 Task: Send an email with the signature Gavin Kelly with the subject Thank you for a meeting and the message I would like to request a meeting to discuss the progress of the project. from softage.5@softage.net to softage.1@softage.net and move the email from Sent Items to the folder Beauty
Action: Mouse moved to (442, 34)
Screenshot: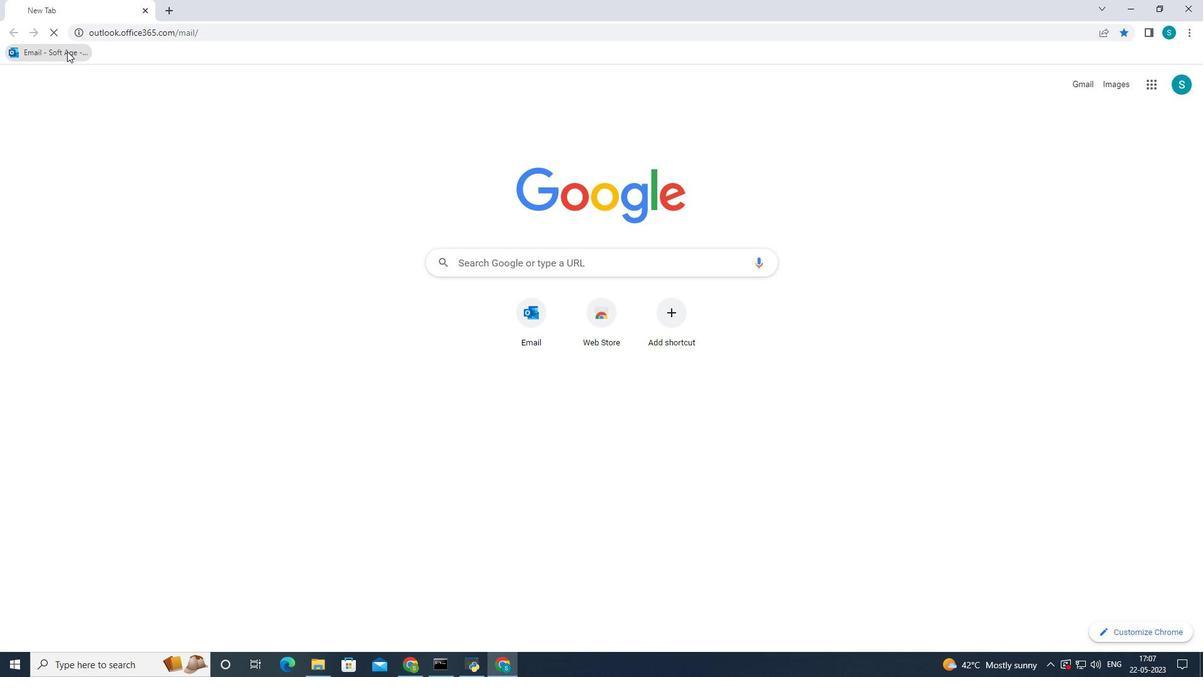 
Action: Key pressed outlook<Key.enter>
Screenshot: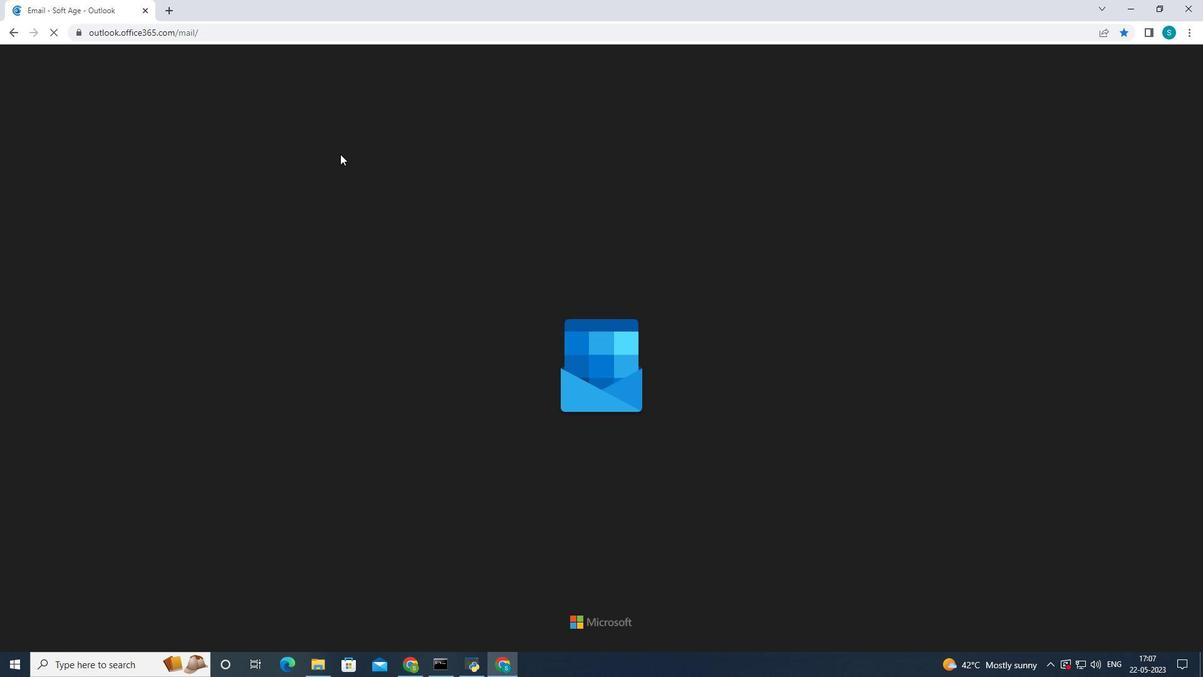 
Action: Mouse moved to (110, 115)
Screenshot: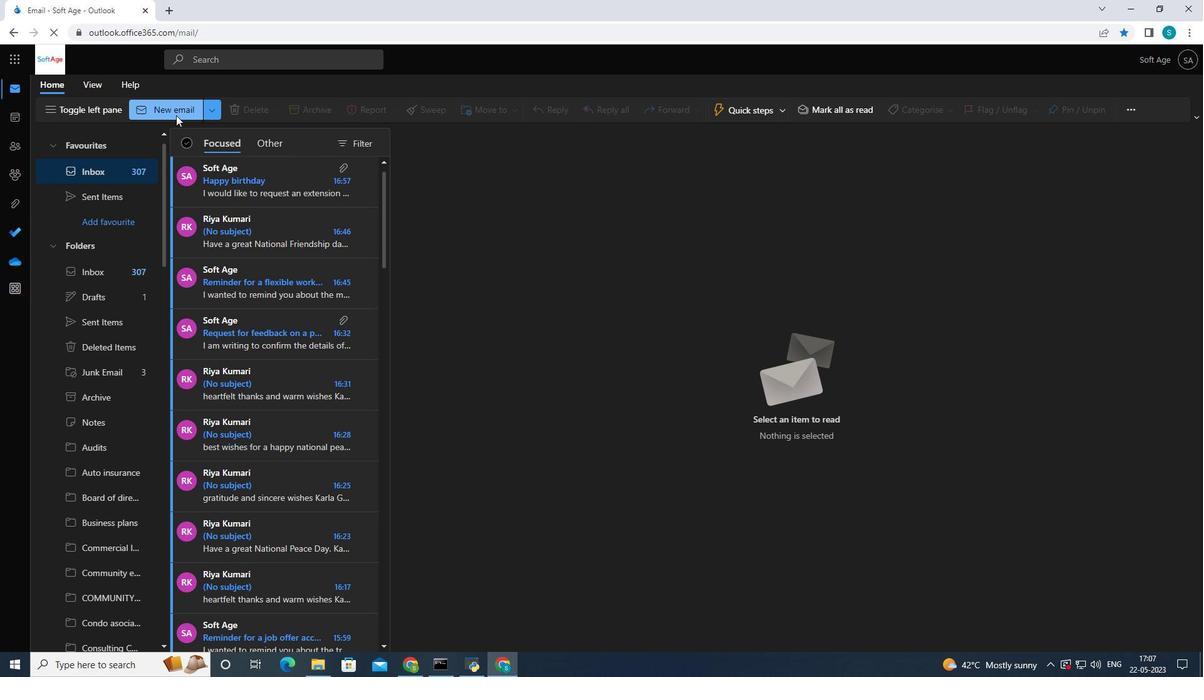 
Action: Mouse pressed left at (110, 115)
Screenshot: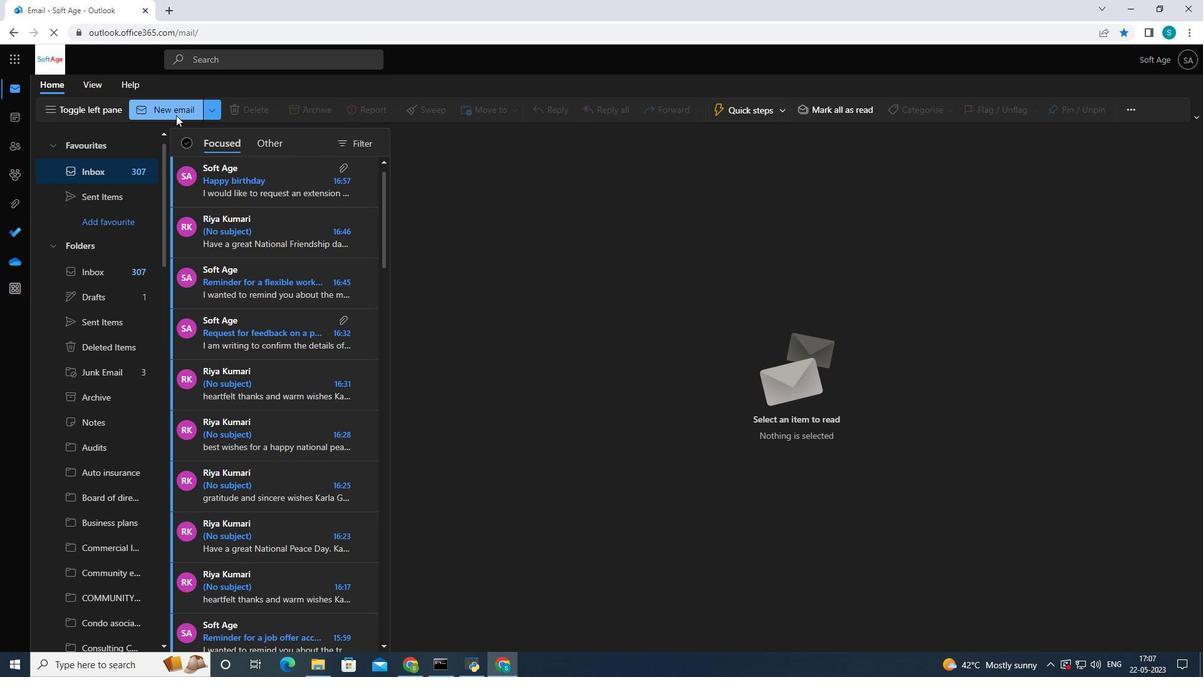 
Action: Mouse pressed left at (110, 115)
Screenshot: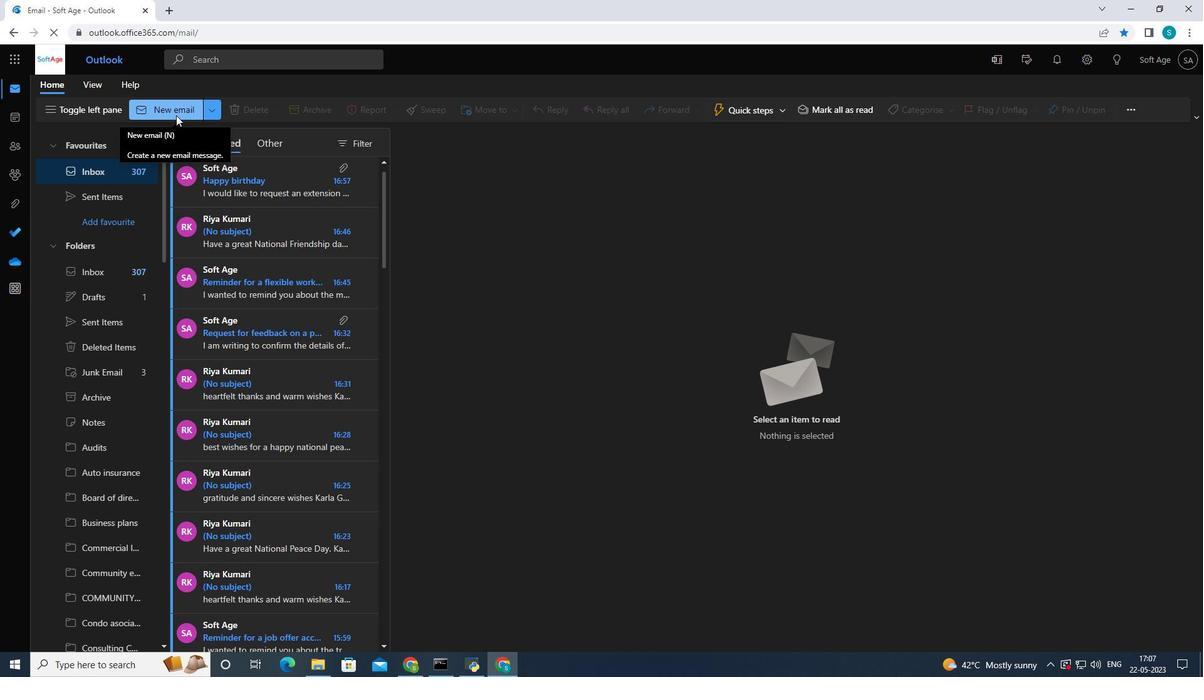 
Action: Mouse moved to (826, 114)
Screenshot: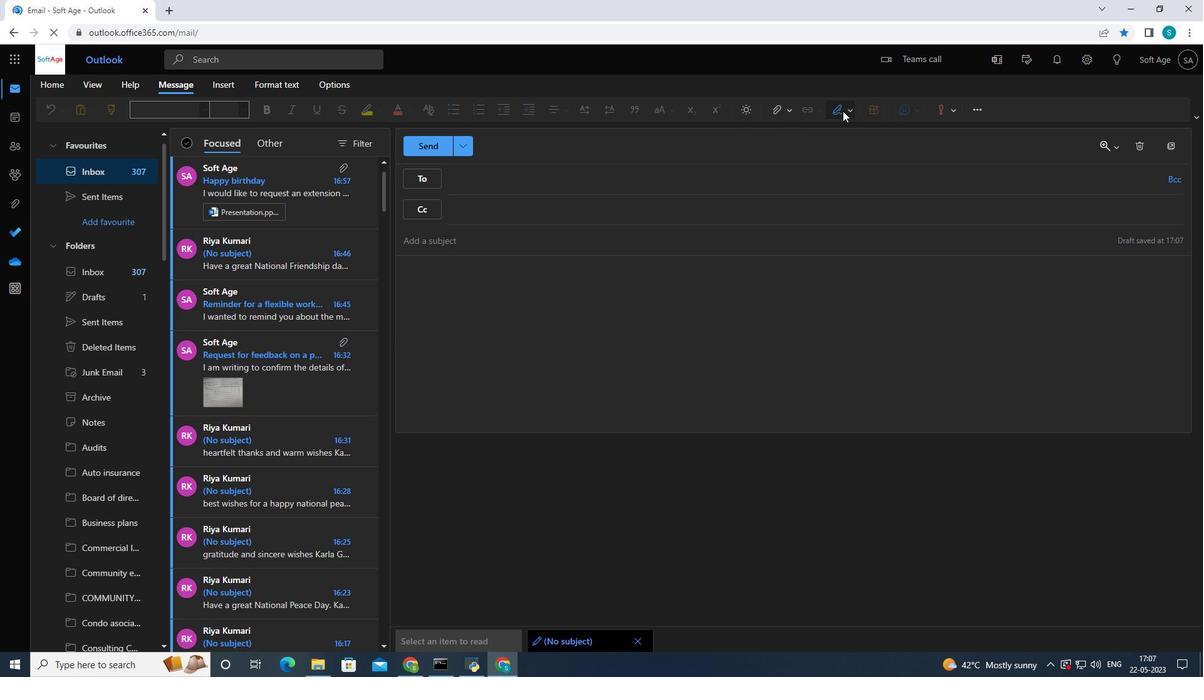 
Action: Mouse pressed left at (826, 114)
Screenshot: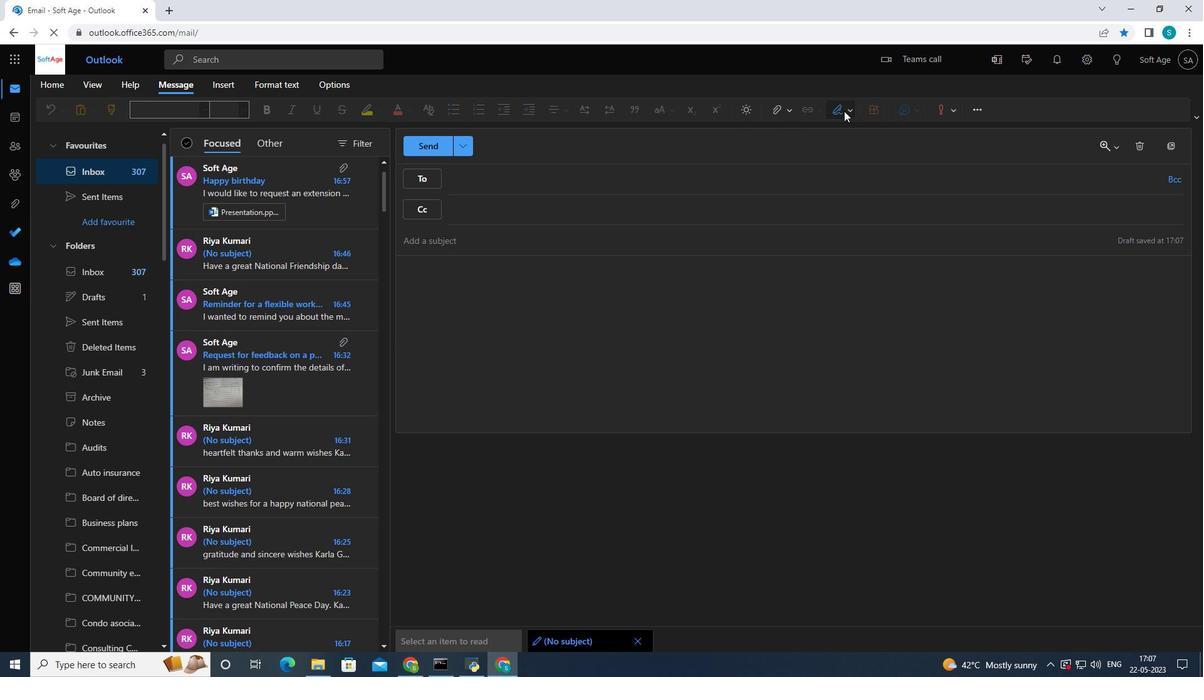 
Action: Mouse moved to (791, 166)
Screenshot: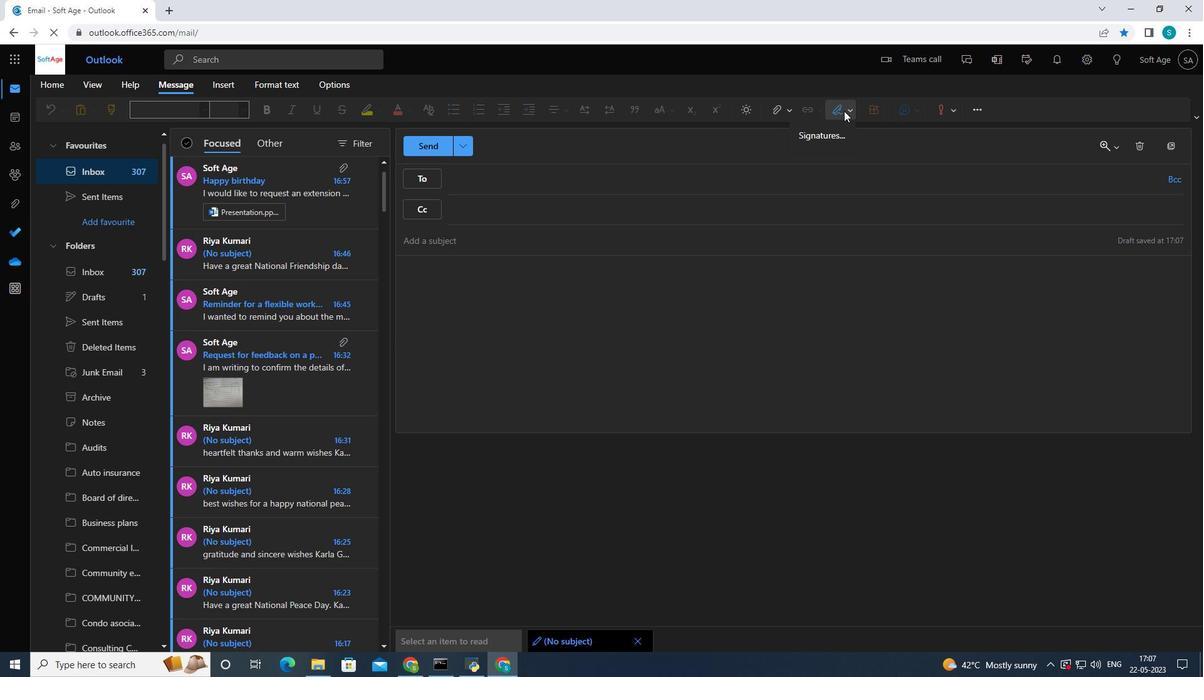 
Action: Mouse pressed left at (791, 166)
Screenshot: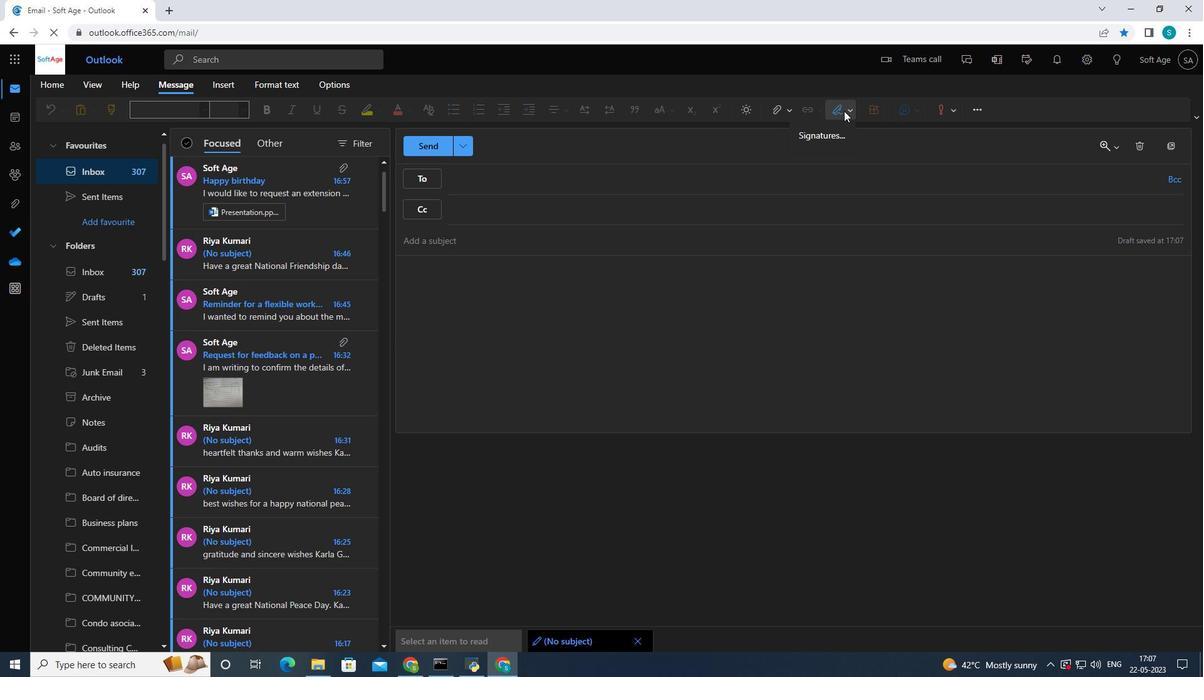 
Action: Mouse moved to (792, 211)
Screenshot: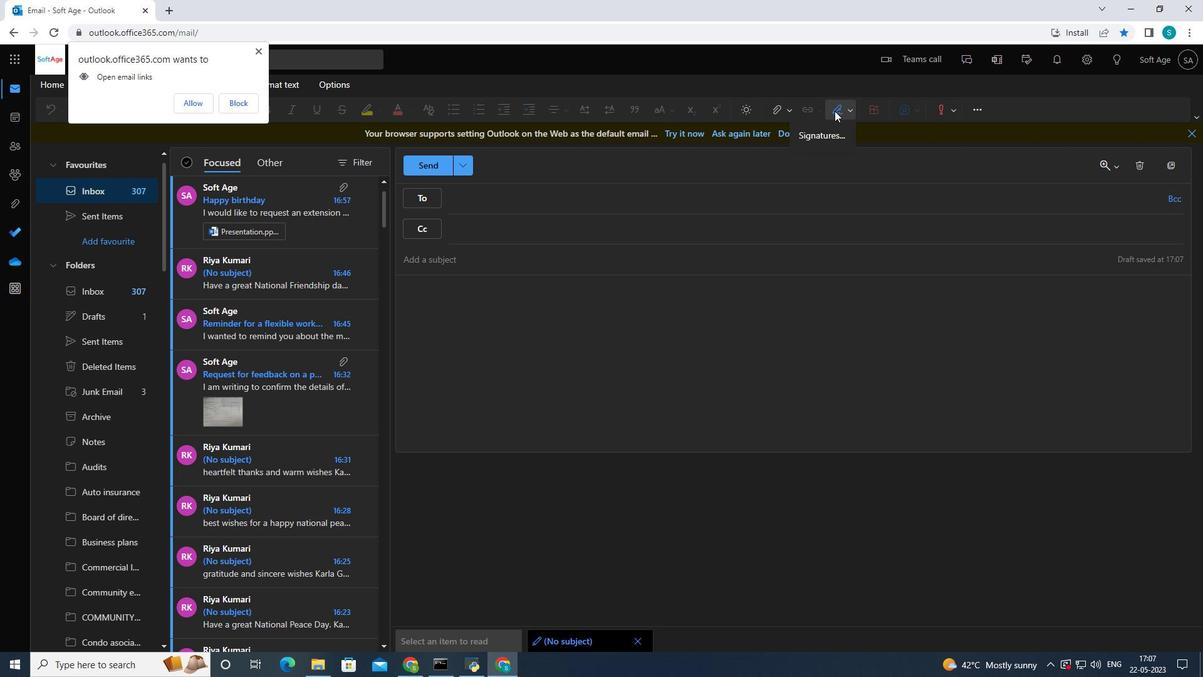 
Action: Mouse pressed left at (792, 211)
Screenshot: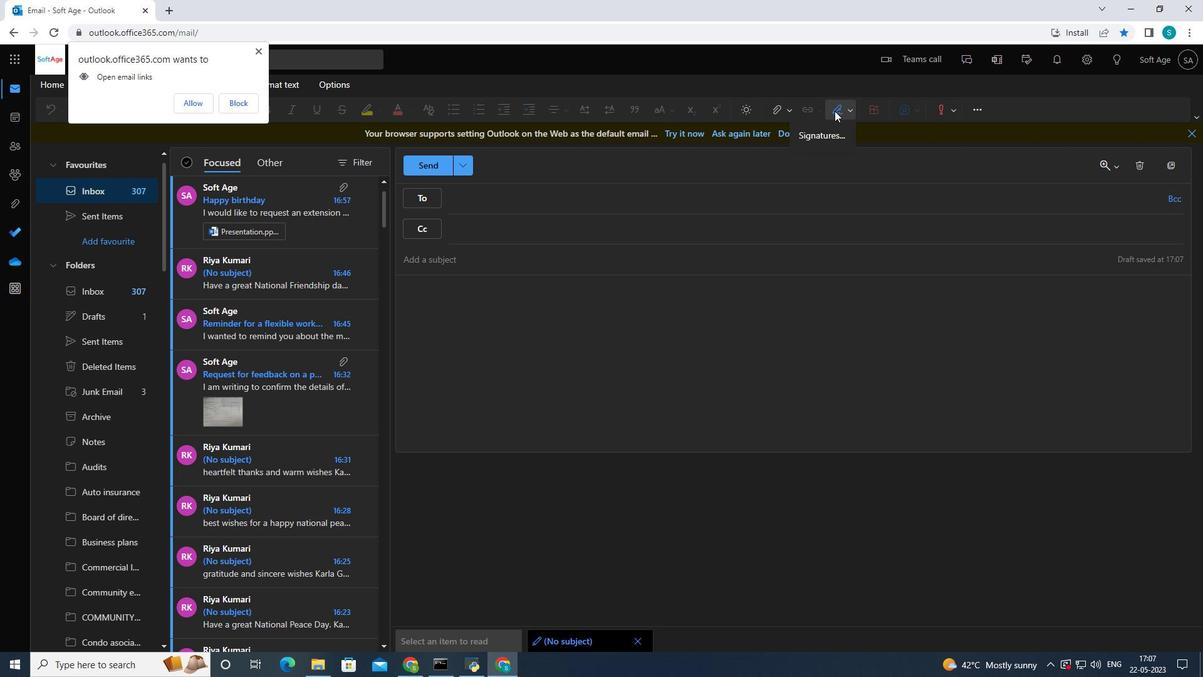 
Action: Mouse moved to (750, 209)
Screenshot: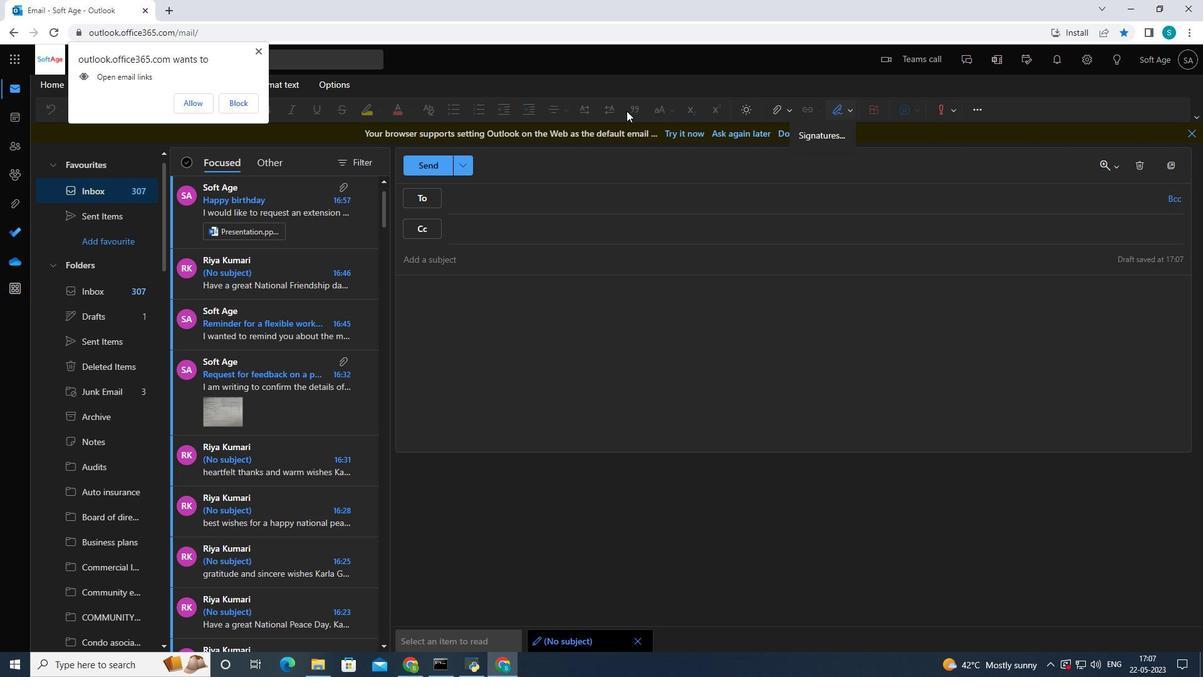 
Action: Mouse pressed left at (750, 209)
Screenshot: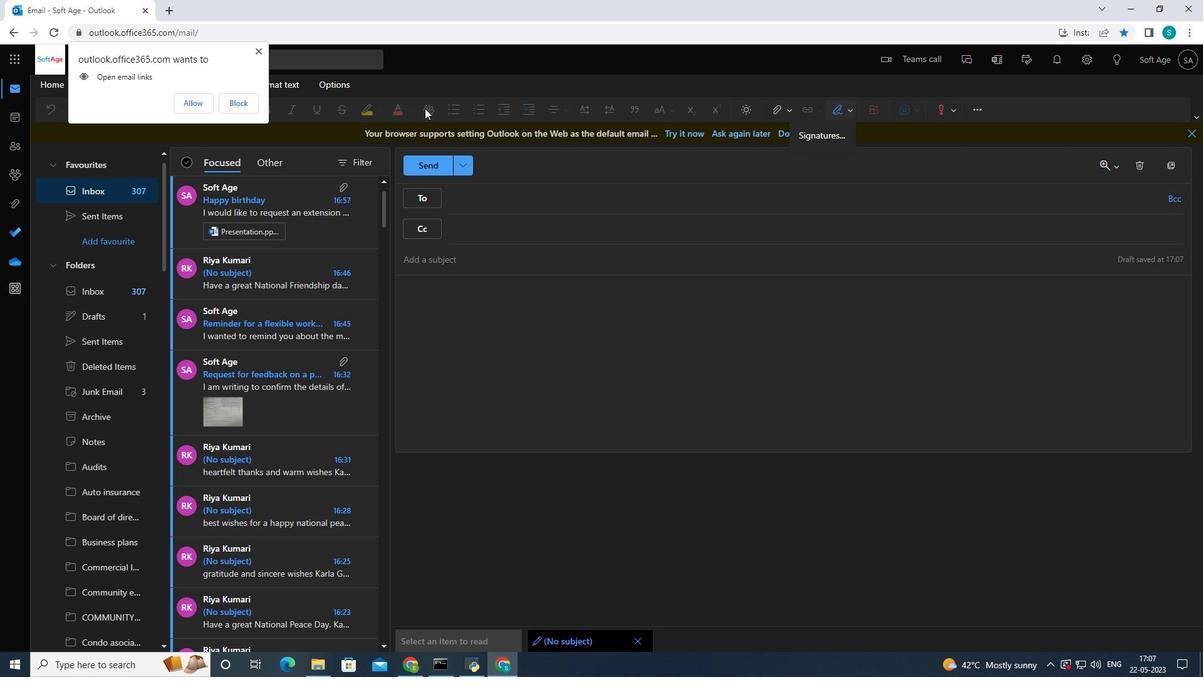 
Action: Mouse moved to (750, 209)
Screenshot: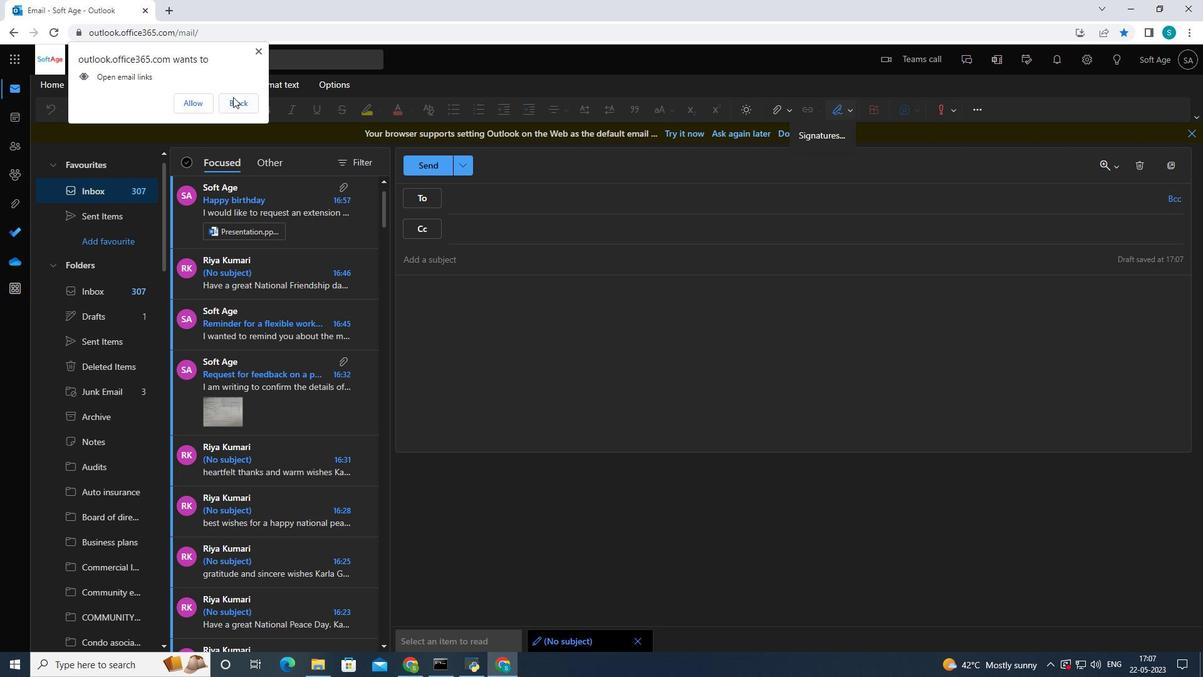 
Action: Key pressed <Key.backspace><Key.backspace><Key.backspace><Key.backspace><Key.backspace><Key.backspace><Key.backspace><Key.backspace><Key.backspace><Key.backspace><Key.backspace><Key.backspace><Key.backspace><Key.backspace><Key.backspace><Key.shift><Key.shift><Key.shift><Key.shift><Key.shift><Key.shift><Key.shift><Key.shift><Key.shift><Key.shift><Key.shift><Key.shift><Key.shift><Key.shift><Key.shift>Gavin<Key.space><Key.shift>Kelly<Key.space>
Screenshot: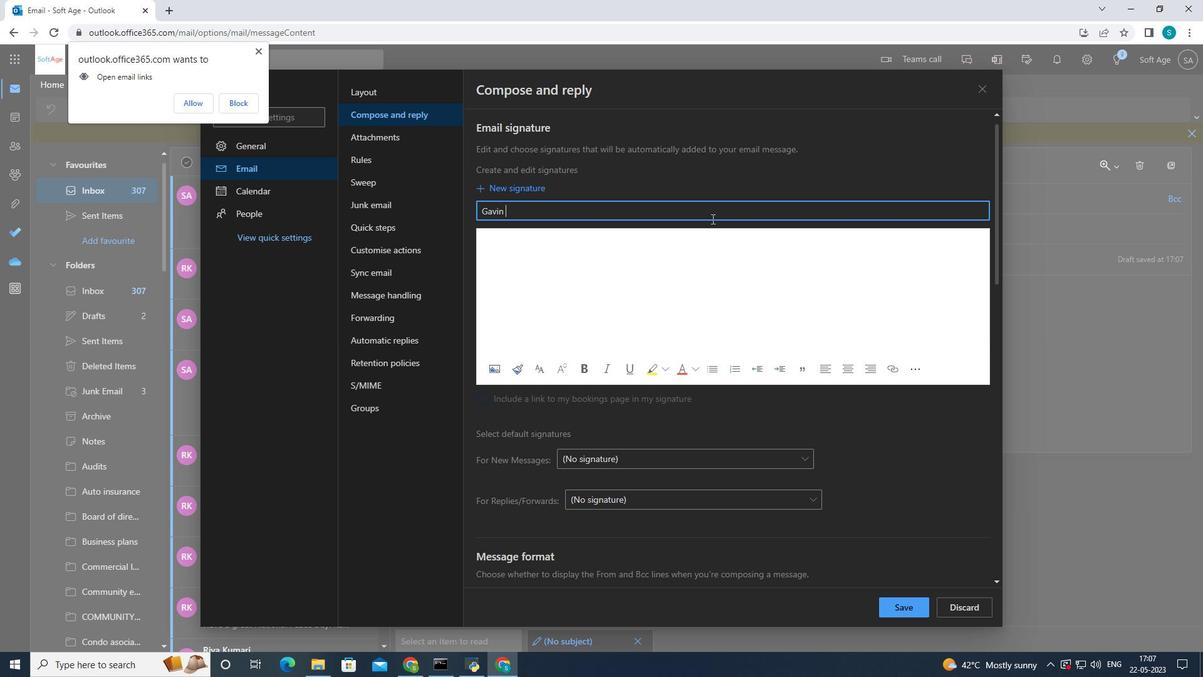 
Action: Mouse moved to (571, 243)
Screenshot: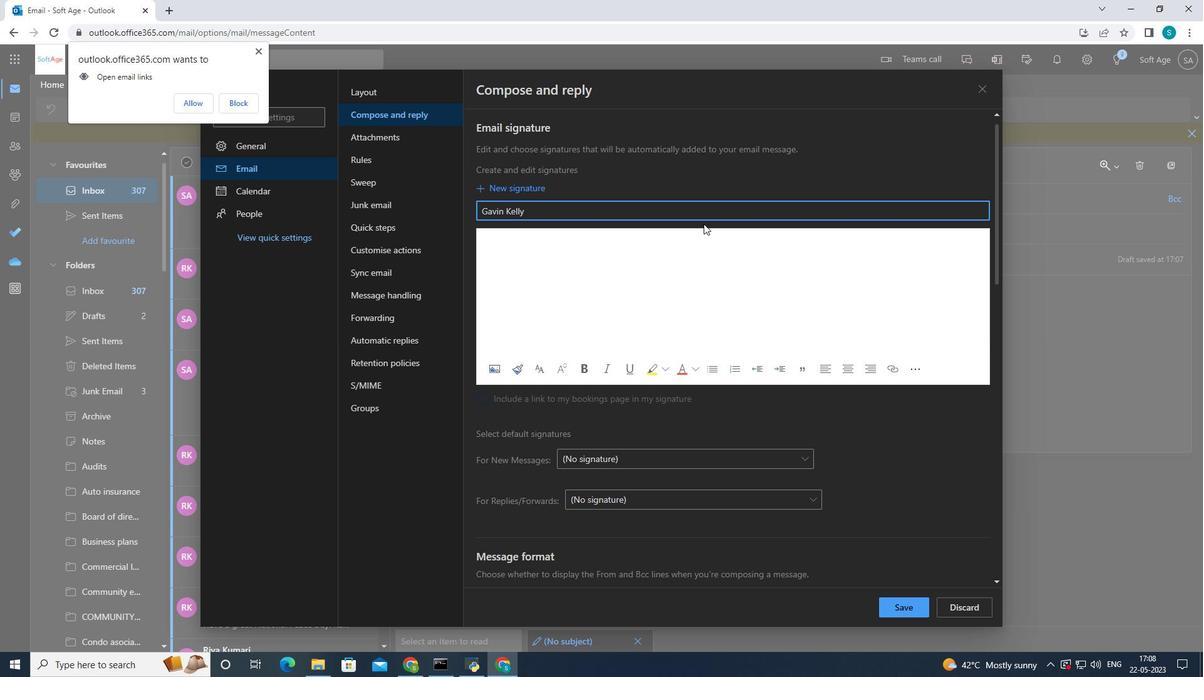 
Action: Mouse pressed left at (571, 243)
Screenshot: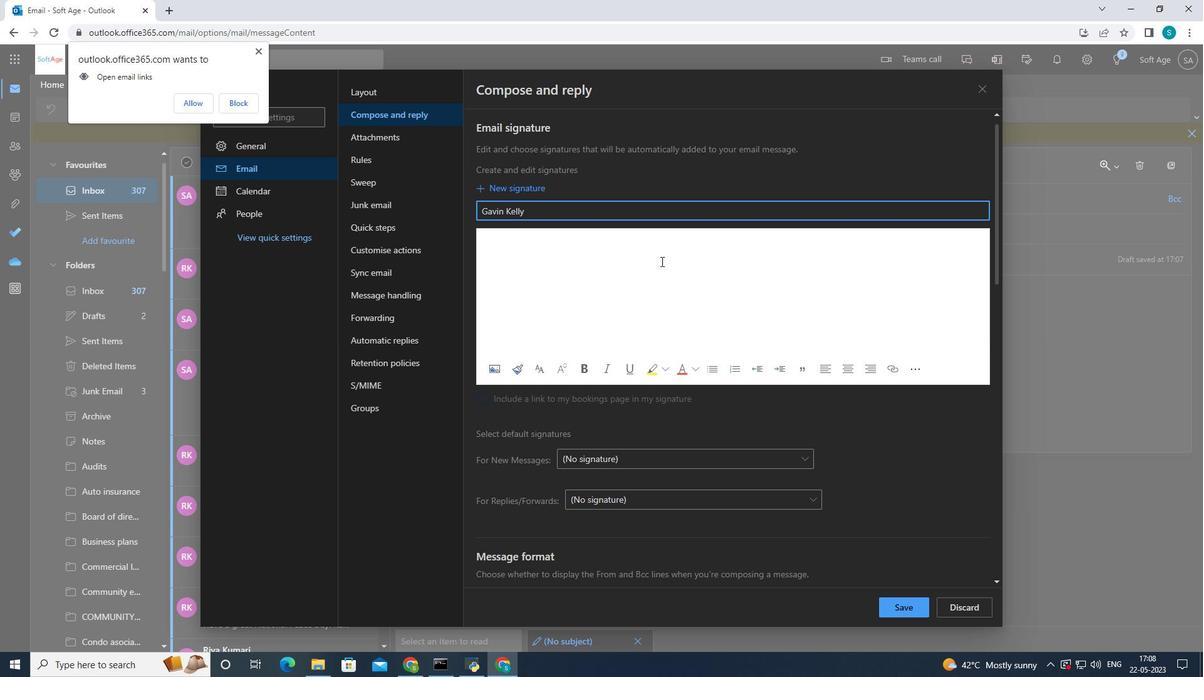 
Action: Mouse moved to (577, 238)
Screenshot: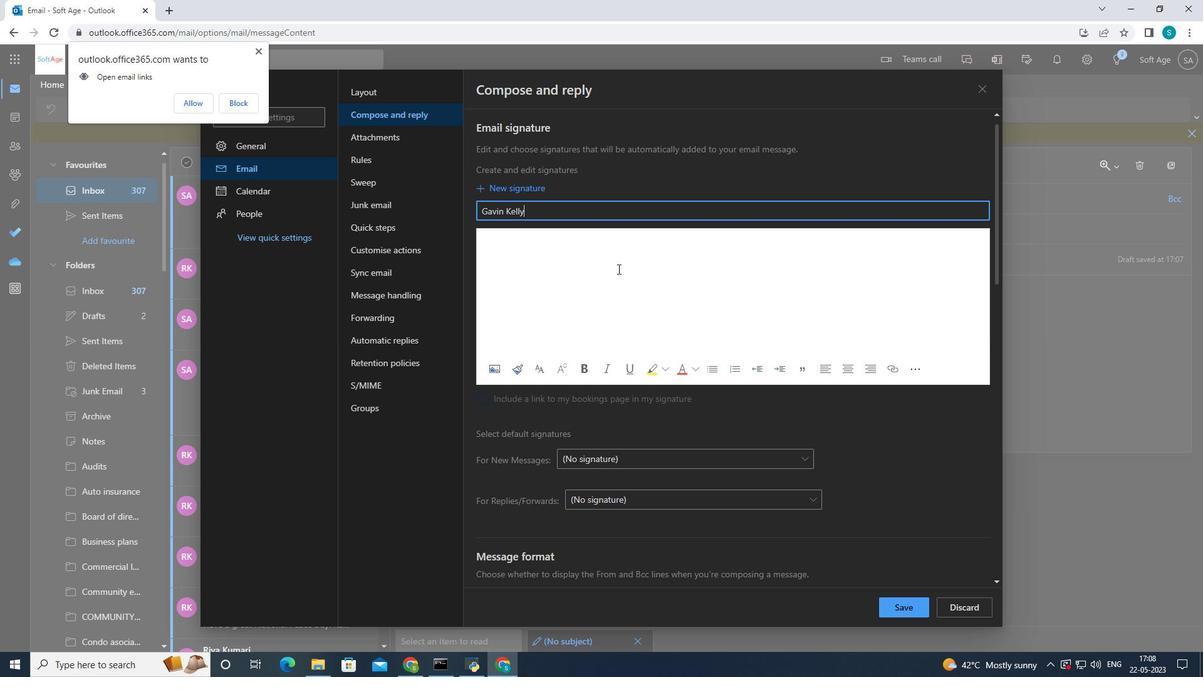 
Action: Key pressed <Key.backspace><Key.backspace><Key.backspace><Key.backspace><Key.backspace><Key.backspace><Key.backspace><Key.backspace><Key.backspace><Key.backspace><Key.backspace><Key.backspace><Key.backspace><Key.backspace><Key.shift>g<Key.backspace><Key.shift>Gavin<Key.space><Key.shift>Kelly
Screenshot: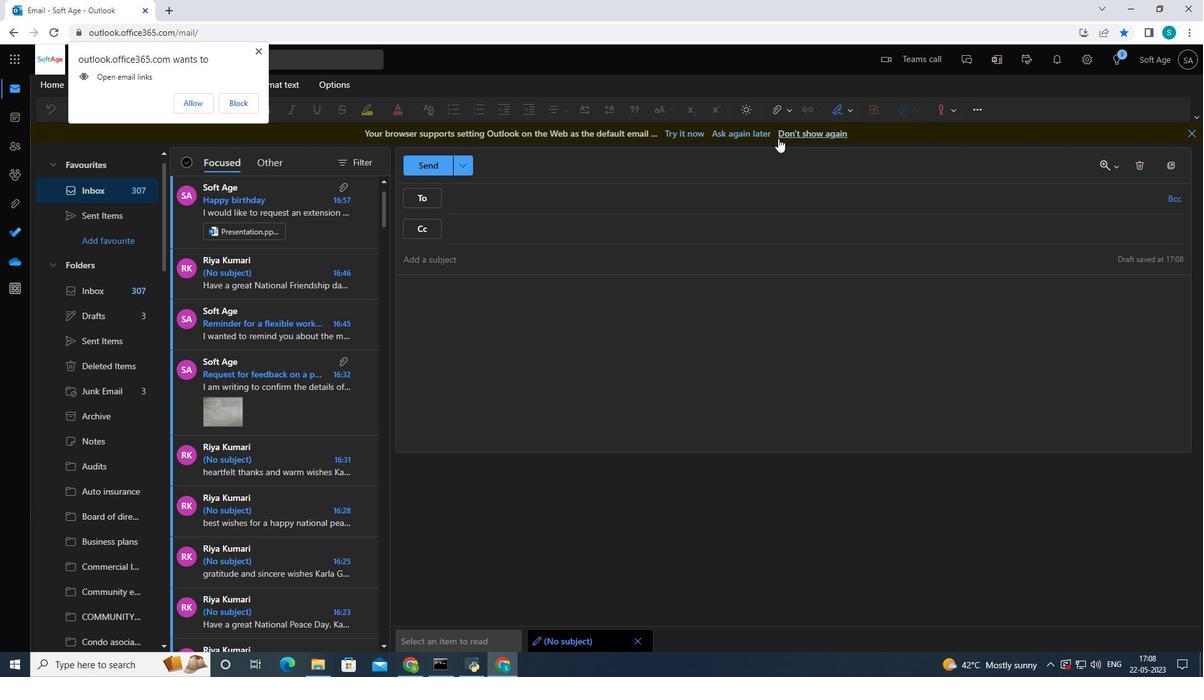 
Action: Mouse moved to (983, 90)
Screenshot: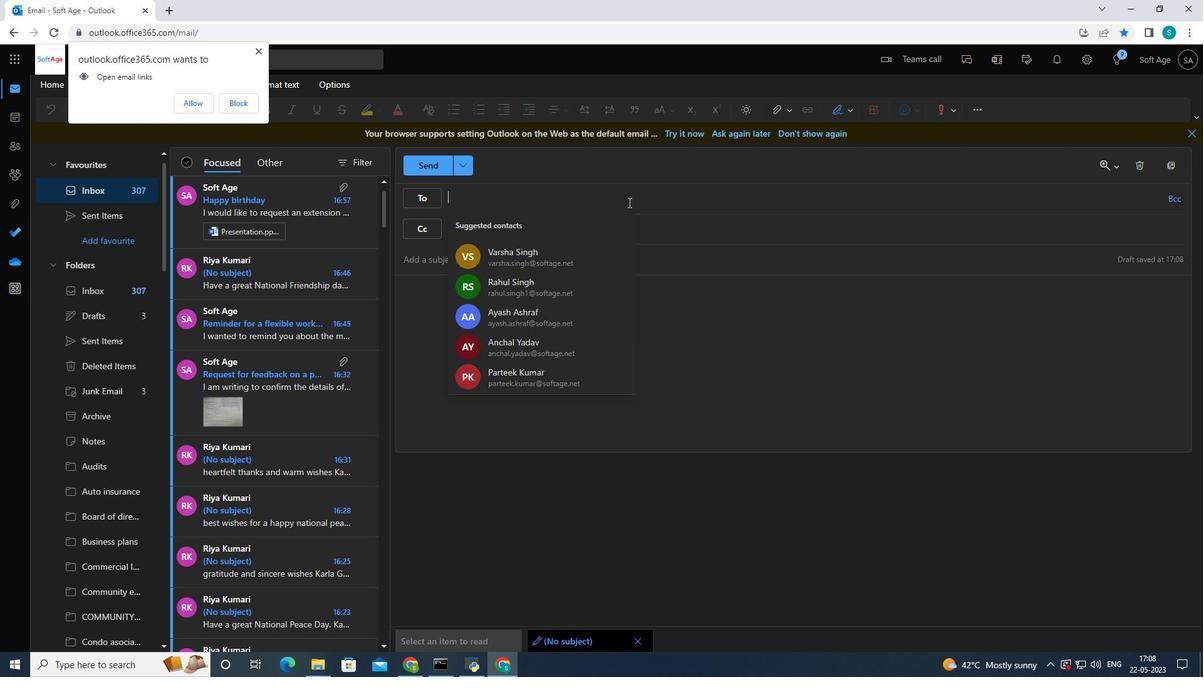 
Action: Mouse pressed left at (983, 90)
Screenshot: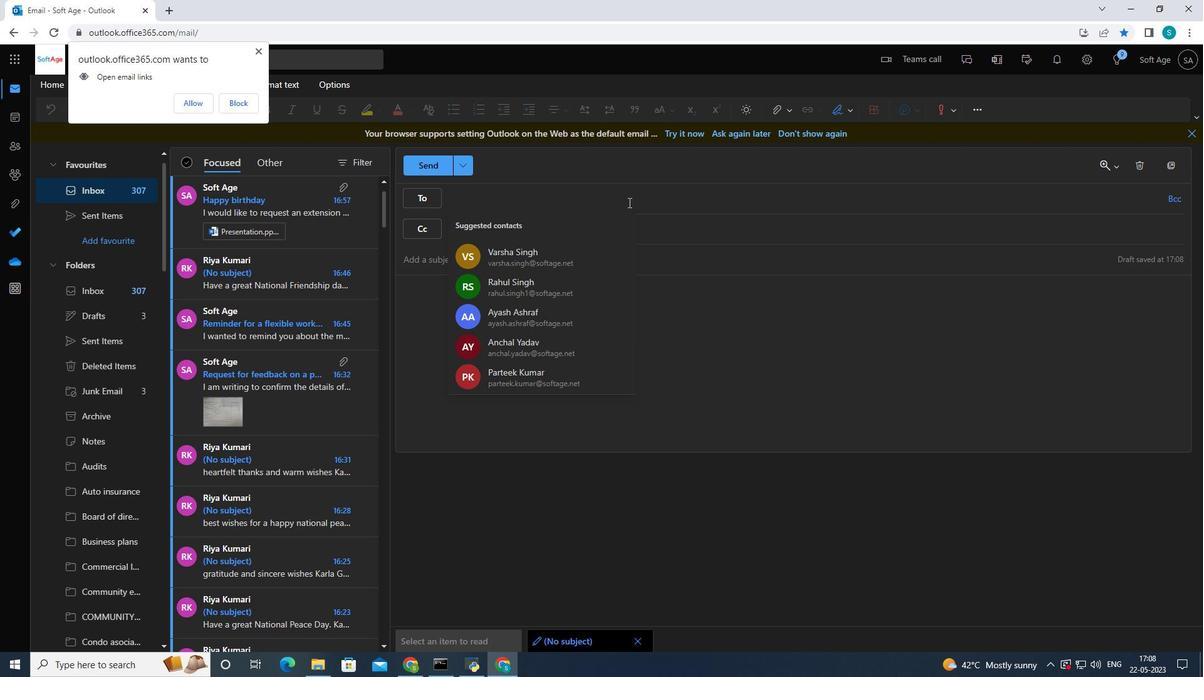 
Action: Mouse moved to (614, 404)
Screenshot: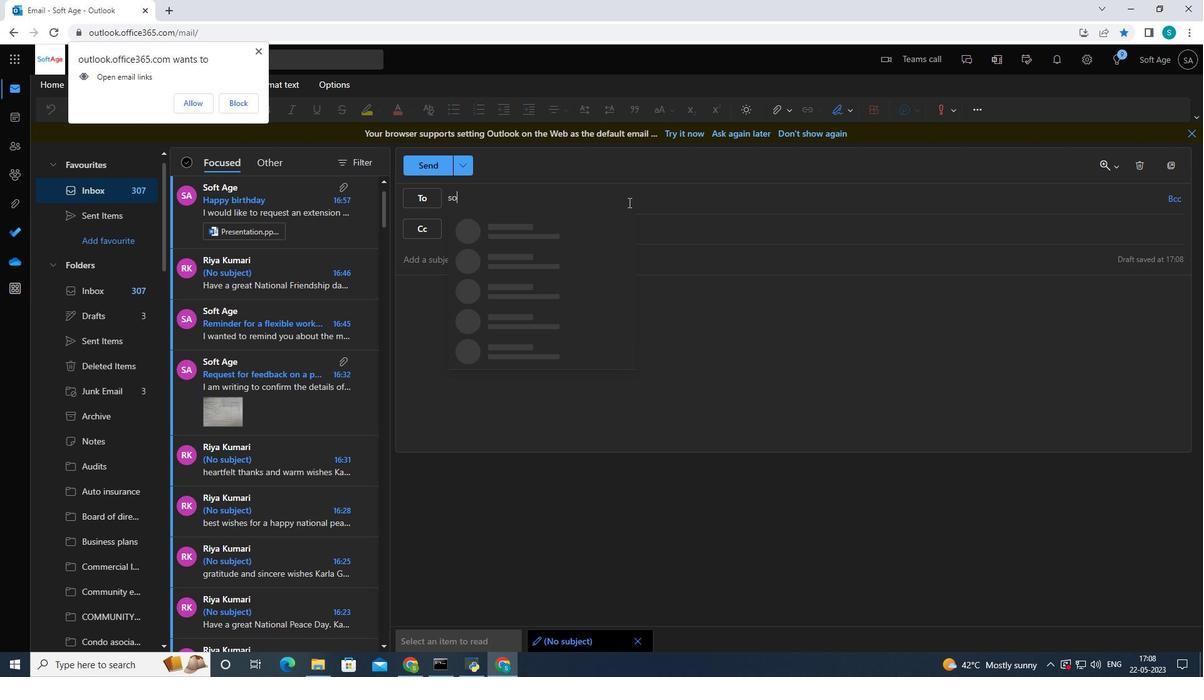 
Action: Mouse pressed left at (614, 404)
Screenshot: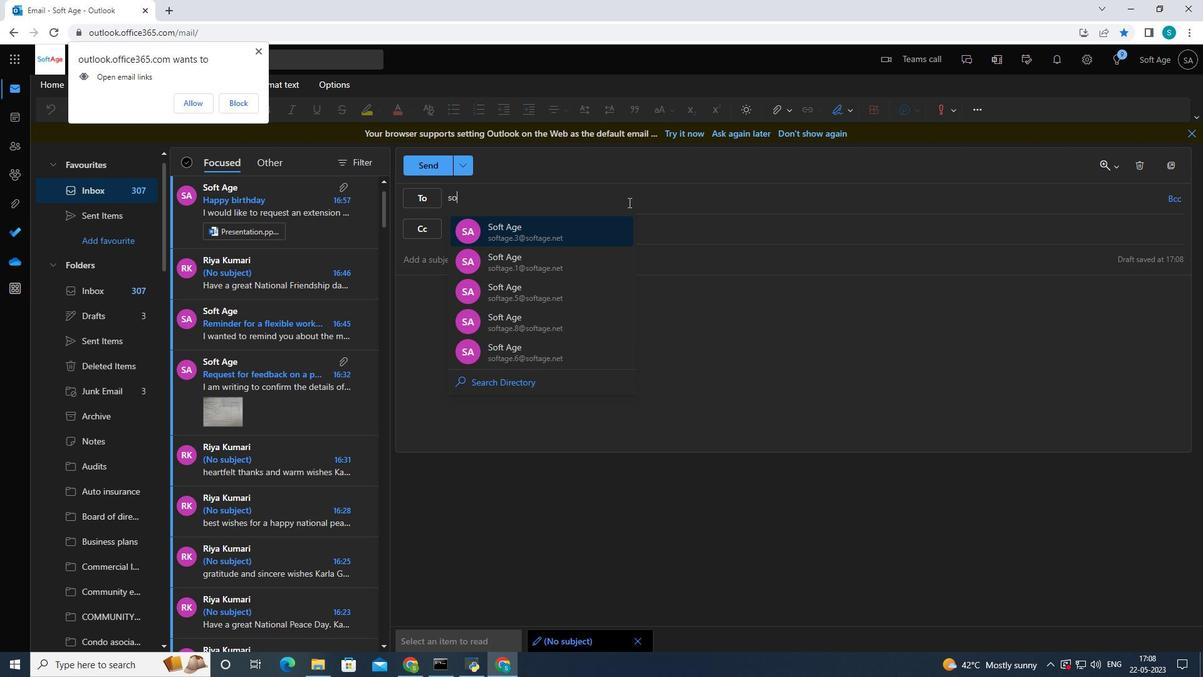 
Action: Mouse moved to (614, 399)
Screenshot: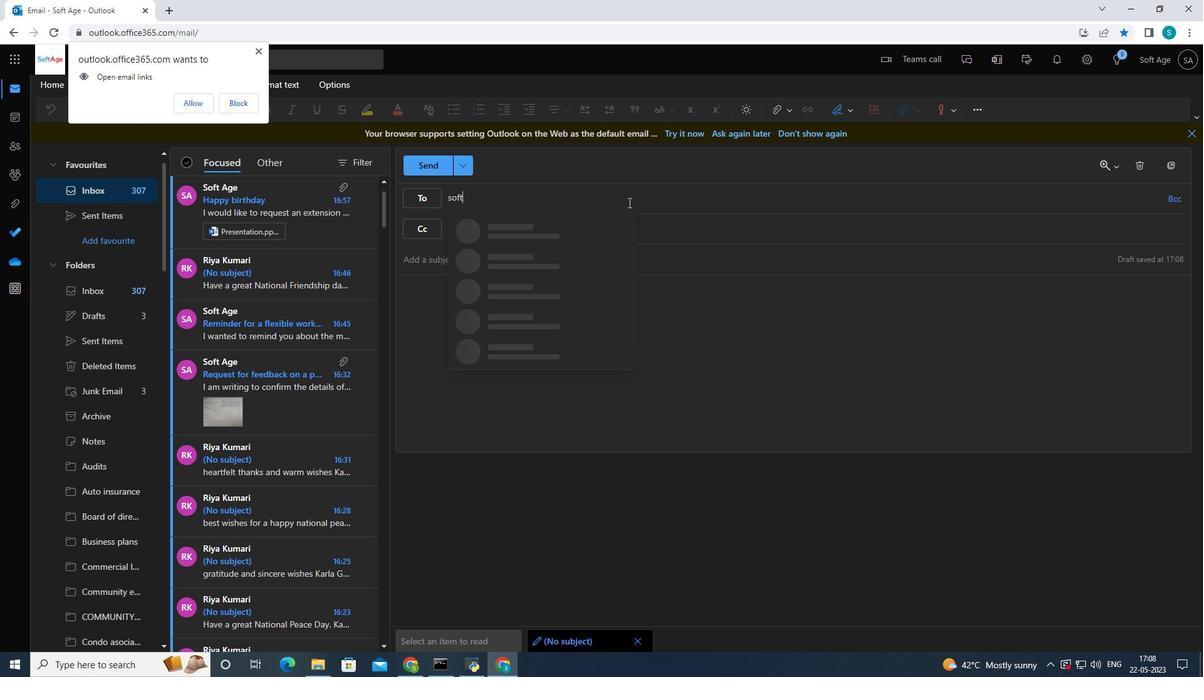 
Action: Mouse pressed left at (614, 399)
Screenshot: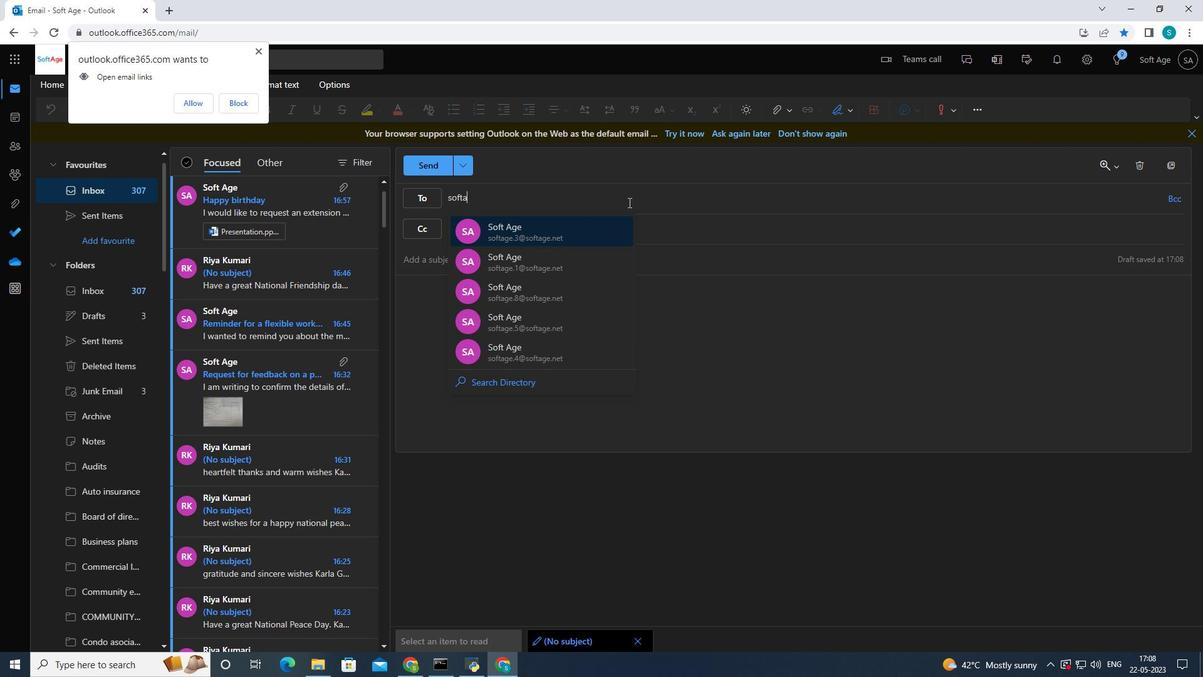 
Action: Mouse moved to (70, 55)
Screenshot: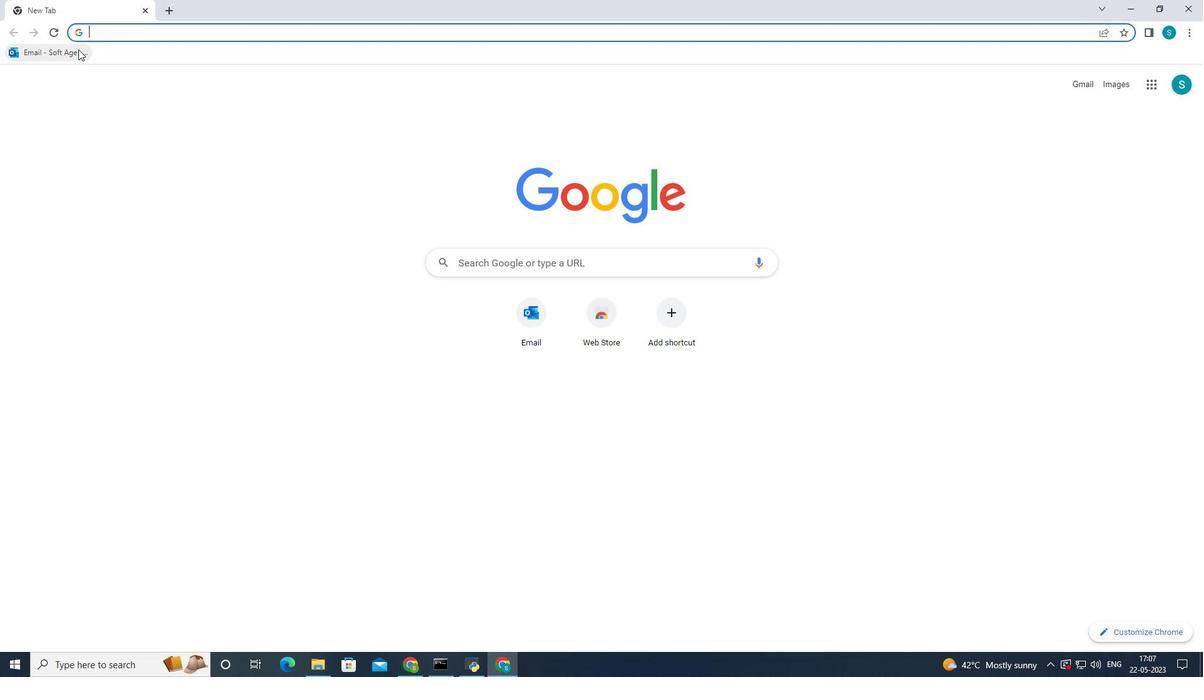 
Action: Mouse pressed left at (70, 55)
Screenshot: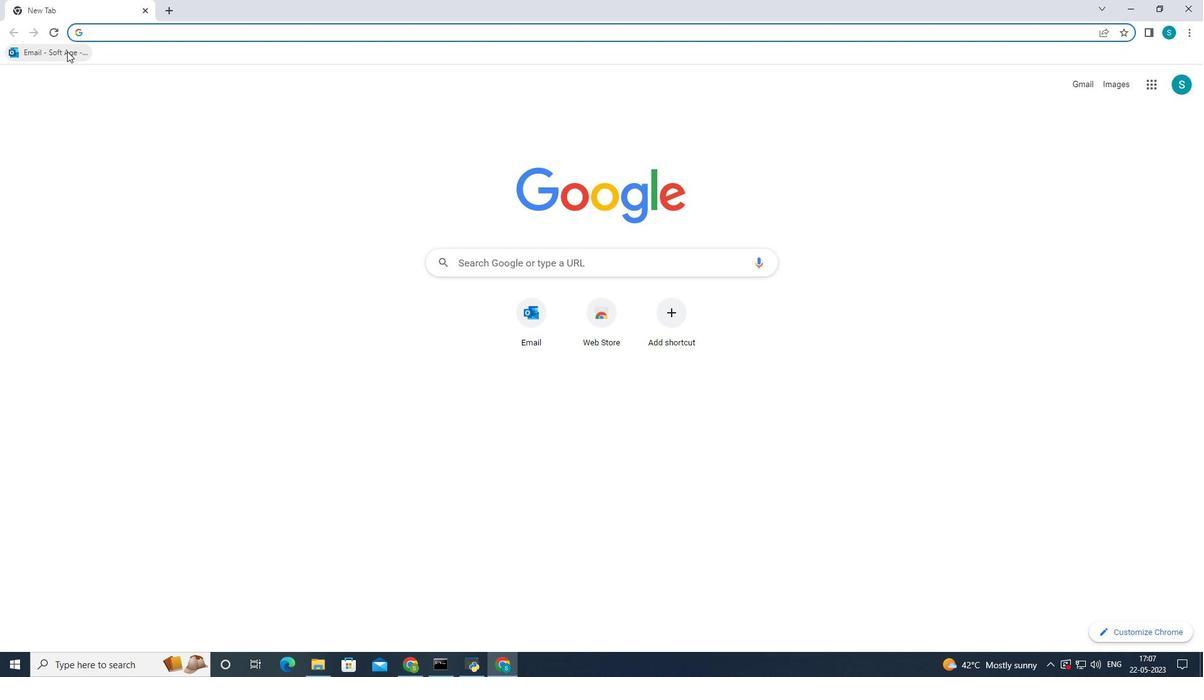 
Action: Mouse moved to (179, 119)
Screenshot: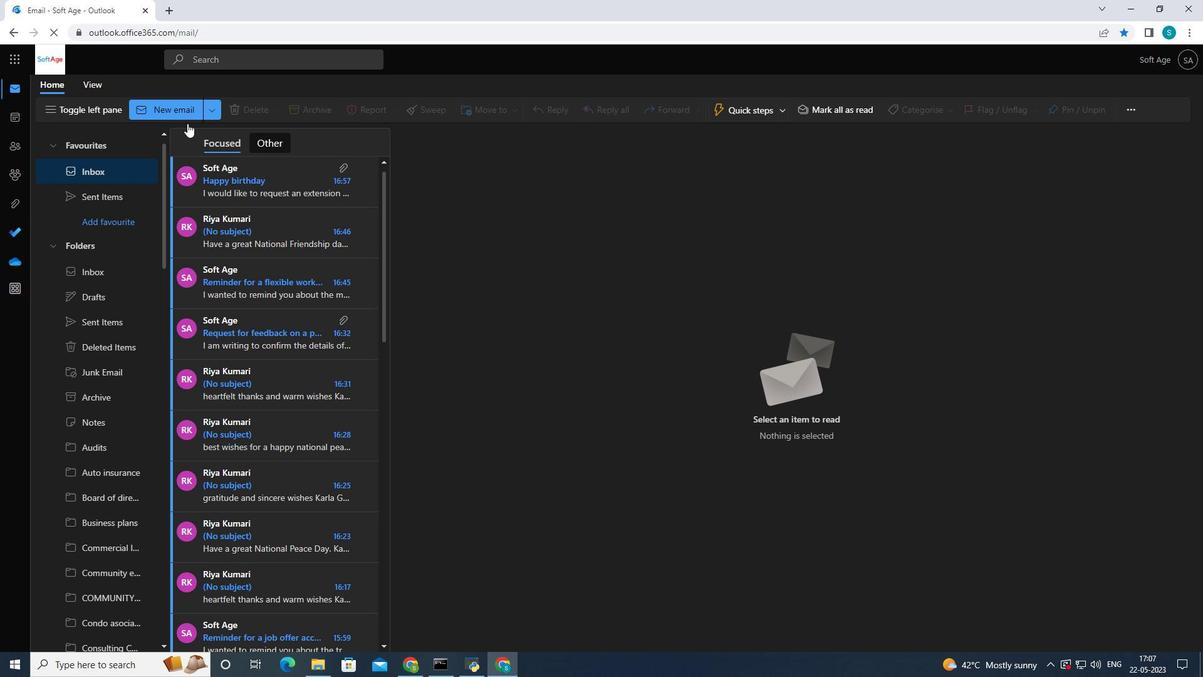 
Action: Mouse pressed left at (179, 119)
Screenshot: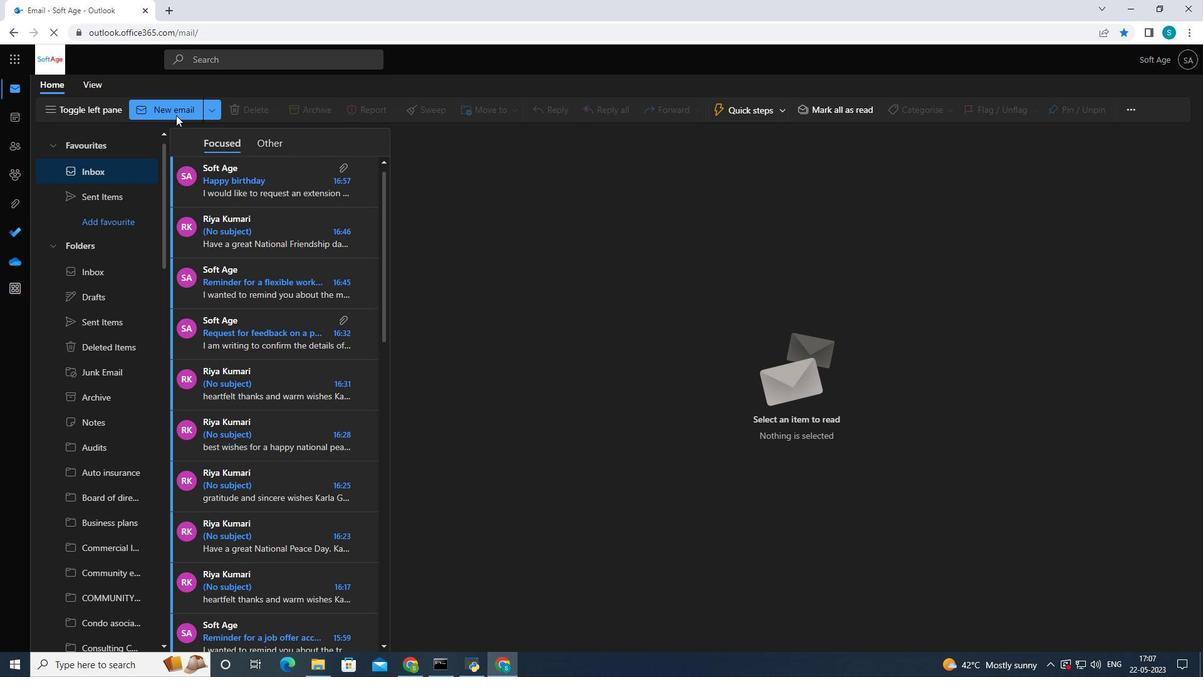 
Action: Mouse moved to (848, 114)
Screenshot: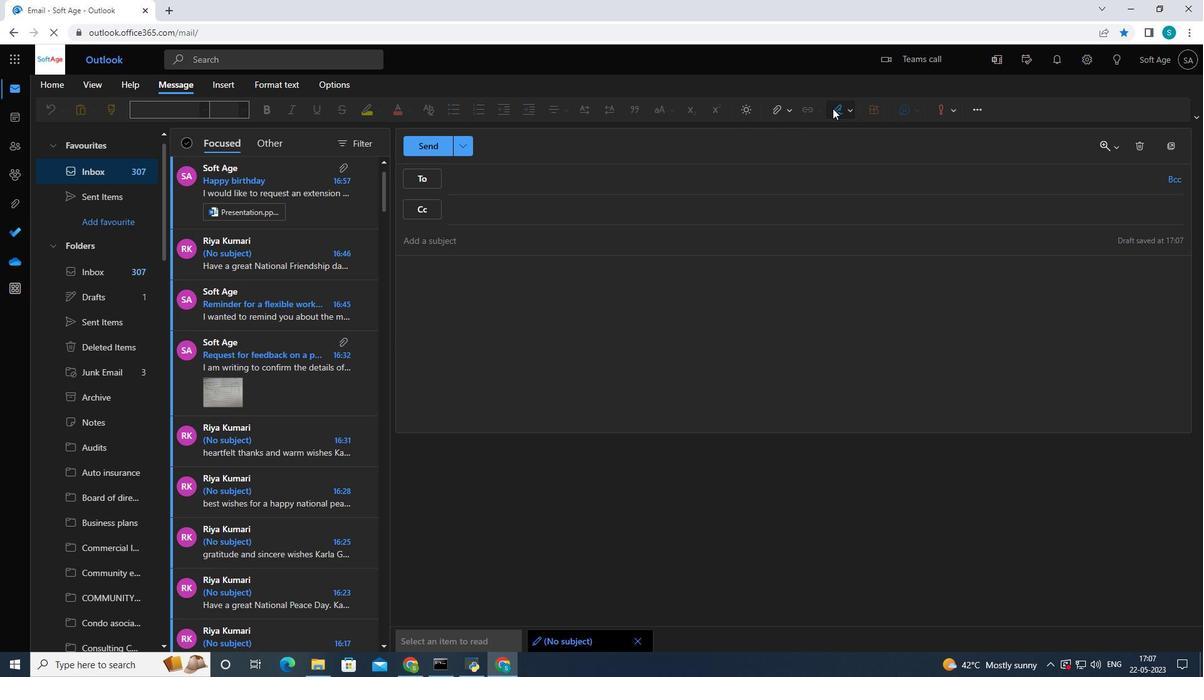 
Action: Mouse pressed left at (848, 114)
Screenshot: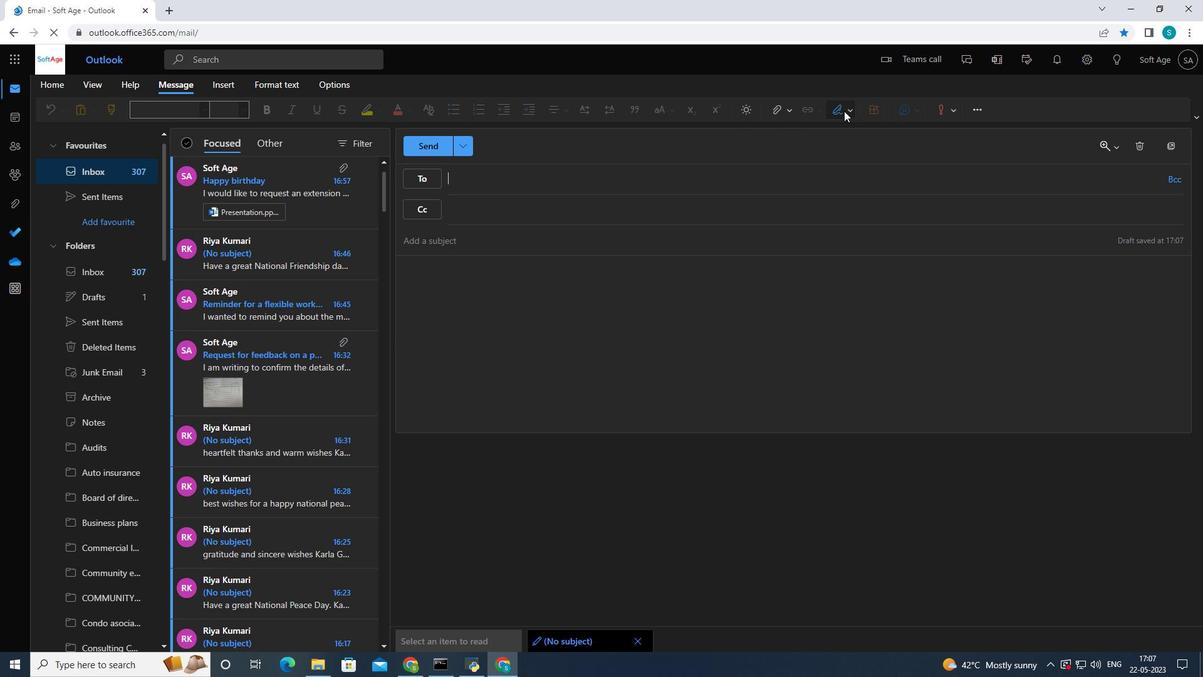 
Action: Mouse moved to (202, 102)
Screenshot: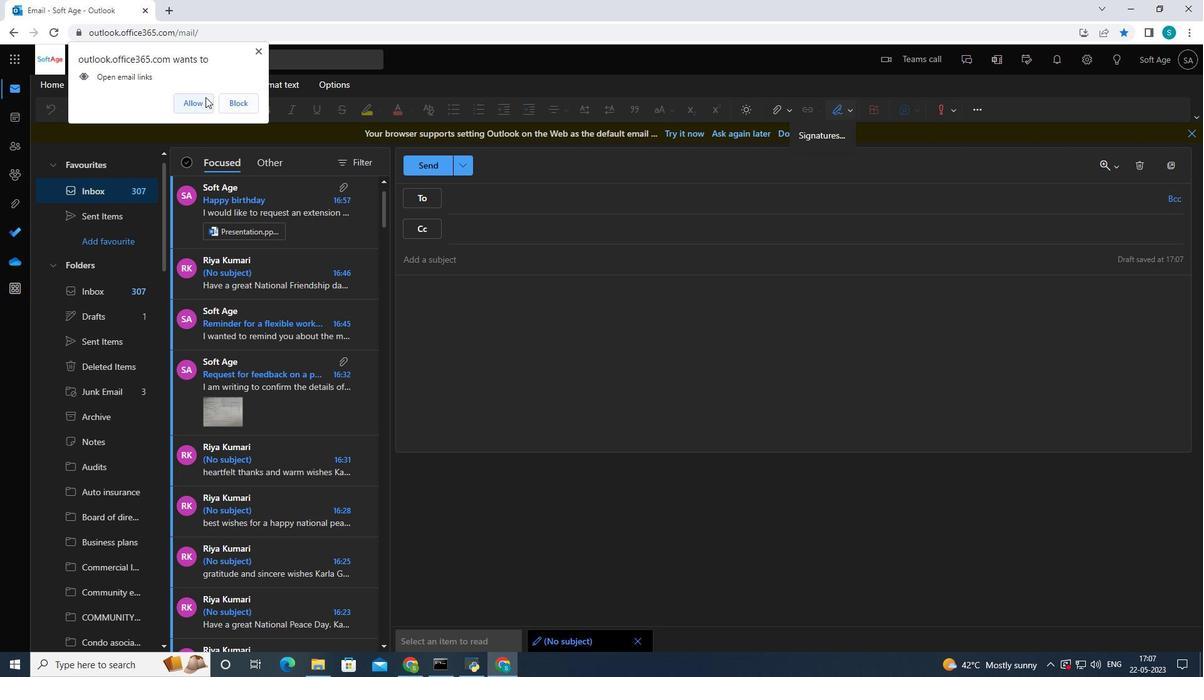 
Action: Mouse pressed left at (202, 102)
Screenshot: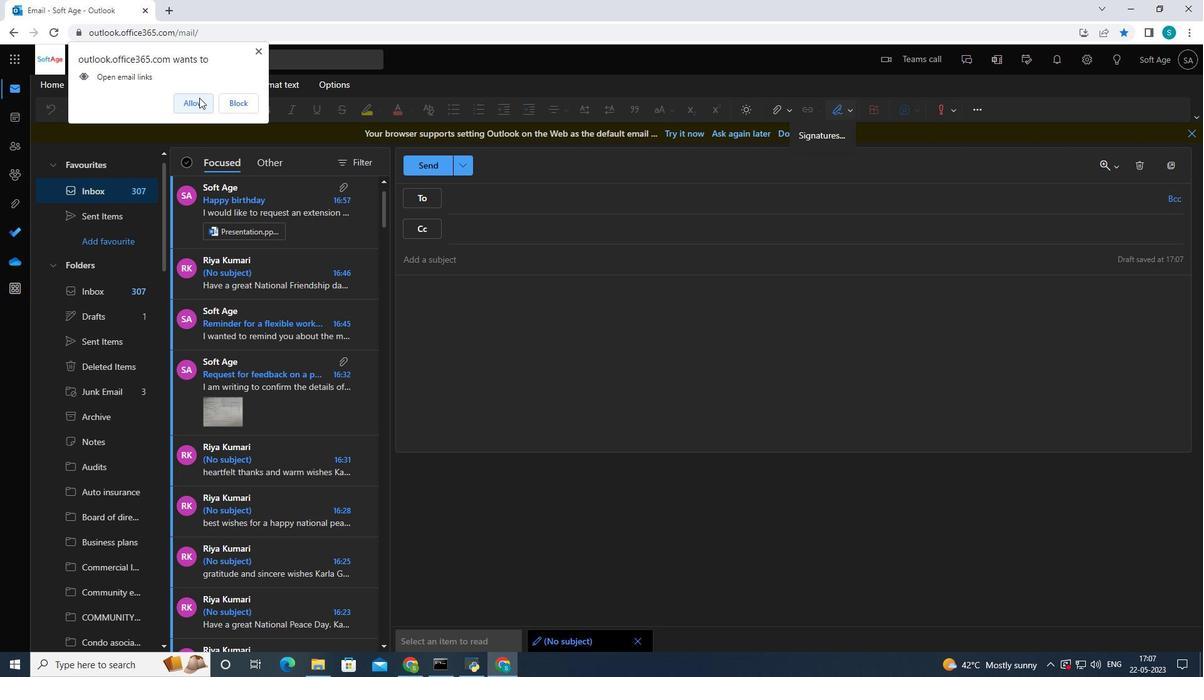 
Action: Mouse moved to (833, 141)
Screenshot: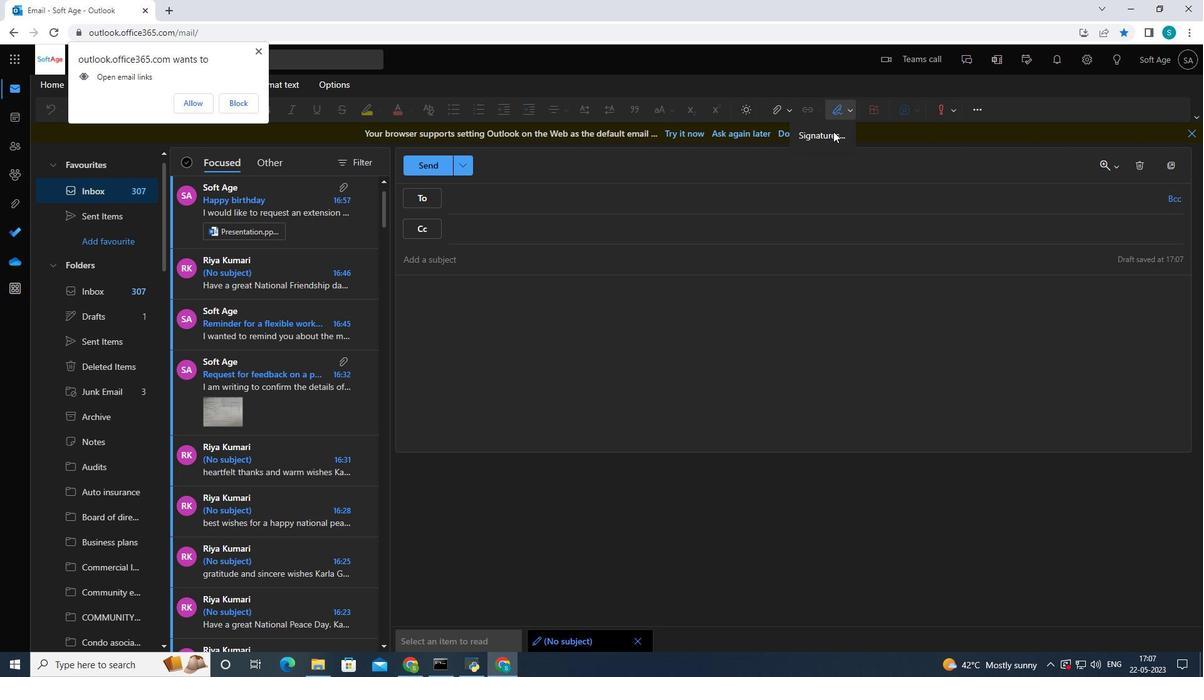 
Action: Mouse pressed left at (833, 141)
Screenshot: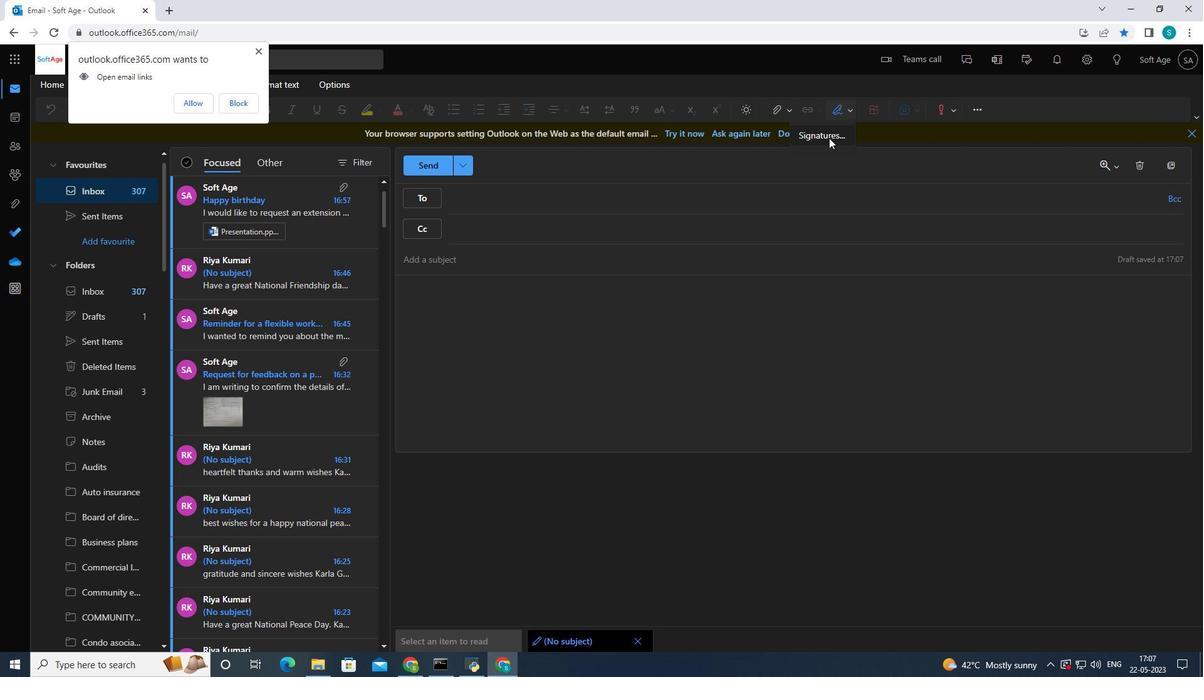 
Action: Mouse moved to (715, 222)
Screenshot: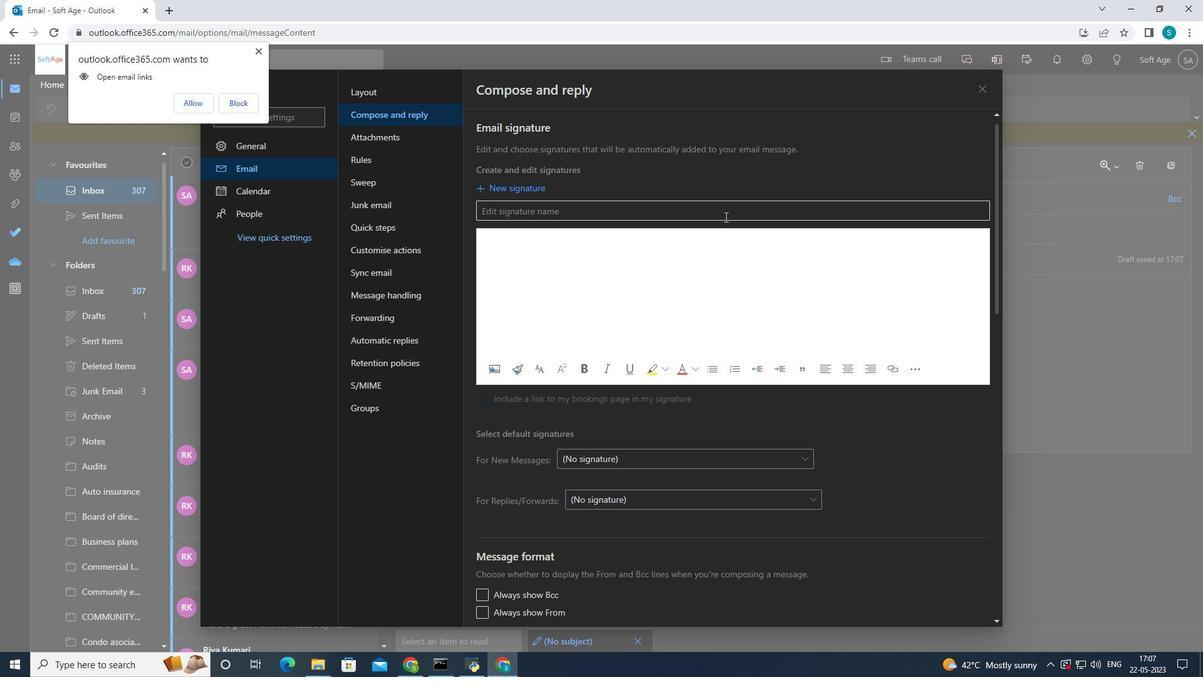 
Action: Mouse pressed left at (715, 222)
Screenshot: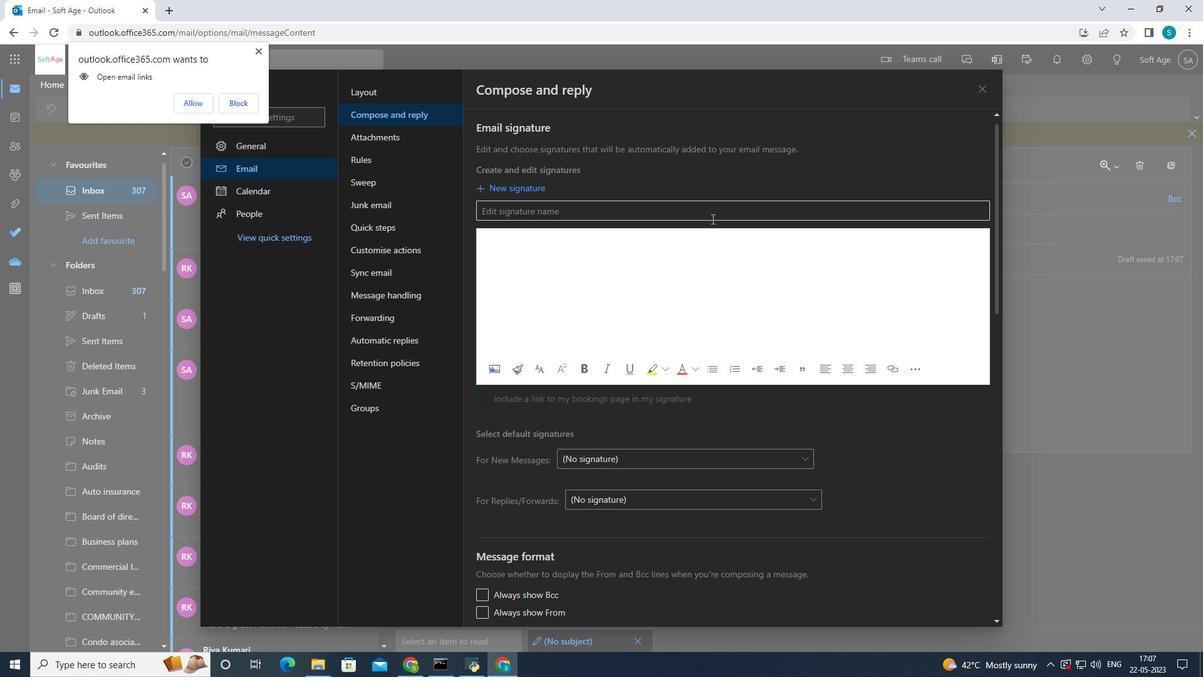 
Action: Key pressed <Key.shift>Gavin<Key.space><Key.shift>Kelly
Screenshot: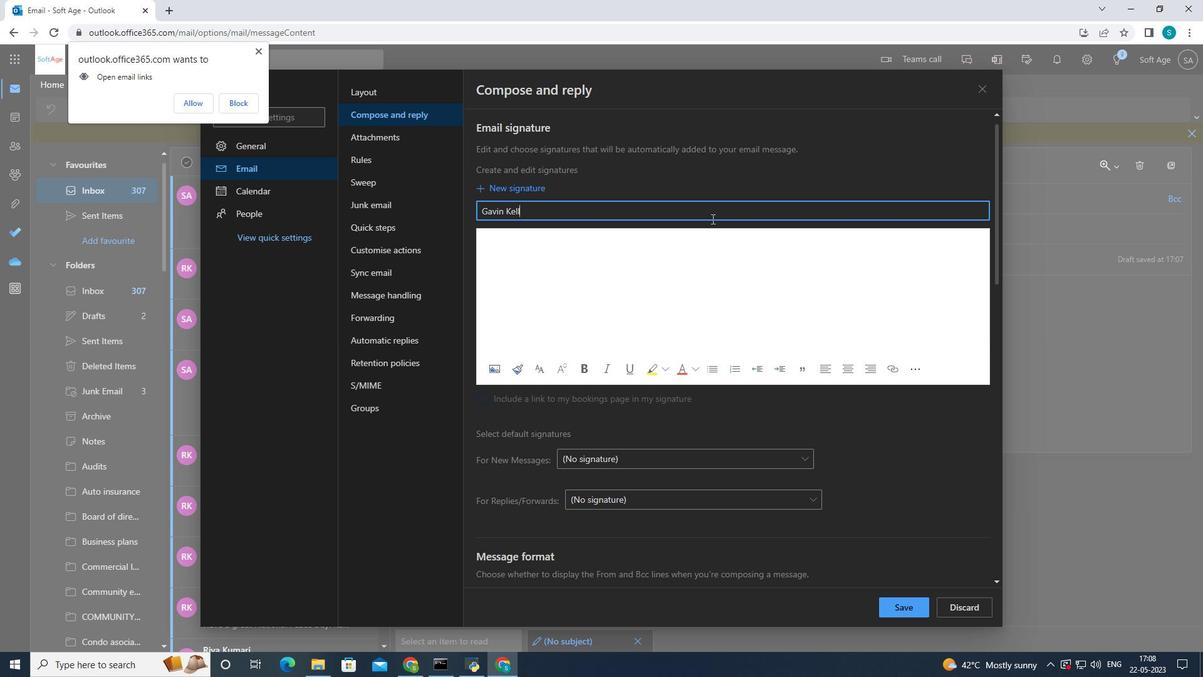 
Action: Mouse moved to (619, 267)
Screenshot: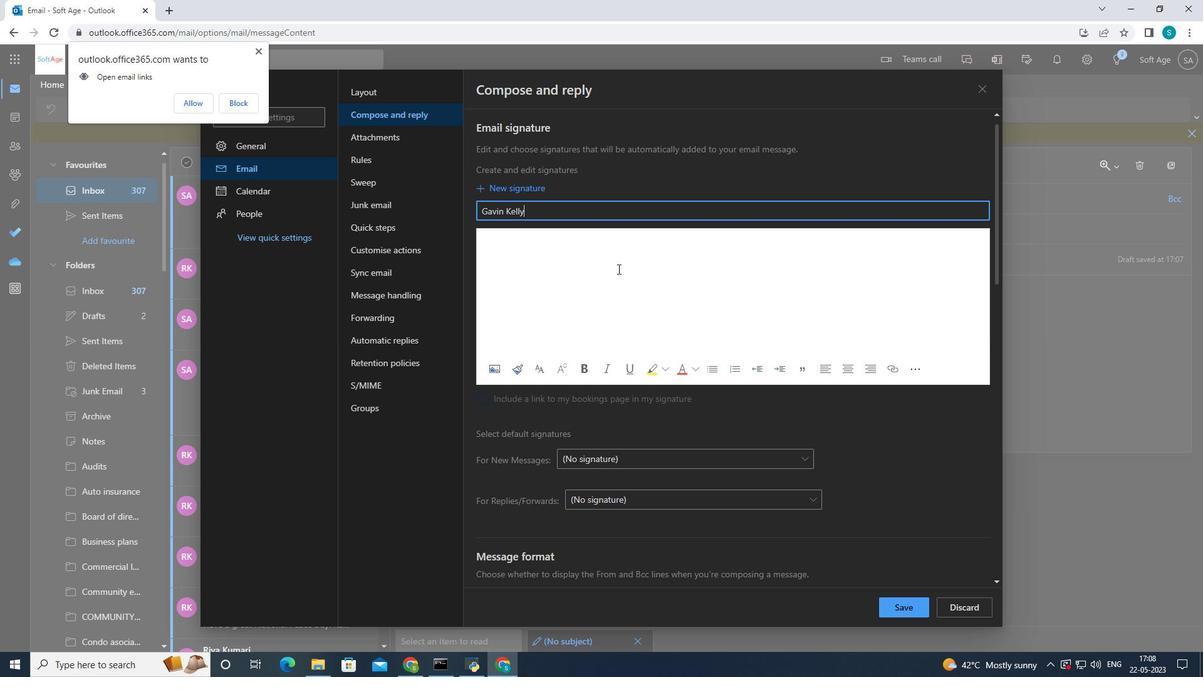 
Action: Mouse pressed left at (619, 267)
Screenshot: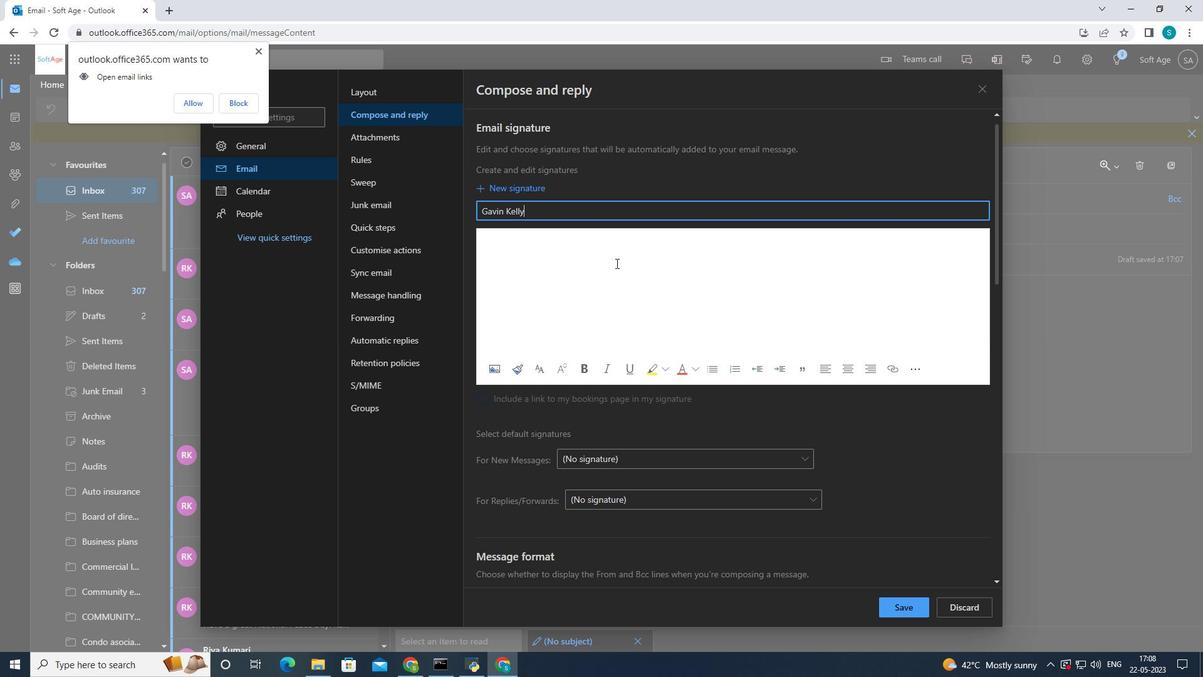 
Action: Key pressed <Key.shift>Gavin<Key.space><Key.shift>Kelly
Screenshot: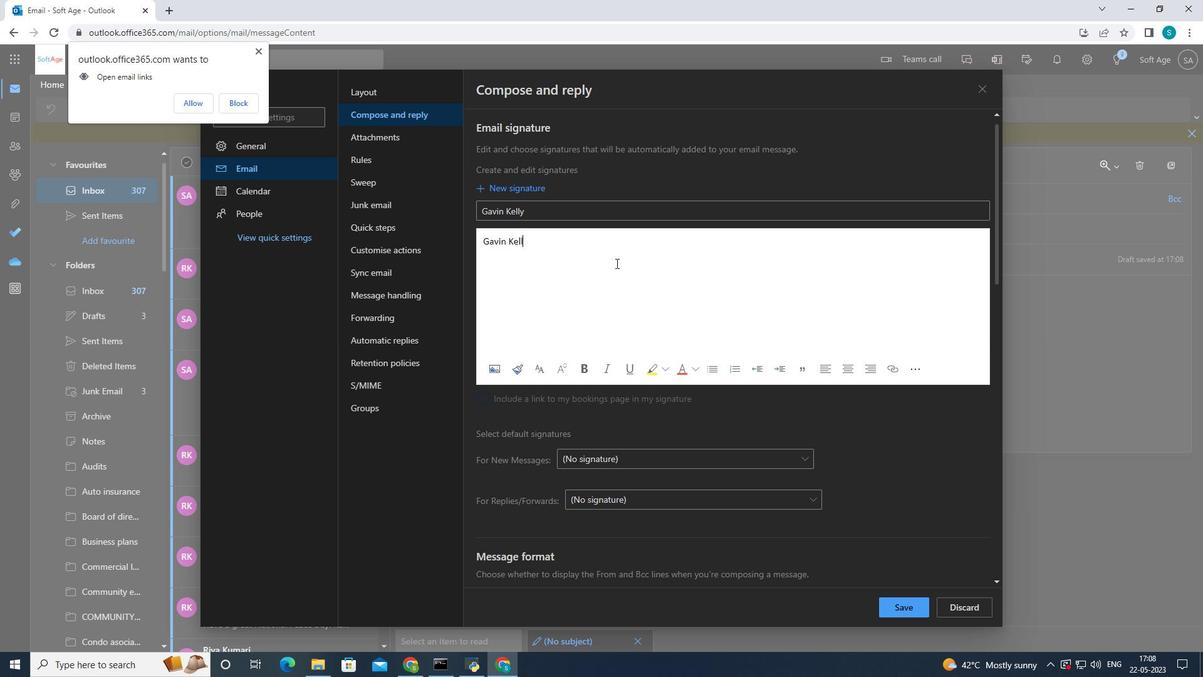 
Action: Mouse moved to (898, 611)
Screenshot: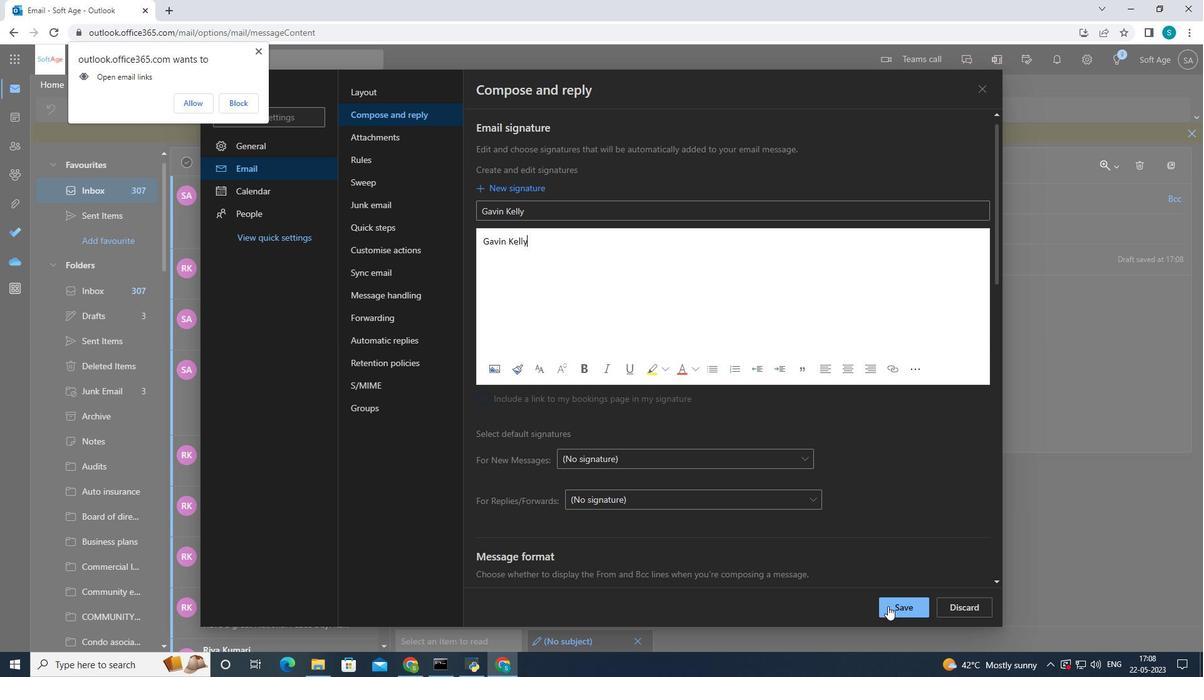 
Action: Mouse pressed left at (898, 611)
Screenshot: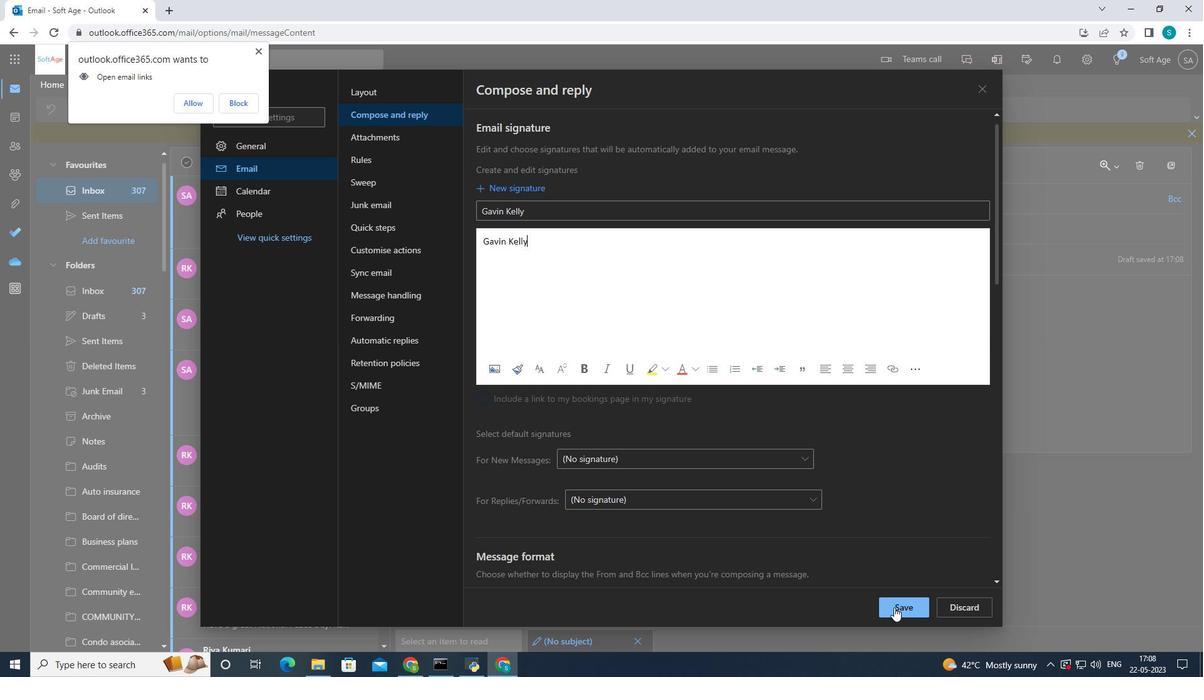 
Action: Mouse moved to (989, 92)
Screenshot: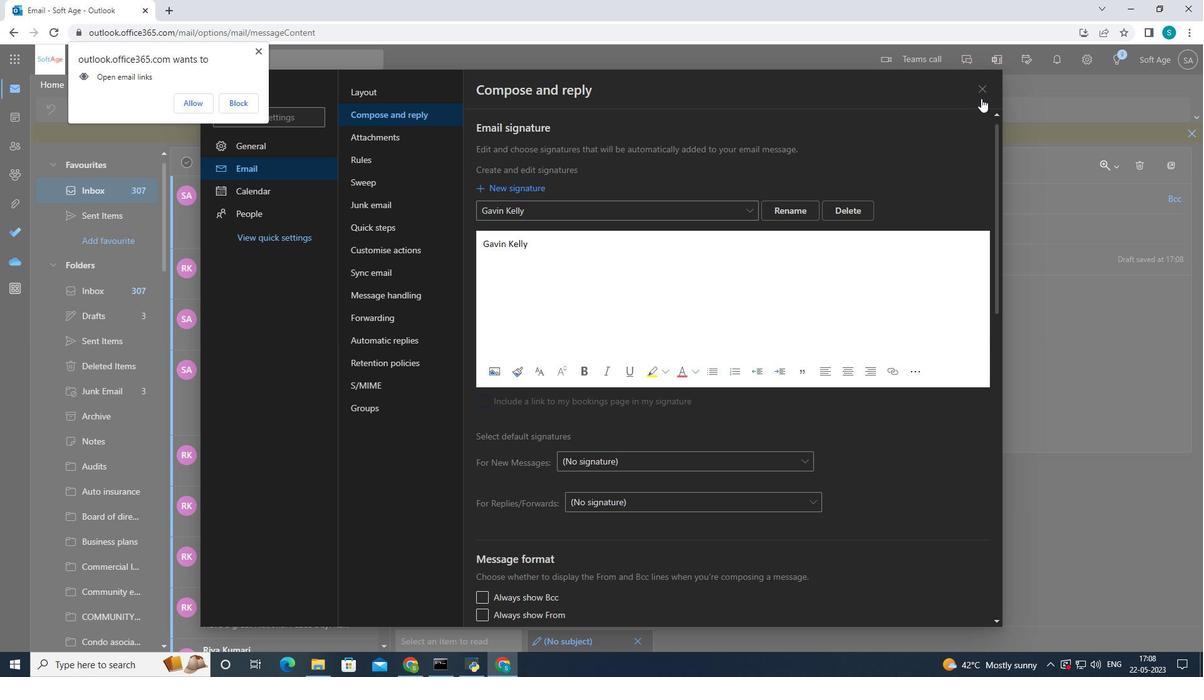 
Action: Mouse pressed left at (989, 92)
Screenshot: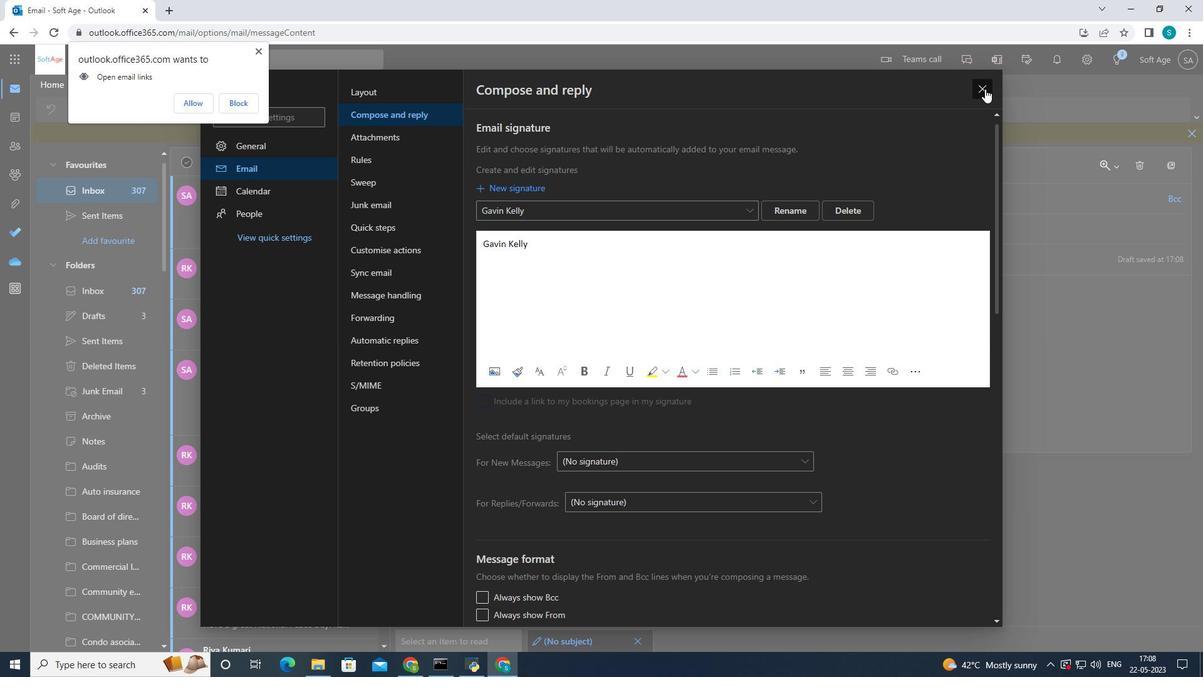 
Action: Mouse moved to (564, 206)
Screenshot: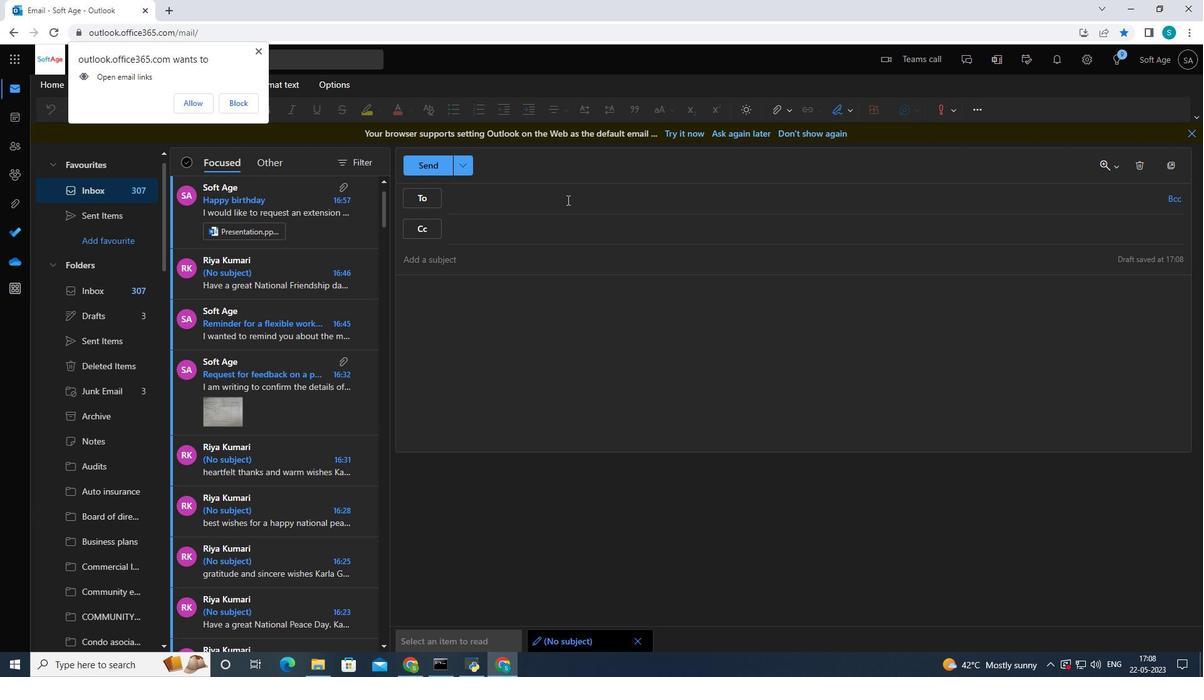 
Action: Mouse pressed left at (564, 206)
Screenshot: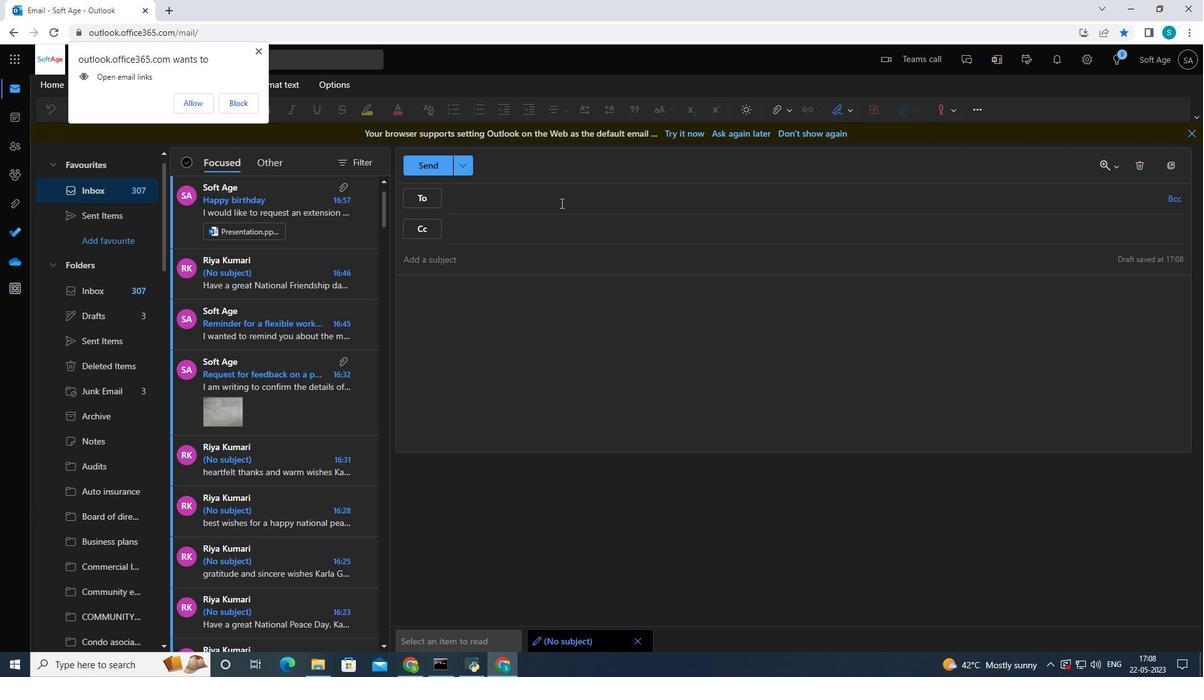 
Action: Mouse moved to (632, 206)
Screenshot: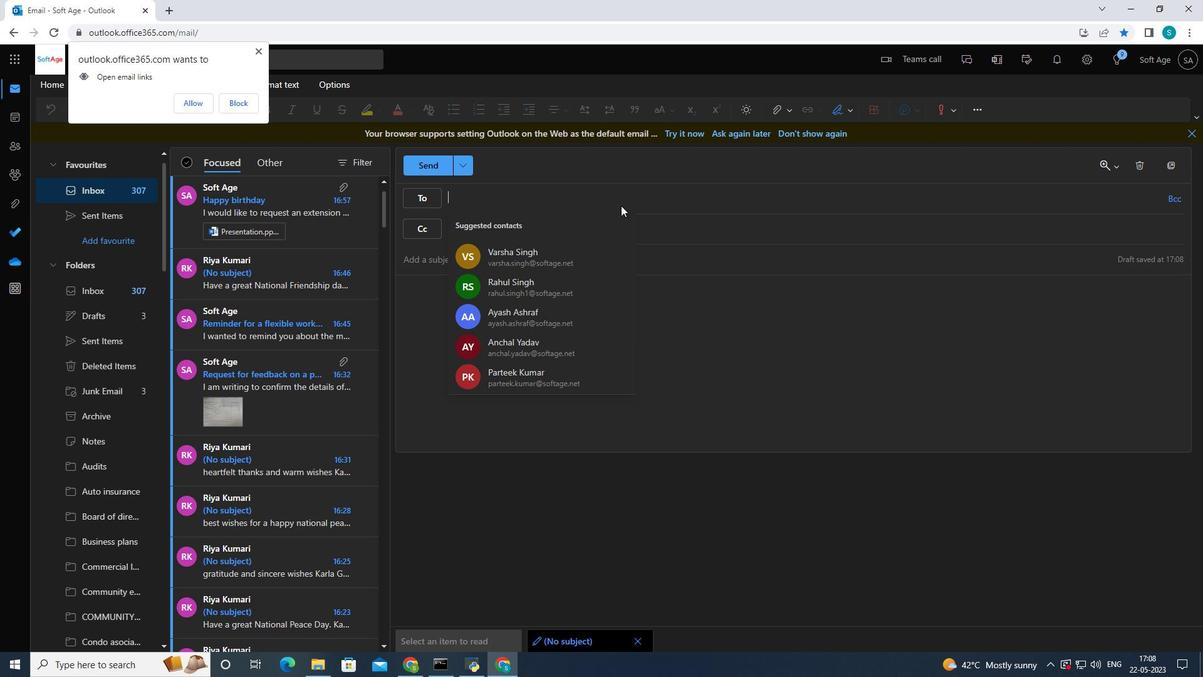 
Action: Key pressed softage.1<Key.shift>@softage.net
Screenshot: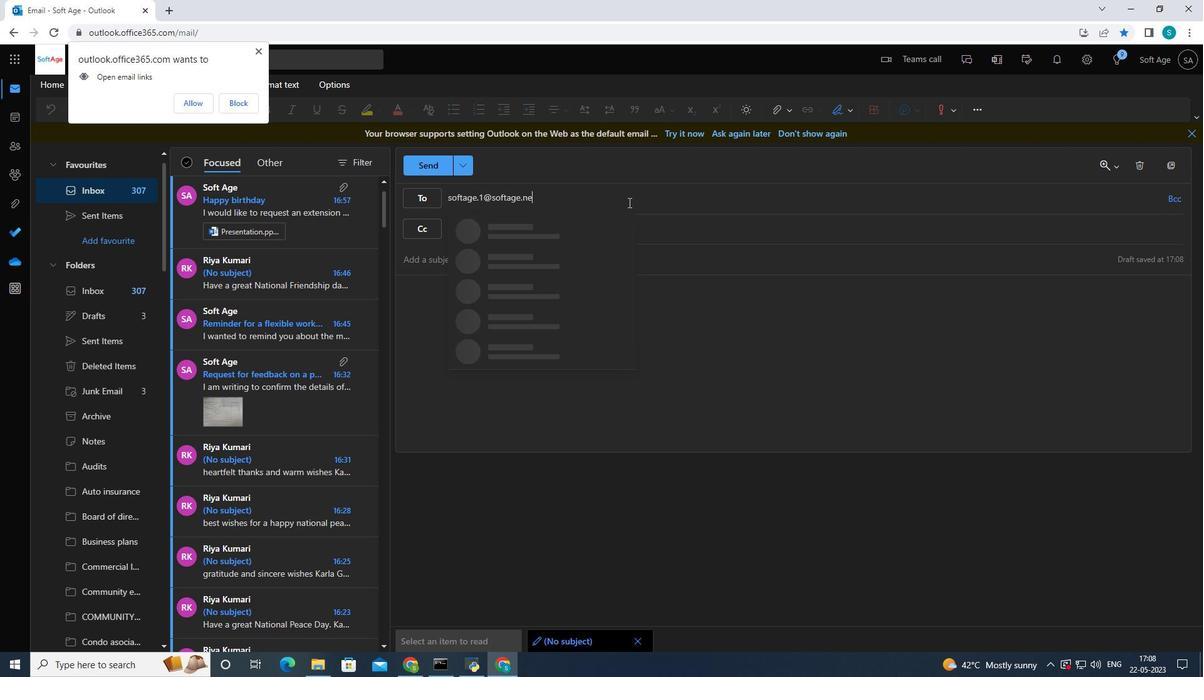 
Action: Mouse moved to (584, 235)
Screenshot: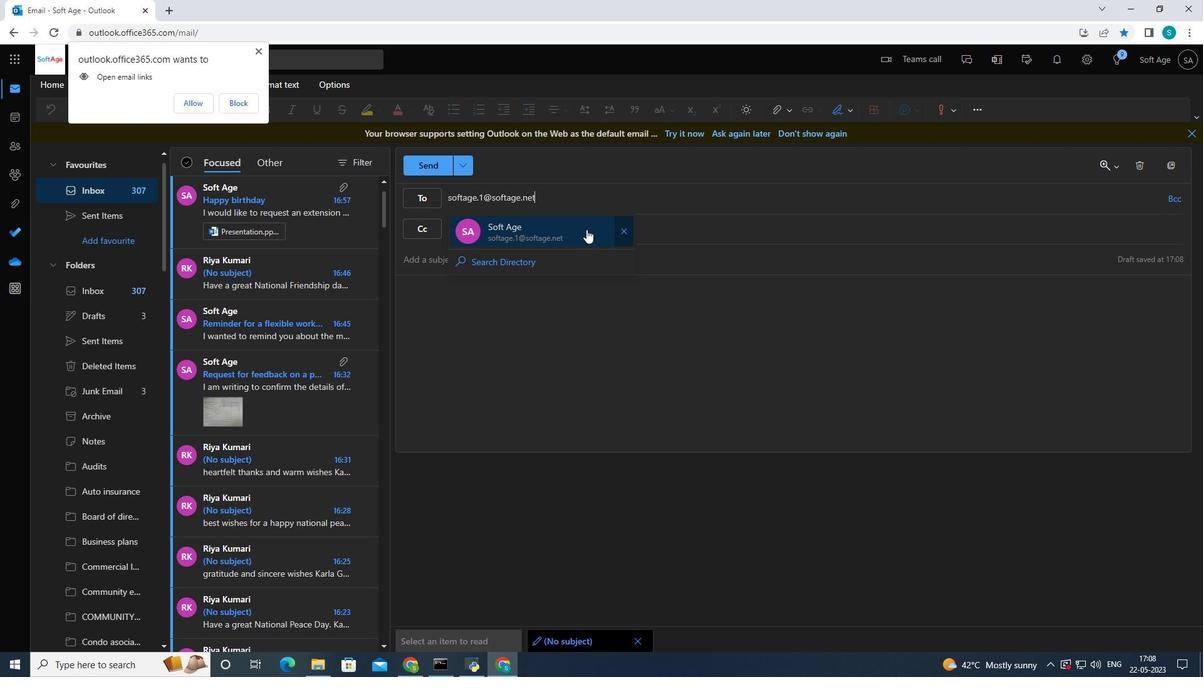 
Action: Mouse pressed left at (584, 235)
Screenshot: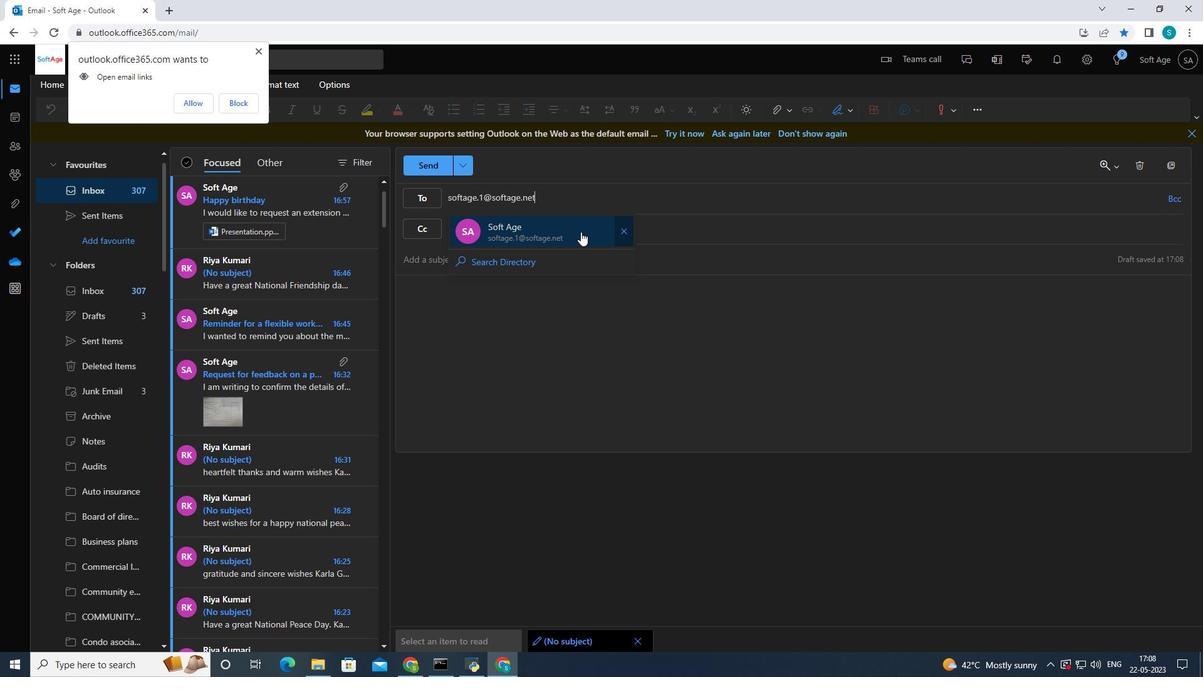 
Action: Mouse moved to (554, 263)
Screenshot: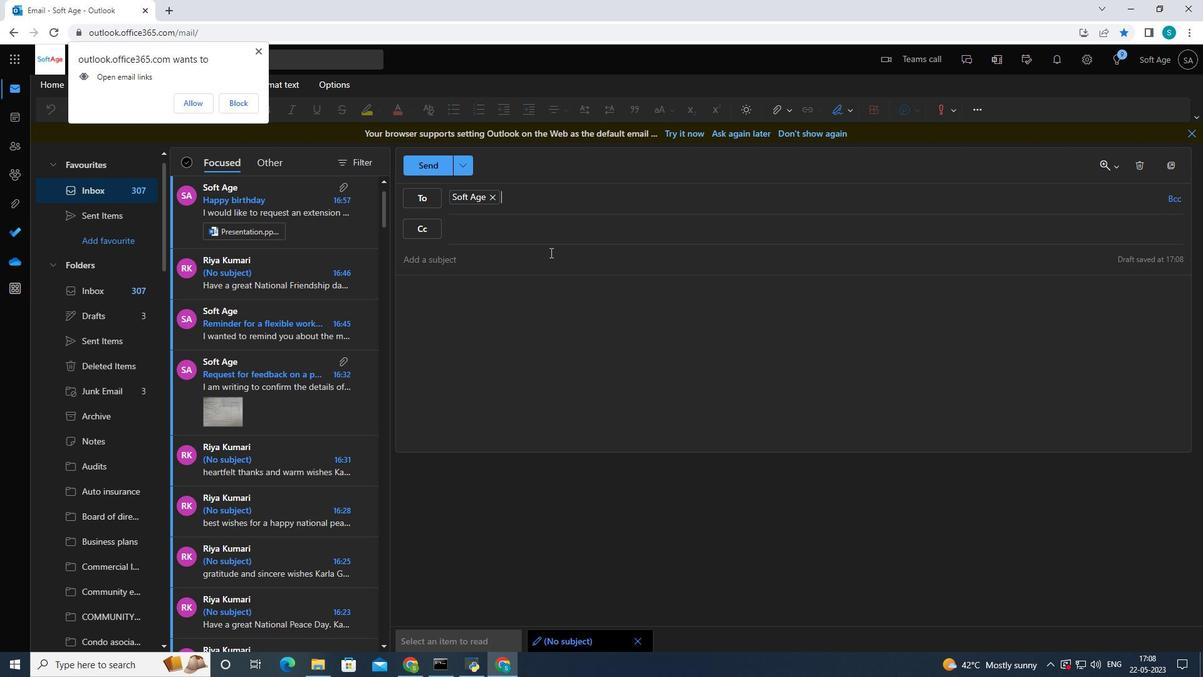 
Action: Mouse pressed left at (554, 263)
Screenshot: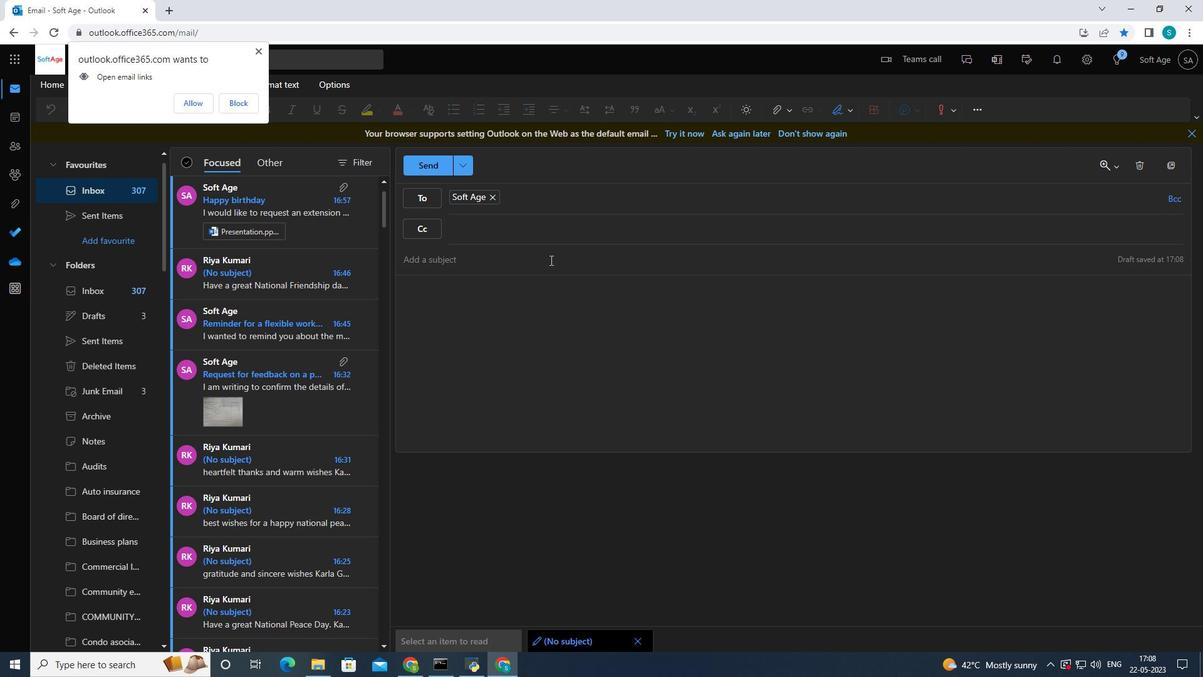 
Action: Mouse moved to (560, 337)
Screenshot: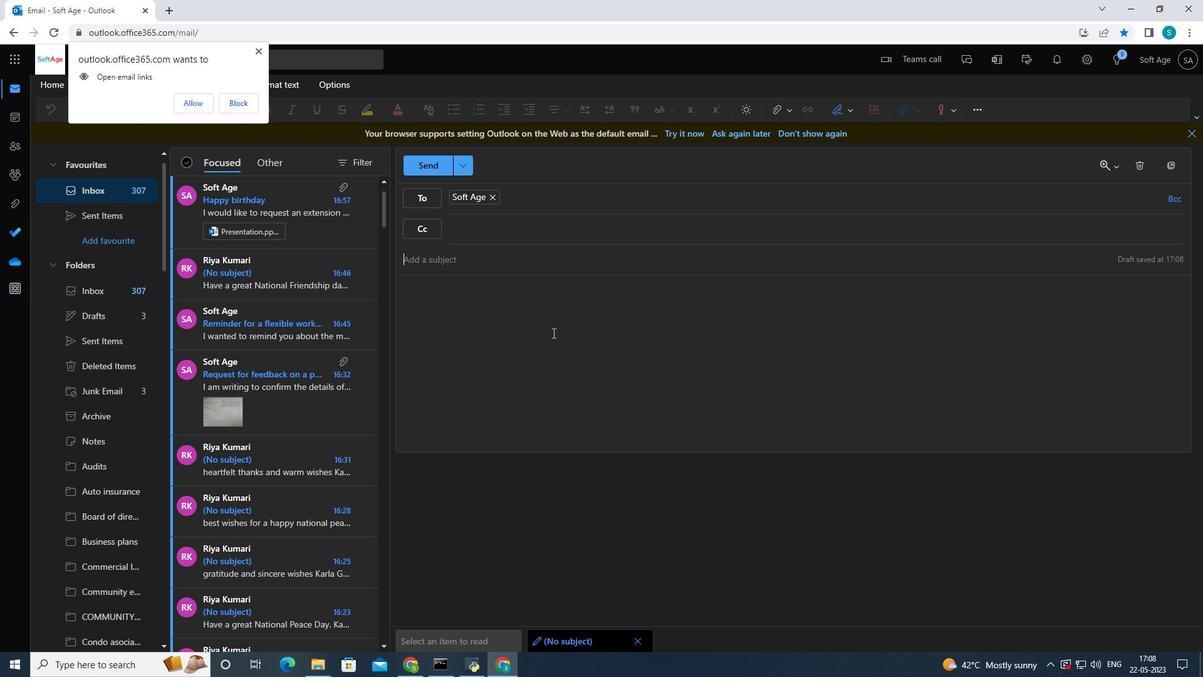 
Action: Key pressed <Key.shift><Key.shift><Key.shift><Key.shift><Key.shift><Key.shift><Key.shift><Key.shift><Key.shift><Key.shift><Key.shift>Thak<Key.space>you<Key.space>for<Key.space>a<Key.space>meeting<Key.space><Key.left><Key.left><Key.left><Key.left><Key.left><Key.left><Key.left><Key.left><Key.left><Key.left><Key.left><Key.left><Key.left><Key.left><Key.left><Key.left><Key.left><Key.left><Key.left><Key.left>n
Screenshot: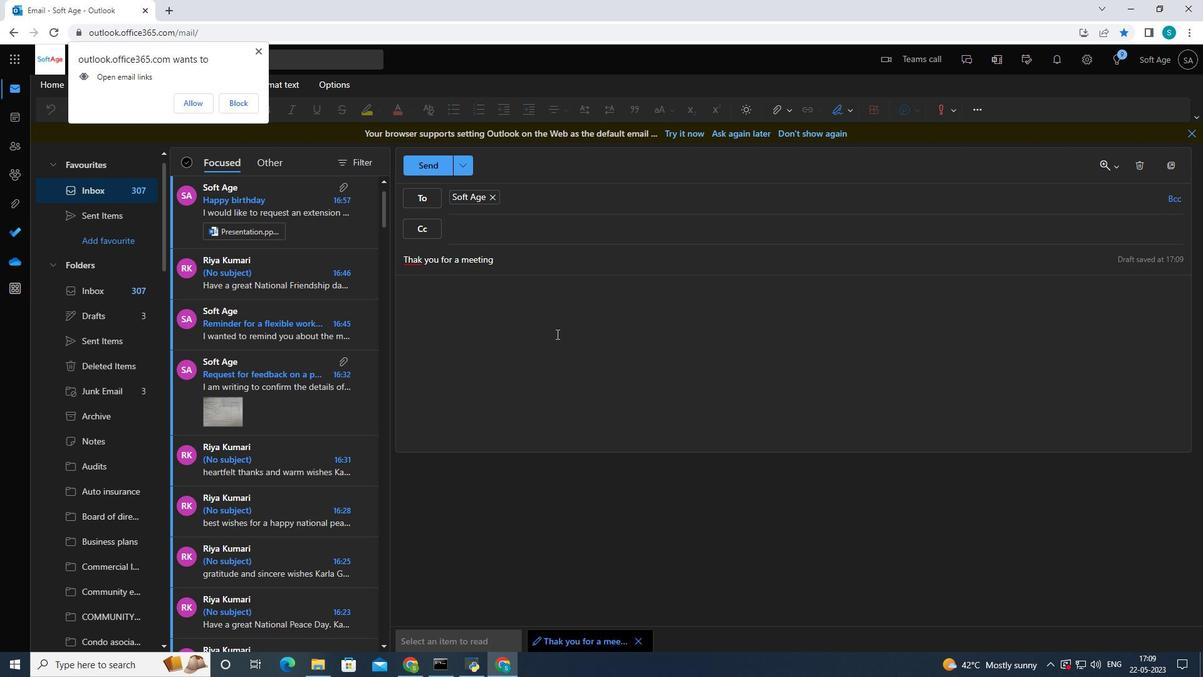 
Action: Mouse moved to (499, 319)
Screenshot: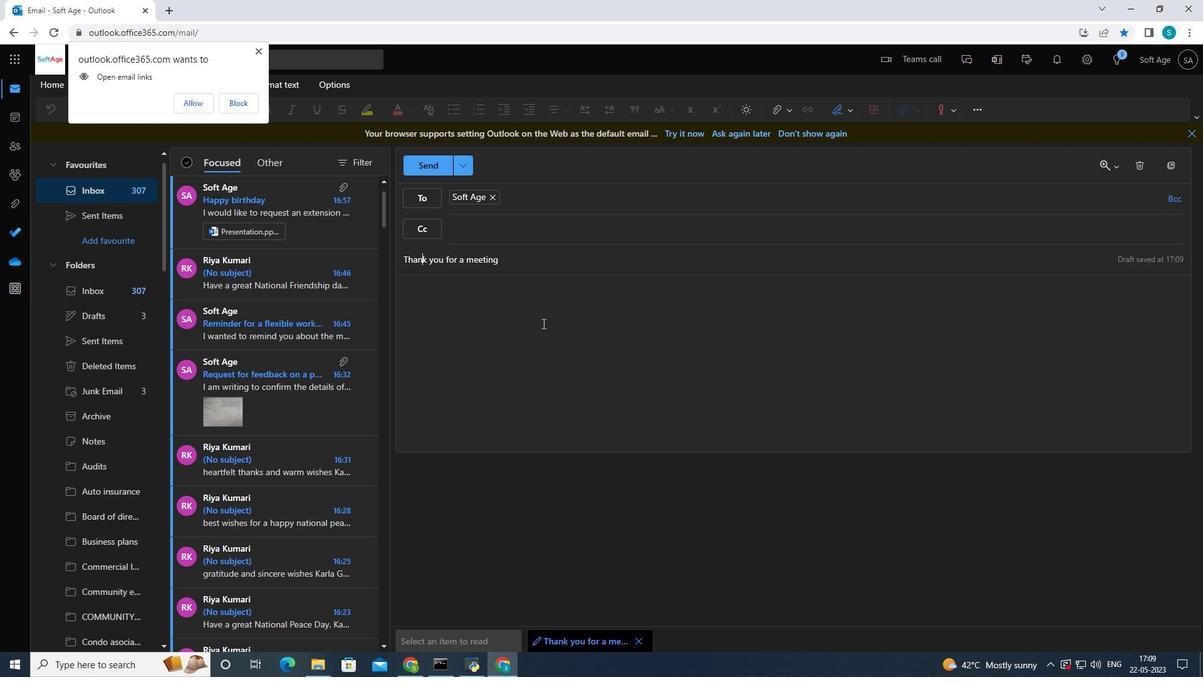 
Action: Mouse pressed left at (499, 319)
Screenshot: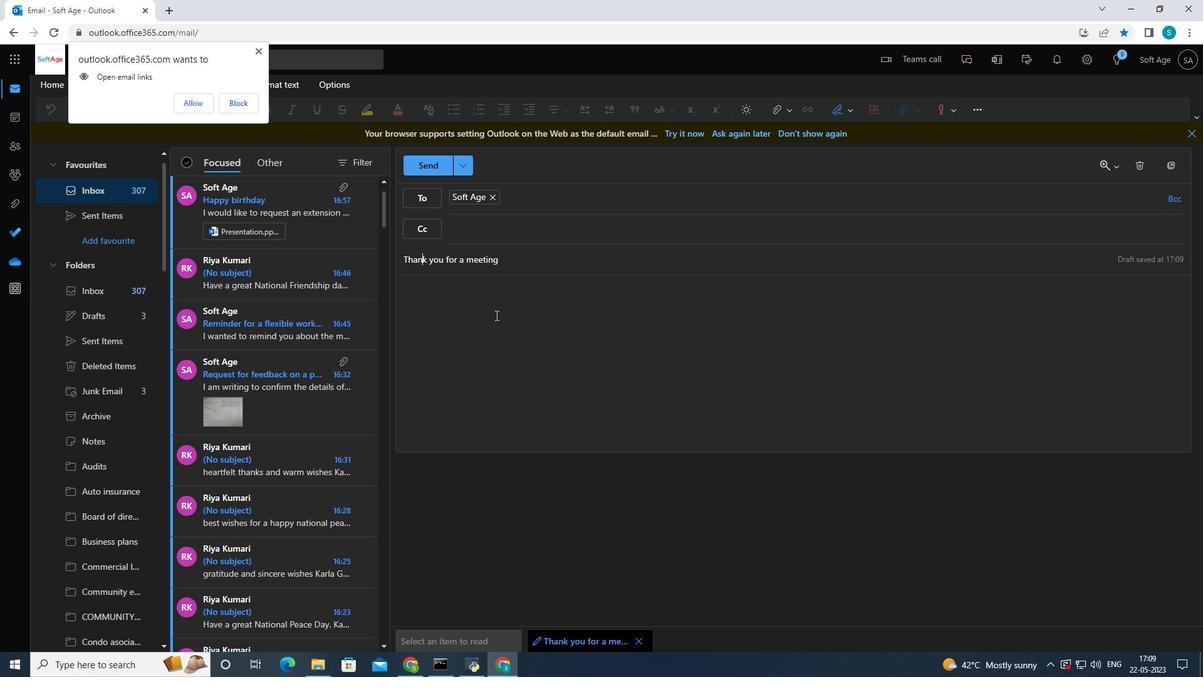 
Action: Mouse moved to (852, 113)
Screenshot: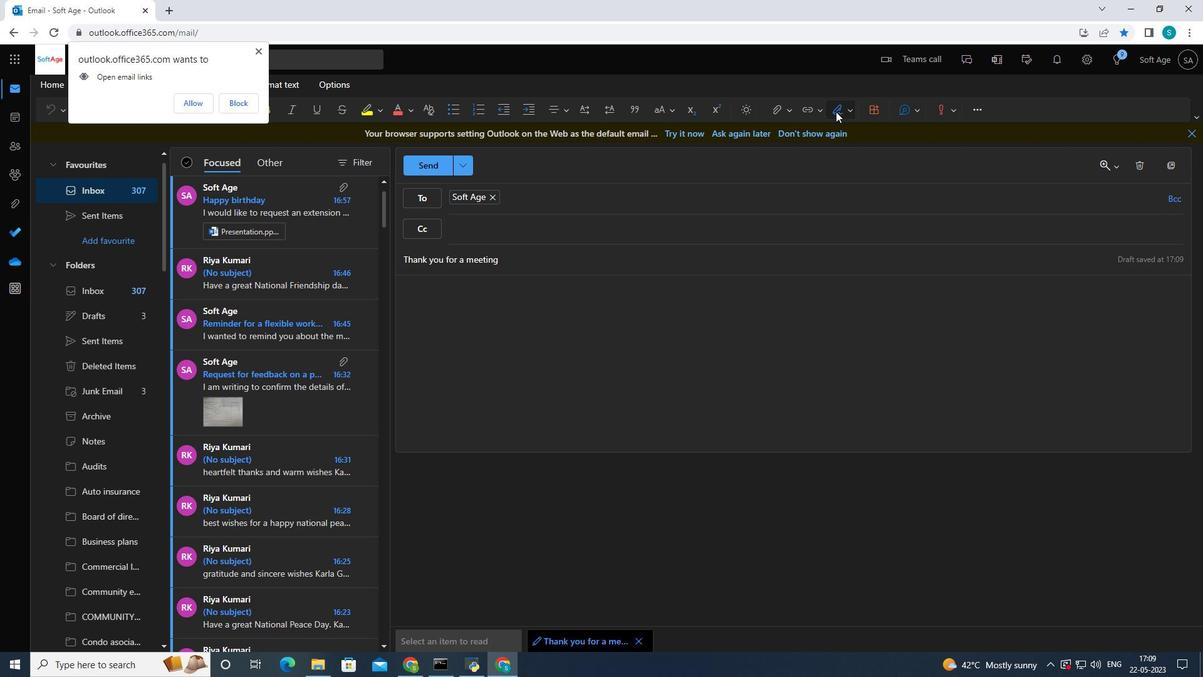 
Action: Mouse pressed left at (852, 113)
Screenshot: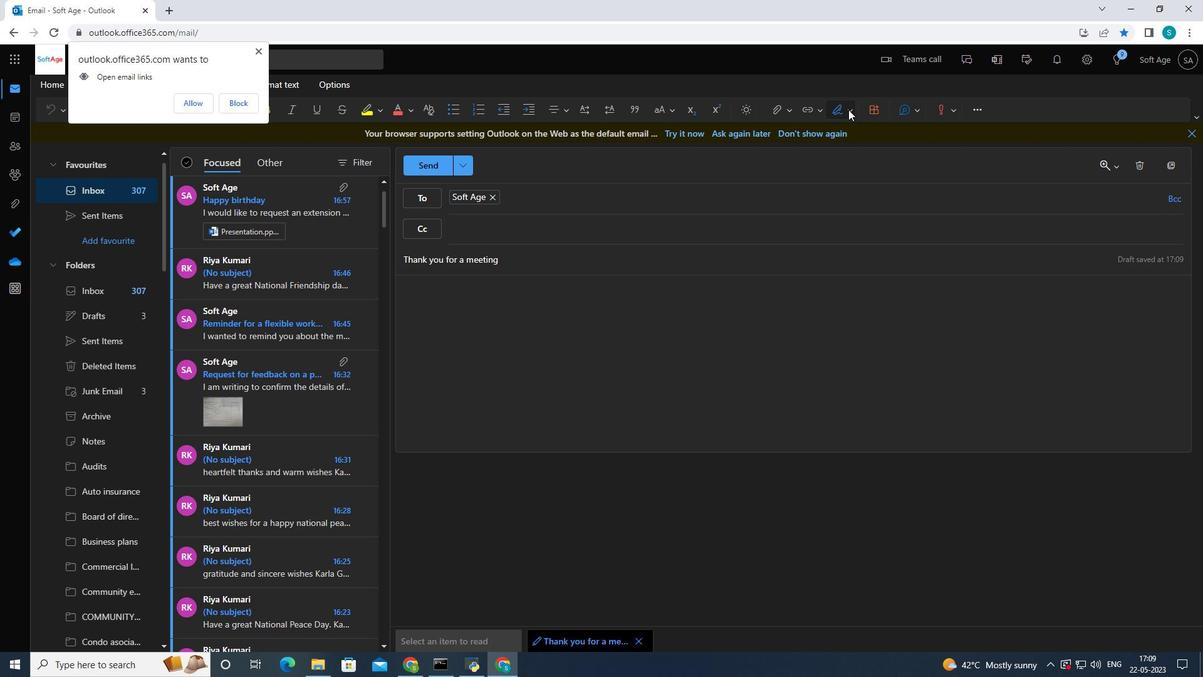 
Action: Mouse moved to (833, 136)
Screenshot: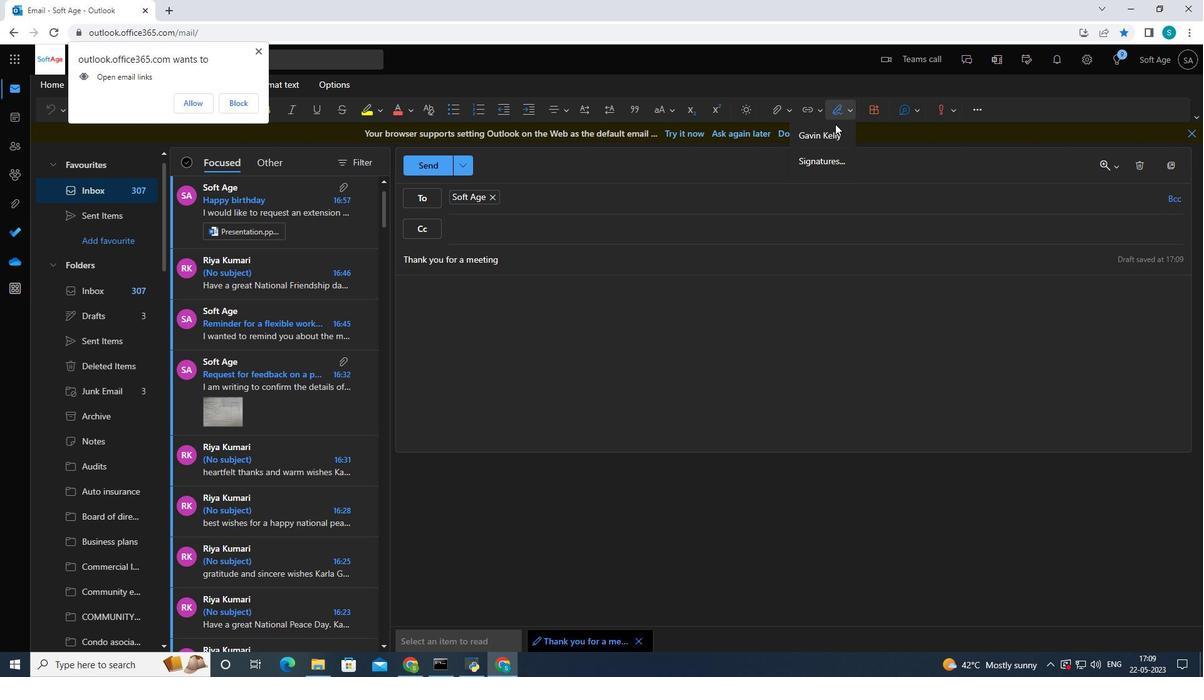 
Action: Mouse pressed left at (833, 136)
Screenshot: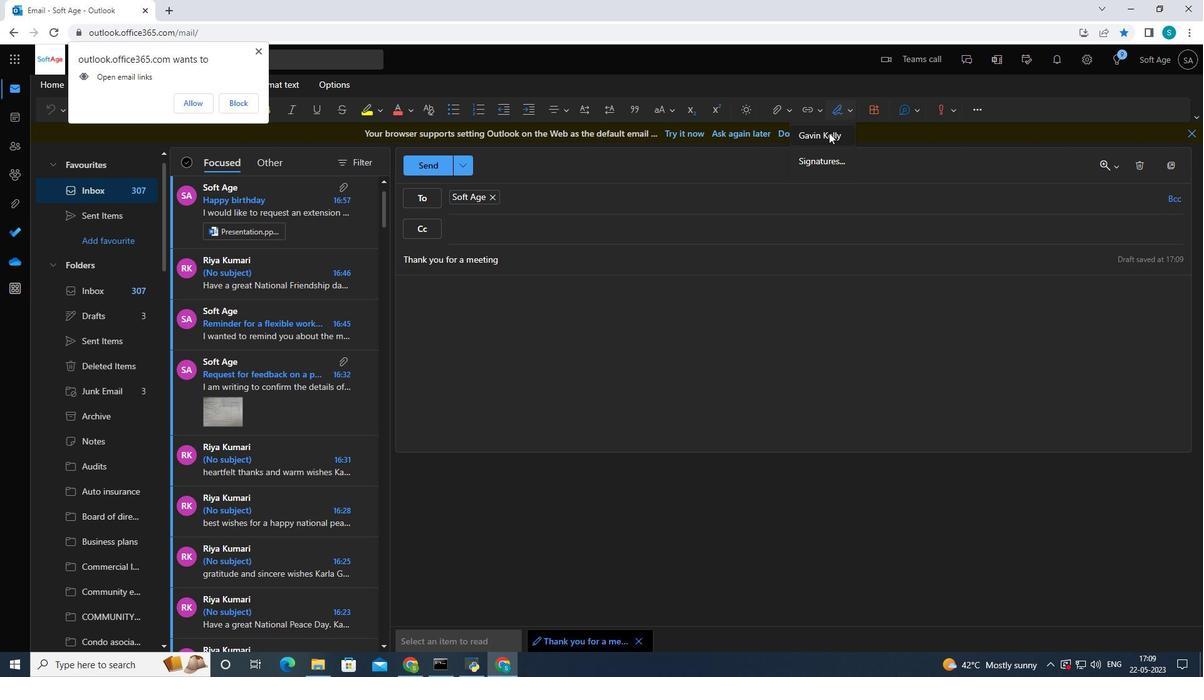 
Action: Mouse moved to (618, 325)
Screenshot: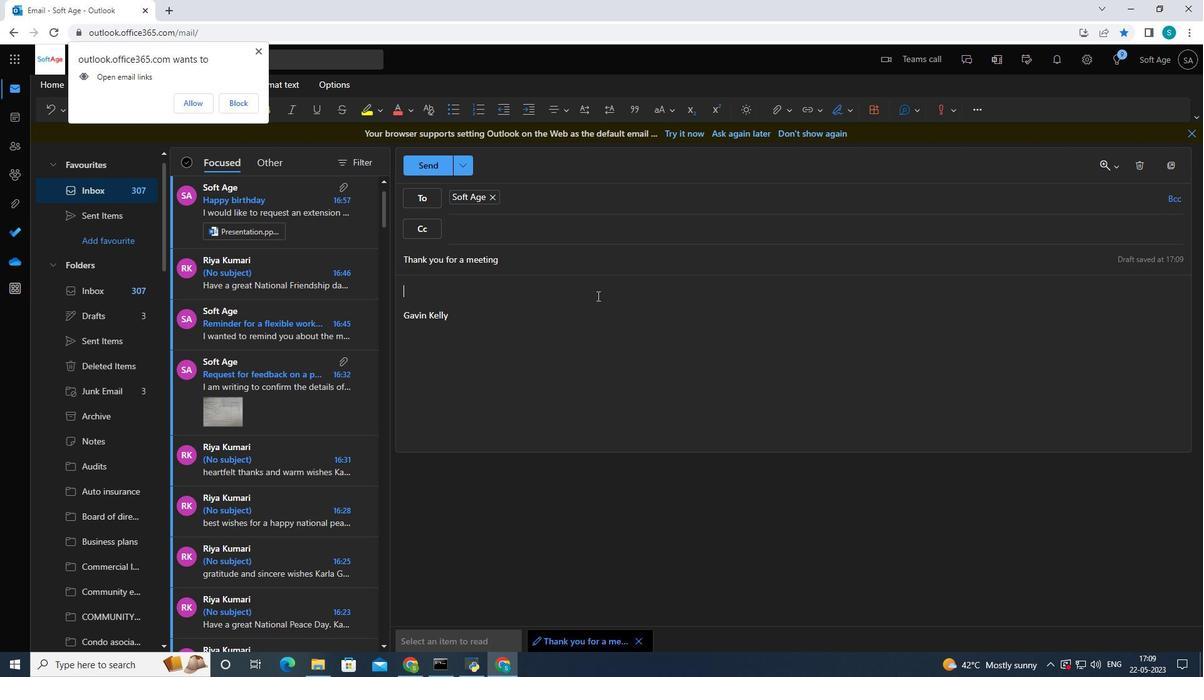
Action: Key pressed <Key.shift>I<Key.space>would<Key.space>like<Key.space>to<Key.space>request<Key.space>a<Key.space>meeting<Key.space>to<Key.space>discuss<Key.space>the<Key.space>progress<Key.space>of<Key.space>the<Key.space>o<Key.backspace>project
Screenshot: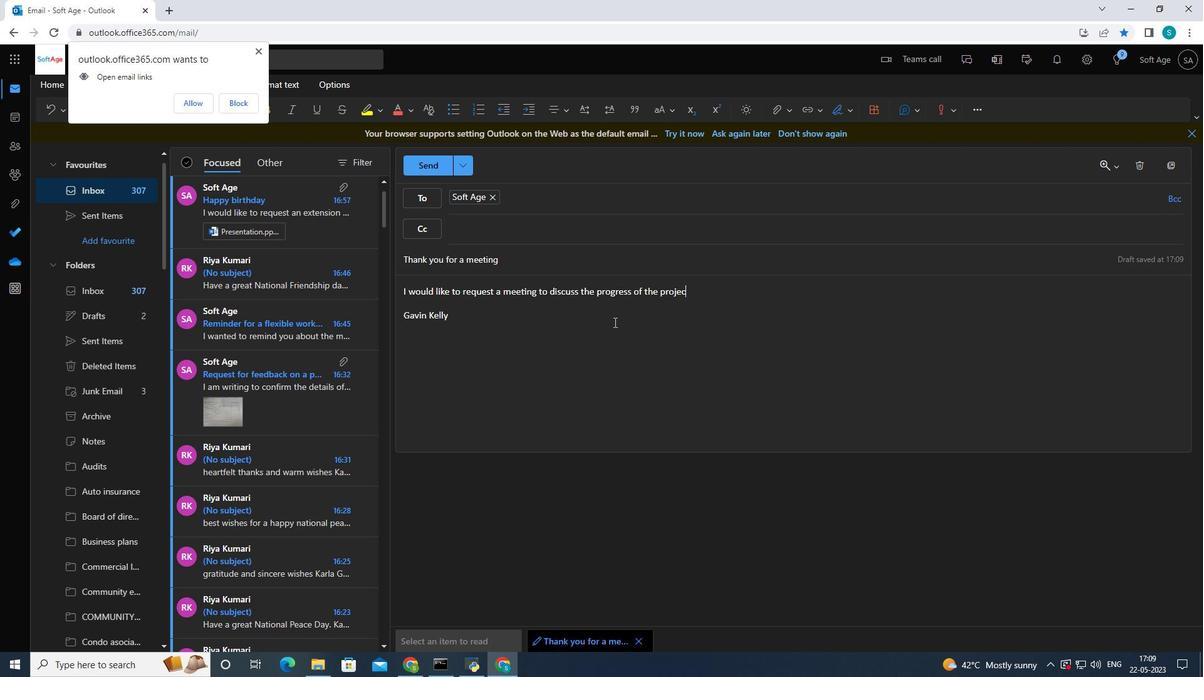 
Action: Mouse moved to (677, 305)
Screenshot: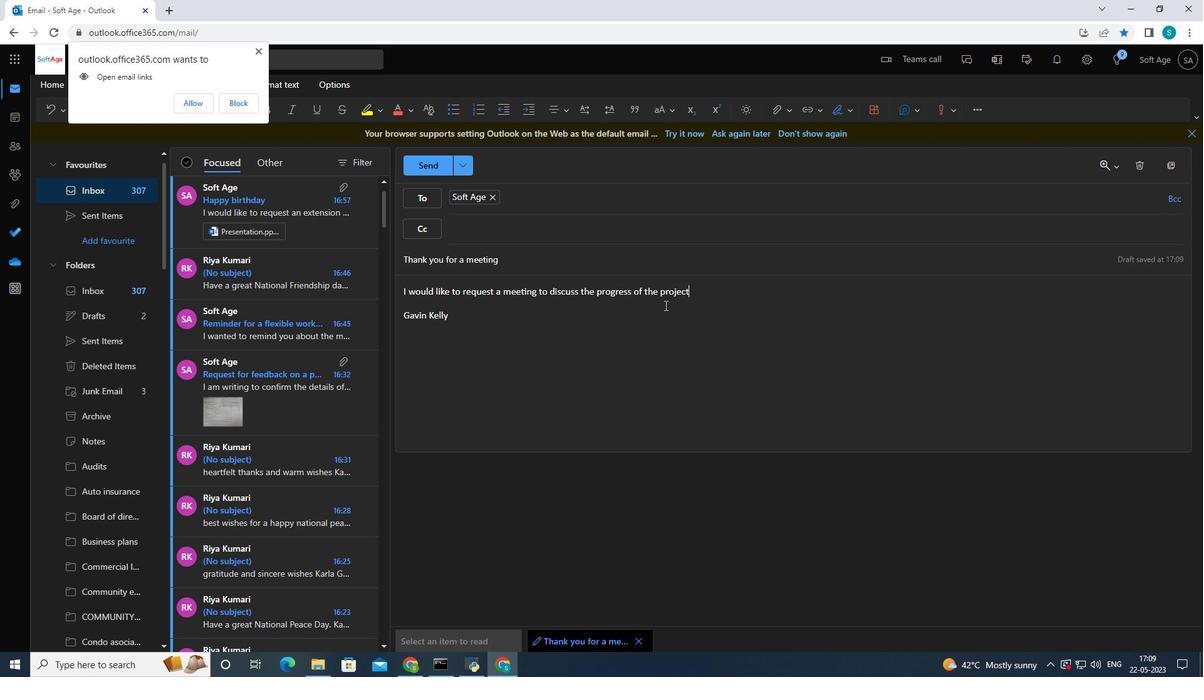 
Action: Key pressed .
Screenshot: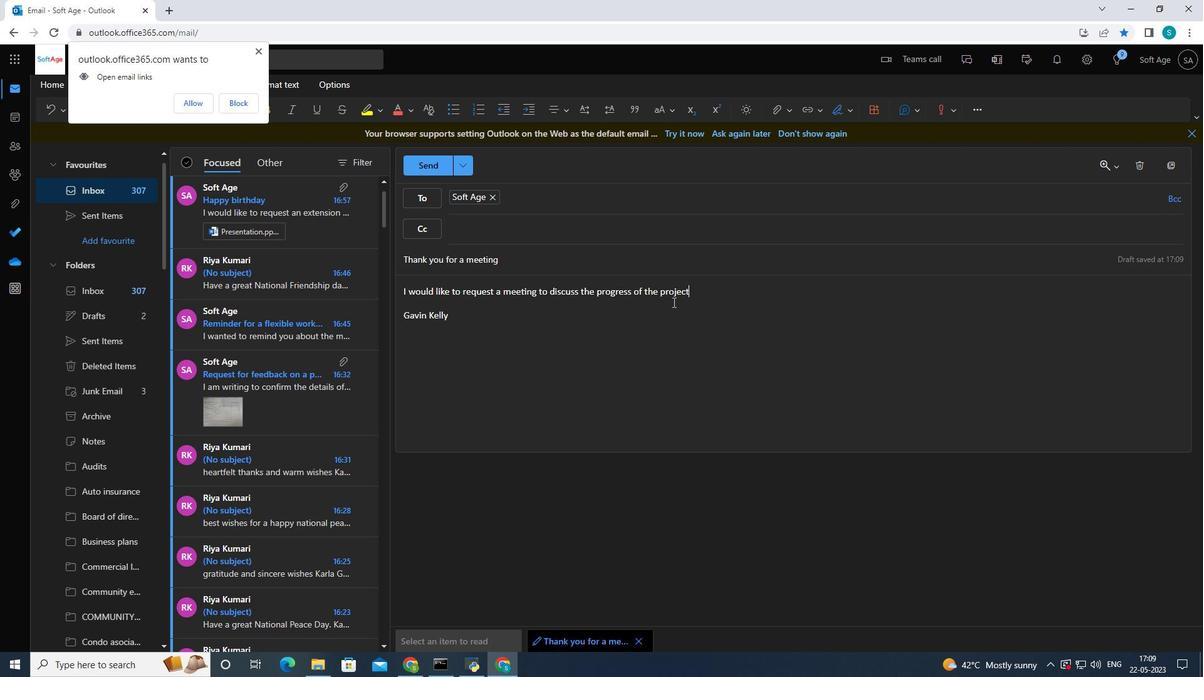 
Action: Mouse moved to (119, 391)
Screenshot: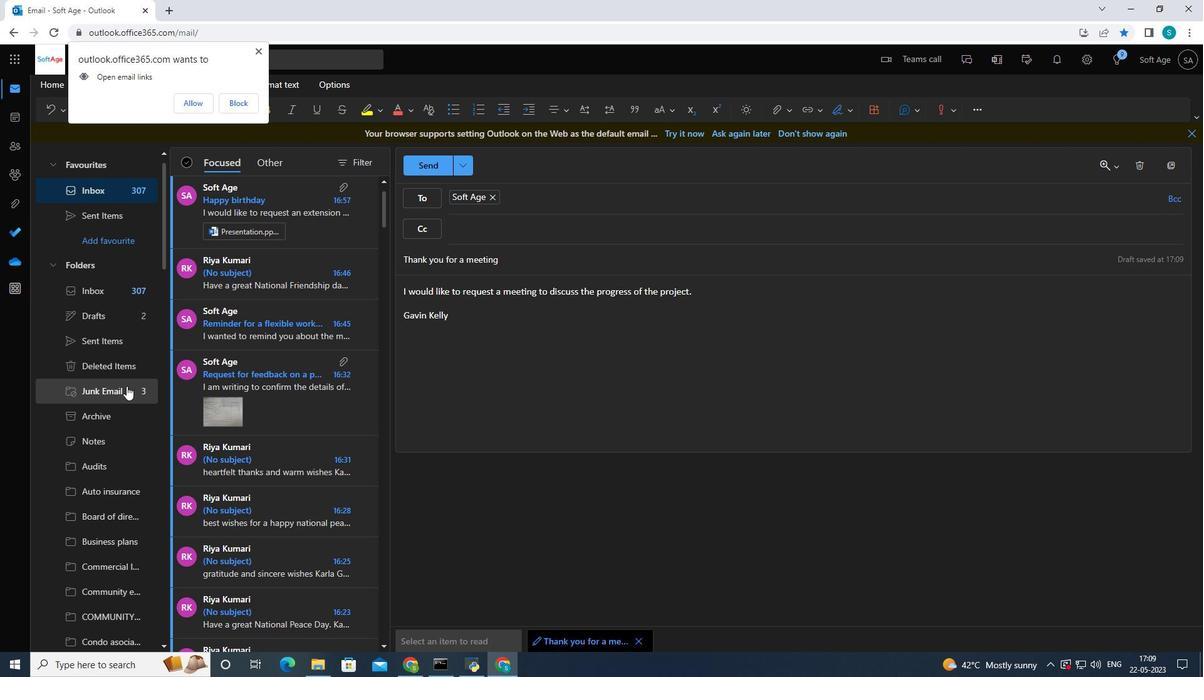 
Action: Mouse scrolled (119, 391) with delta (0, 0)
Screenshot: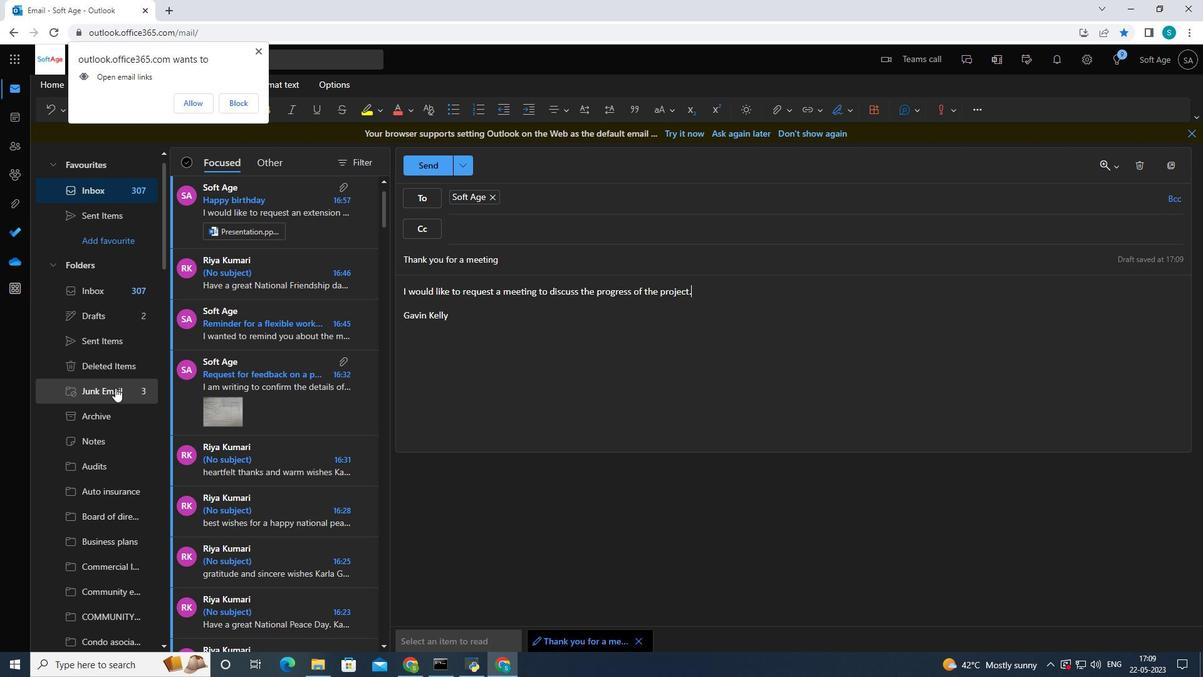 
Action: Mouse scrolled (119, 391) with delta (0, 0)
Screenshot: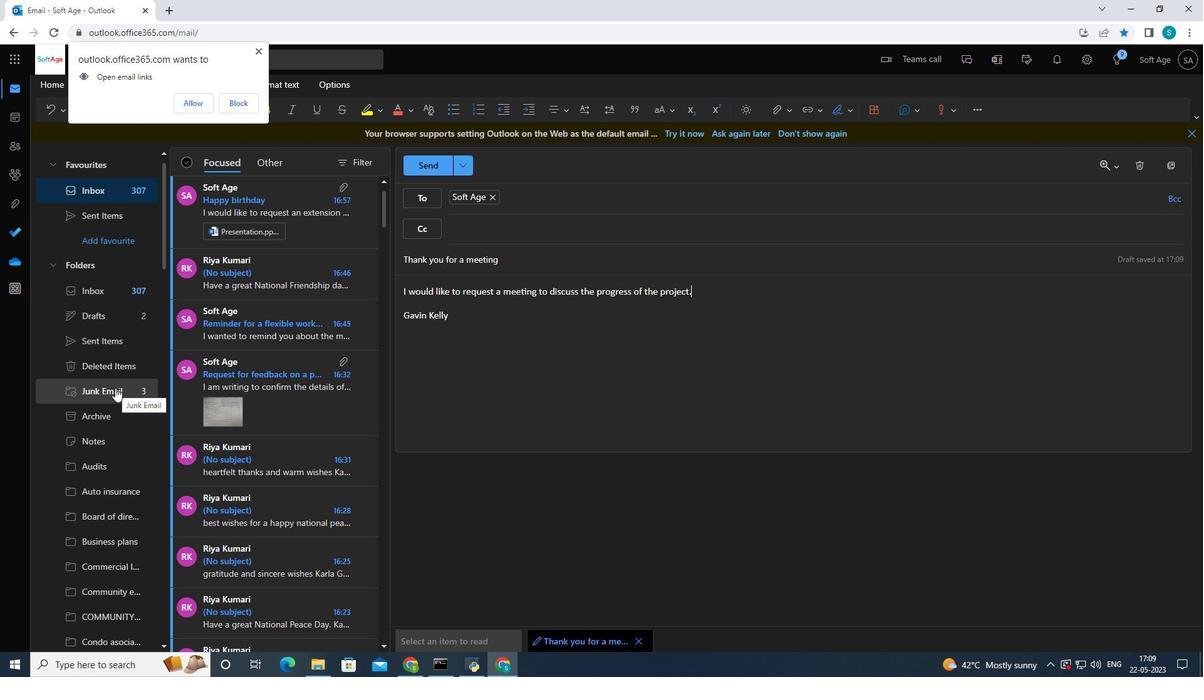 
Action: Mouse scrolled (119, 391) with delta (0, 0)
Screenshot: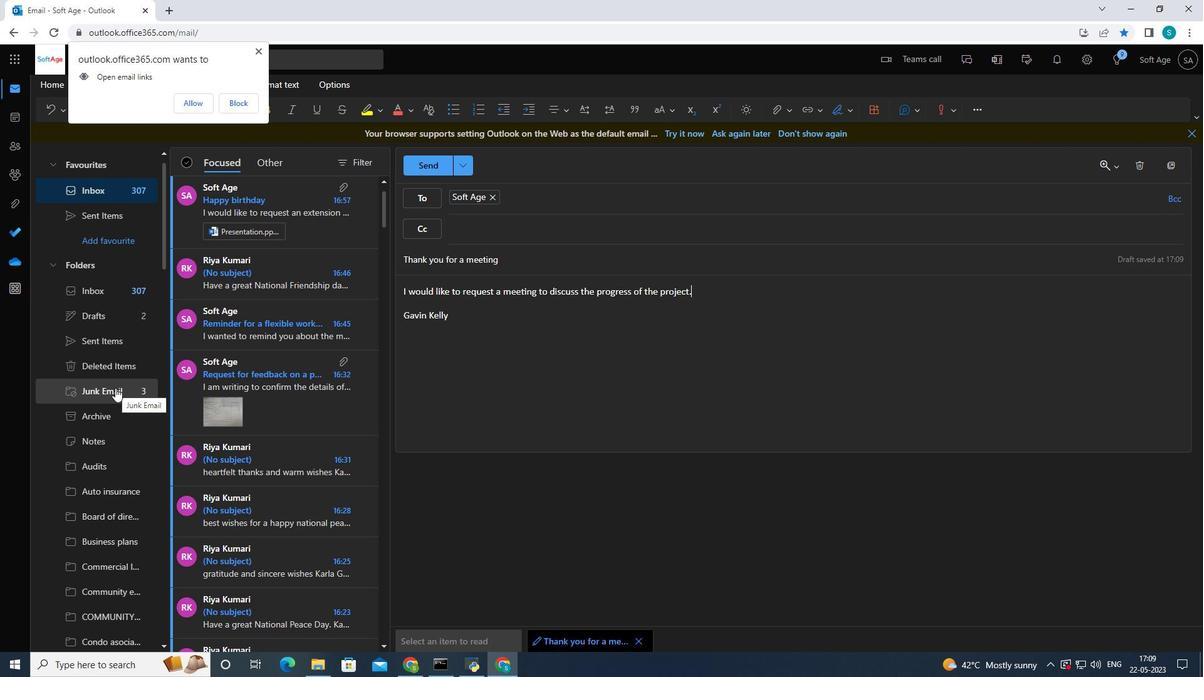 
Action: Mouse scrolled (119, 391) with delta (0, 0)
Screenshot: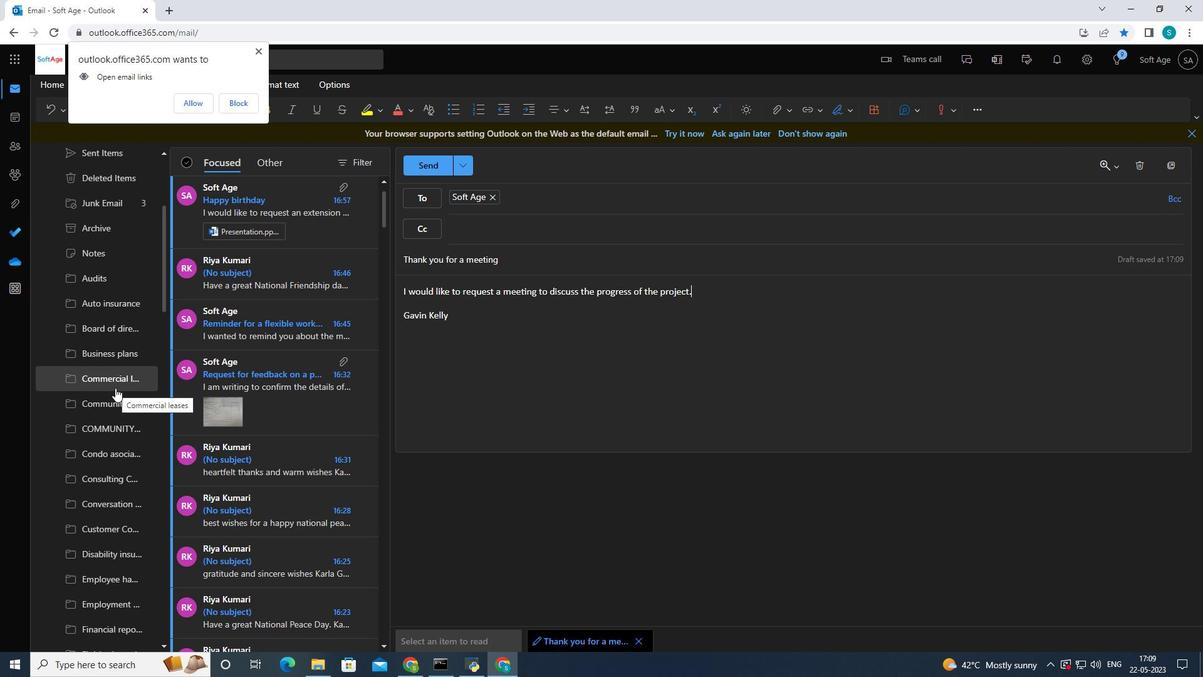 
Action: Mouse scrolled (119, 391) with delta (0, 0)
Screenshot: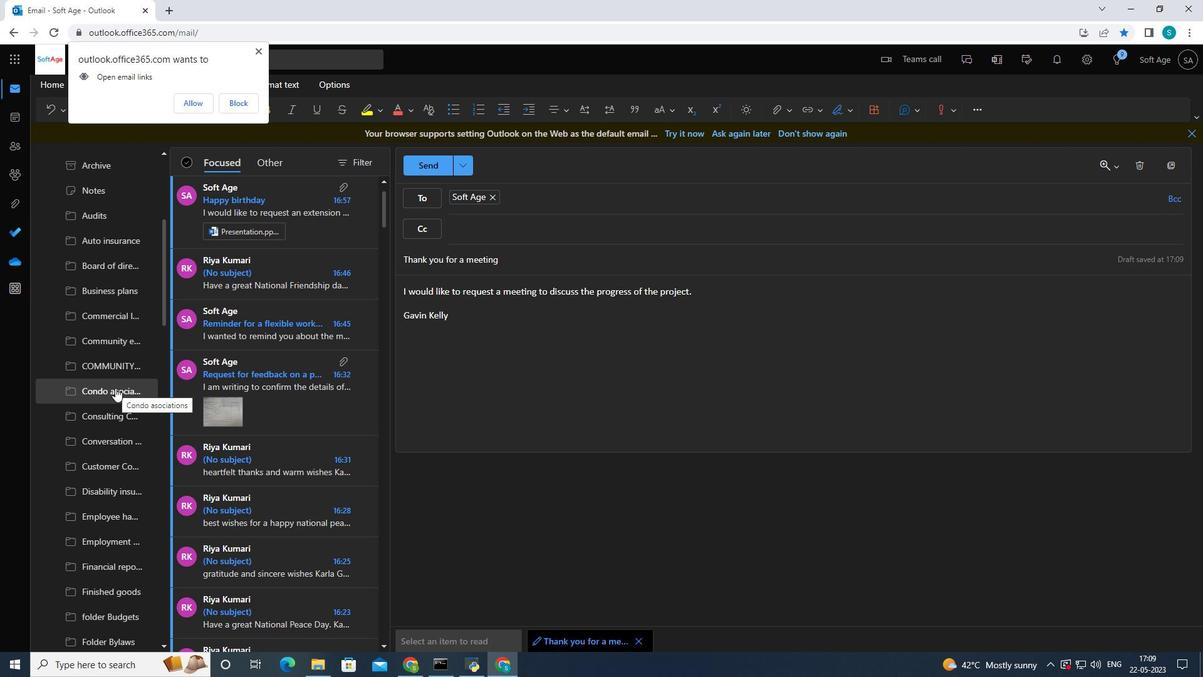 
Action: Mouse scrolled (119, 391) with delta (0, 0)
Screenshot: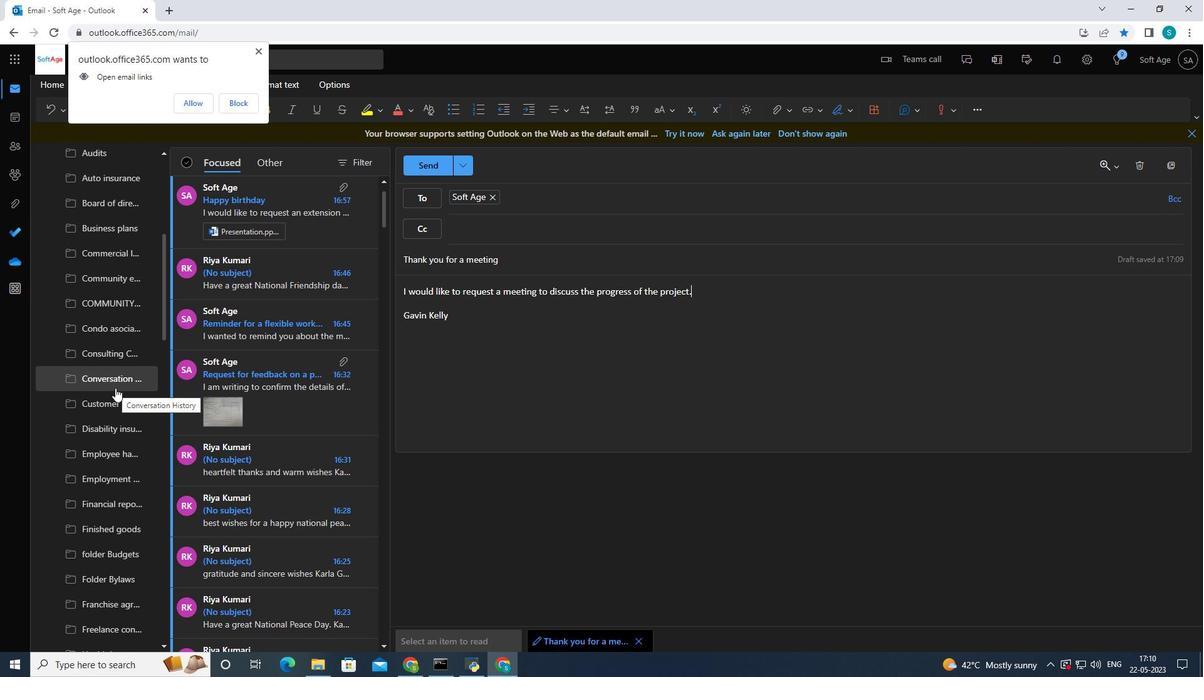 
Action: Mouse scrolled (119, 391) with delta (0, 0)
Screenshot: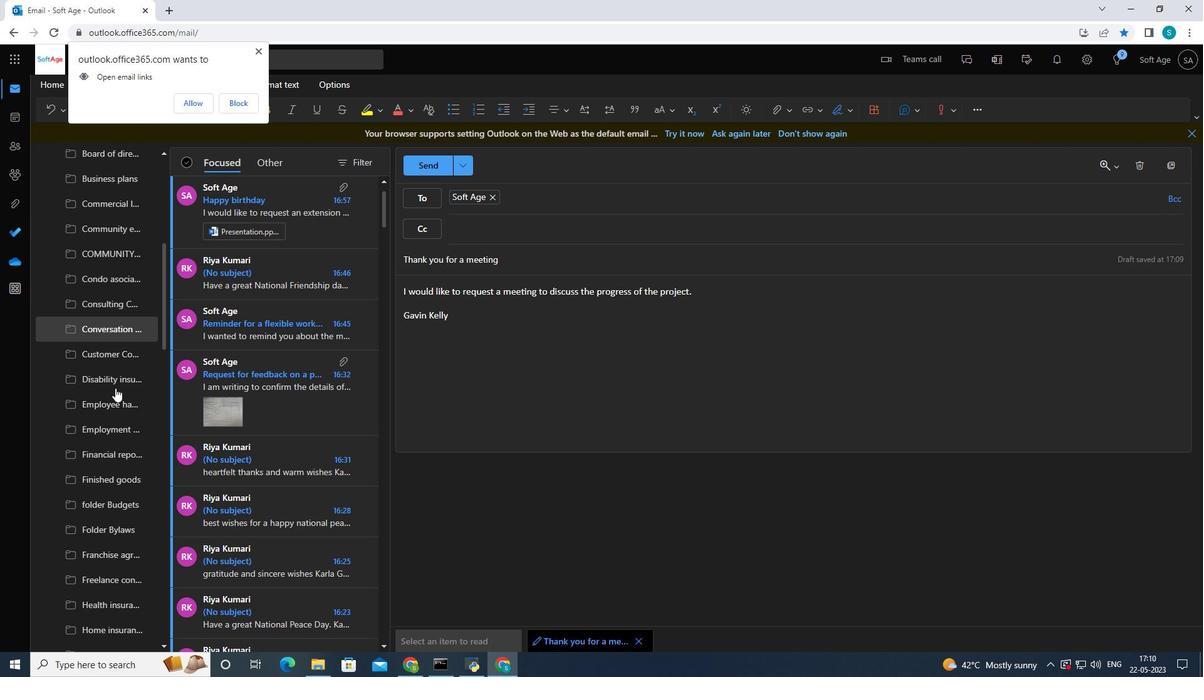 
Action: Mouse scrolled (119, 391) with delta (0, 0)
Screenshot: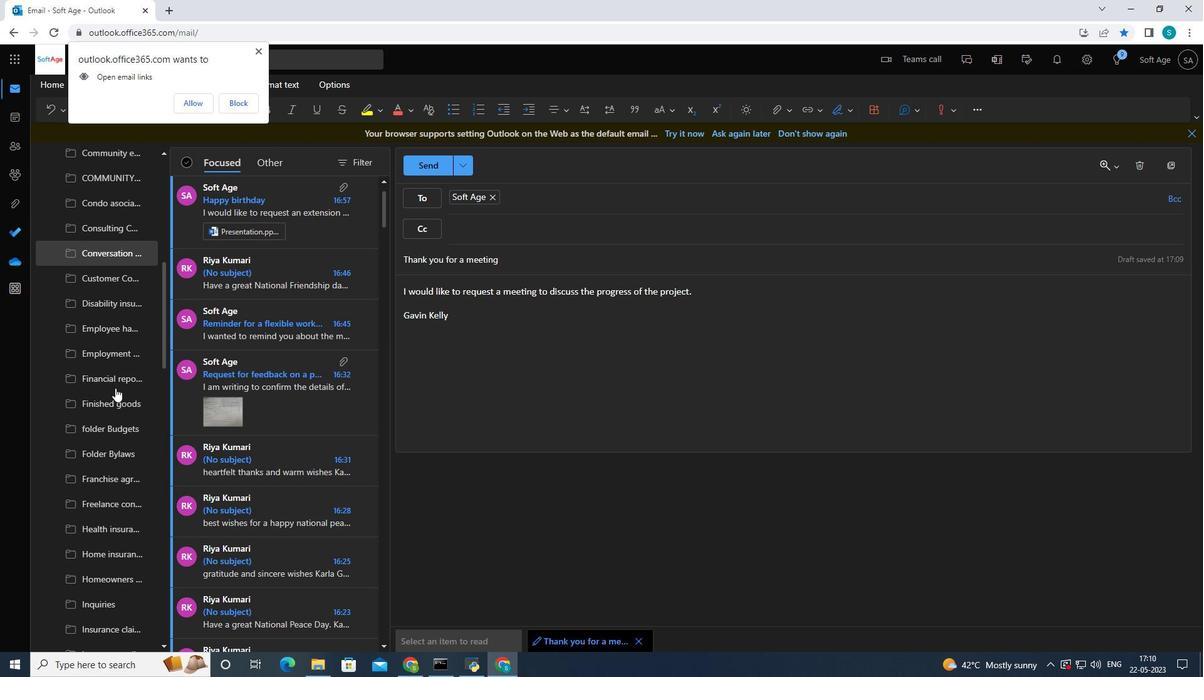 
Action: Mouse scrolled (119, 391) with delta (0, 0)
Screenshot: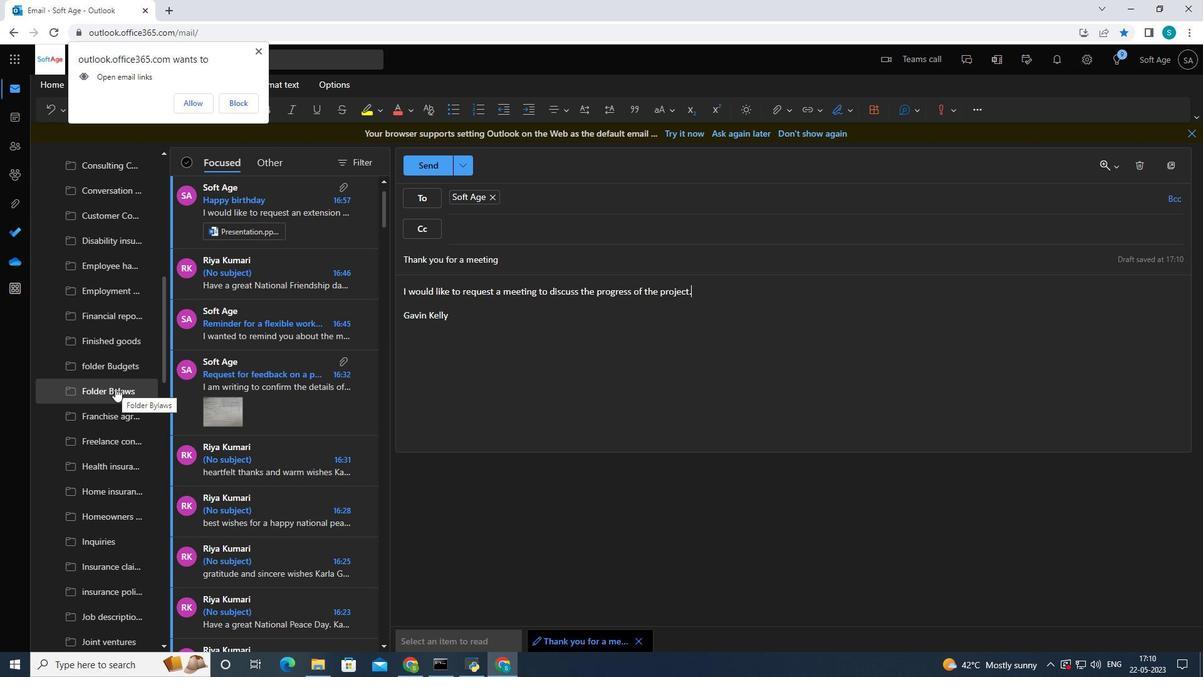 
Action: Mouse scrolled (119, 391) with delta (0, 0)
Screenshot: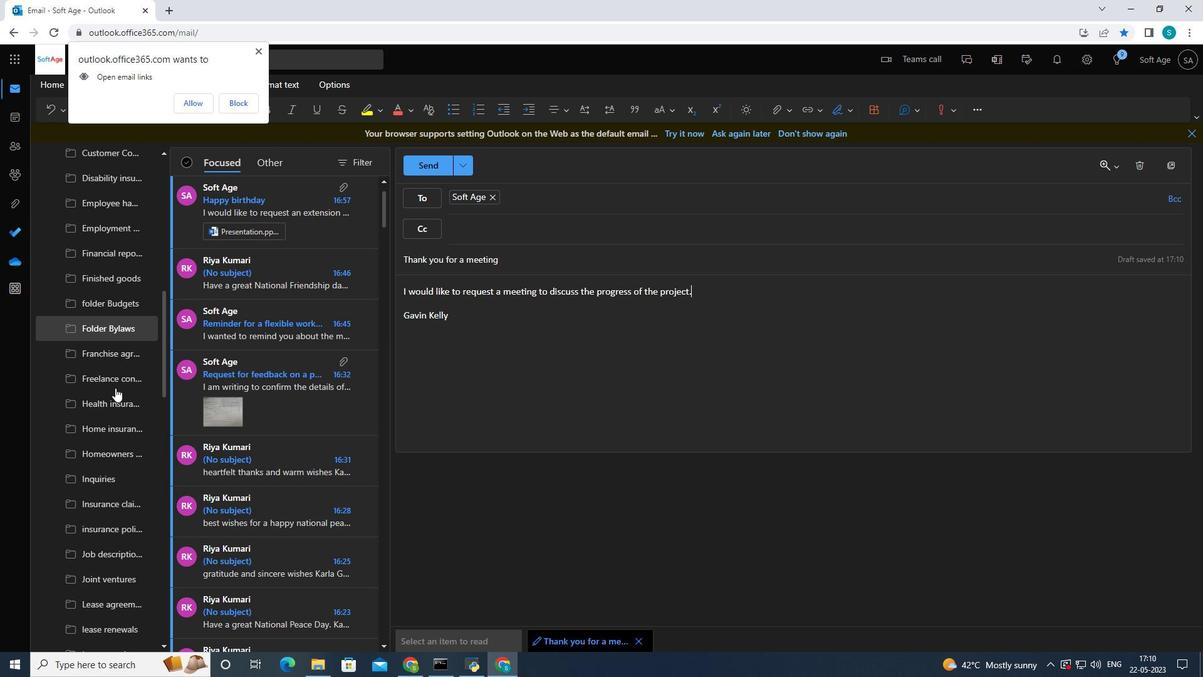 
Action: Mouse scrolled (119, 391) with delta (0, 0)
Screenshot: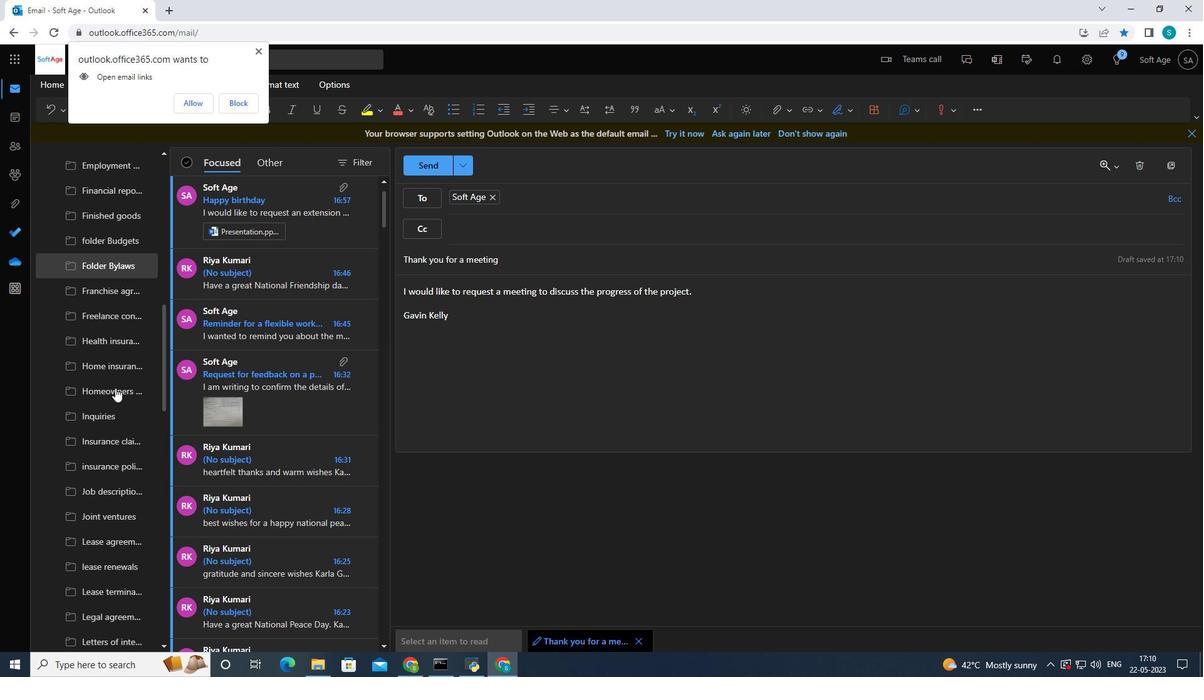 
Action: Mouse scrolled (119, 391) with delta (0, 0)
Screenshot: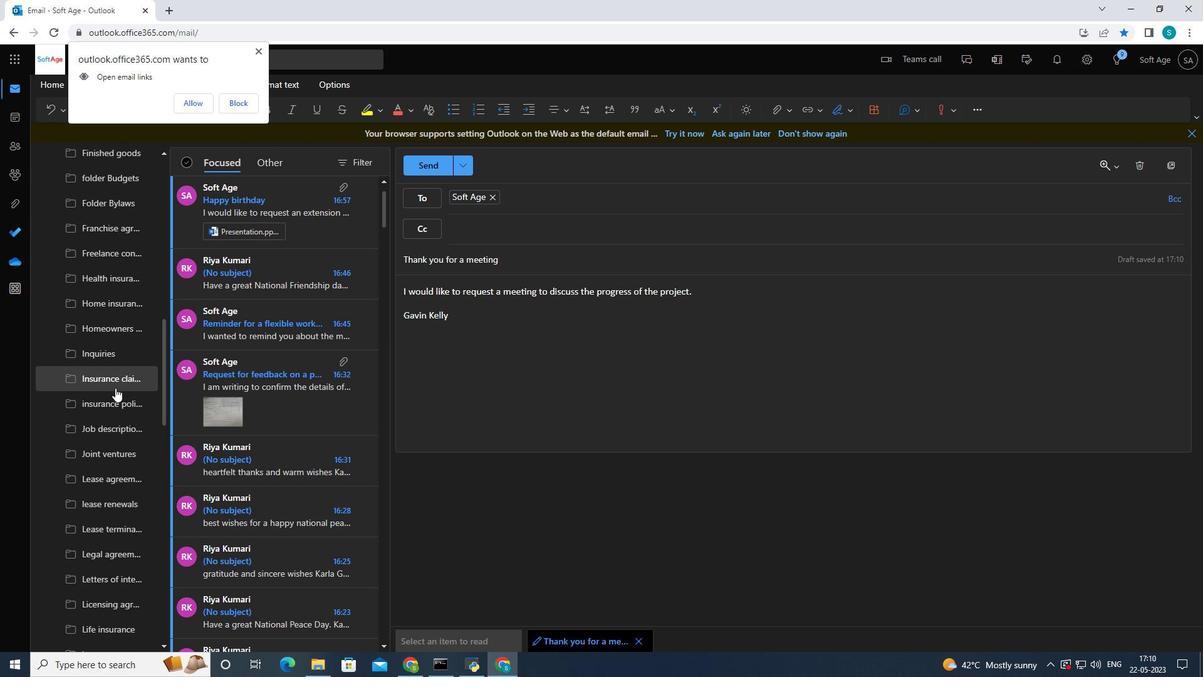 
Action: Mouse scrolled (119, 391) with delta (0, 0)
Screenshot: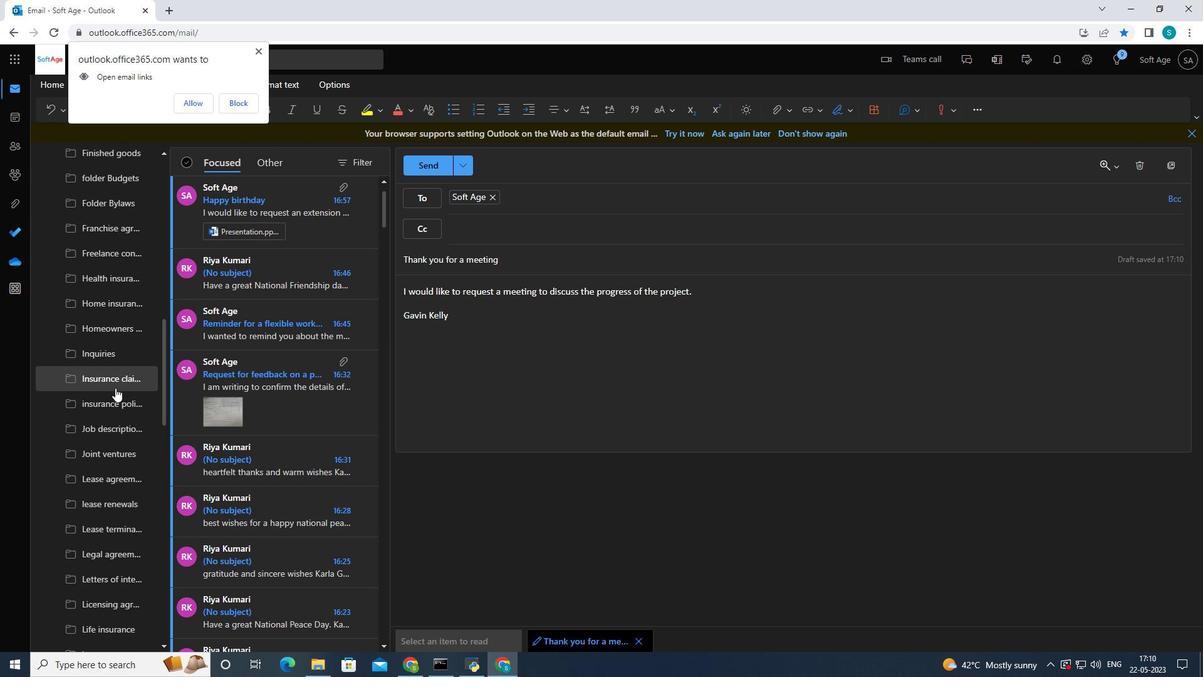 
Action: Mouse scrolled (119, 391) with delta (0, 0)
Screenshot: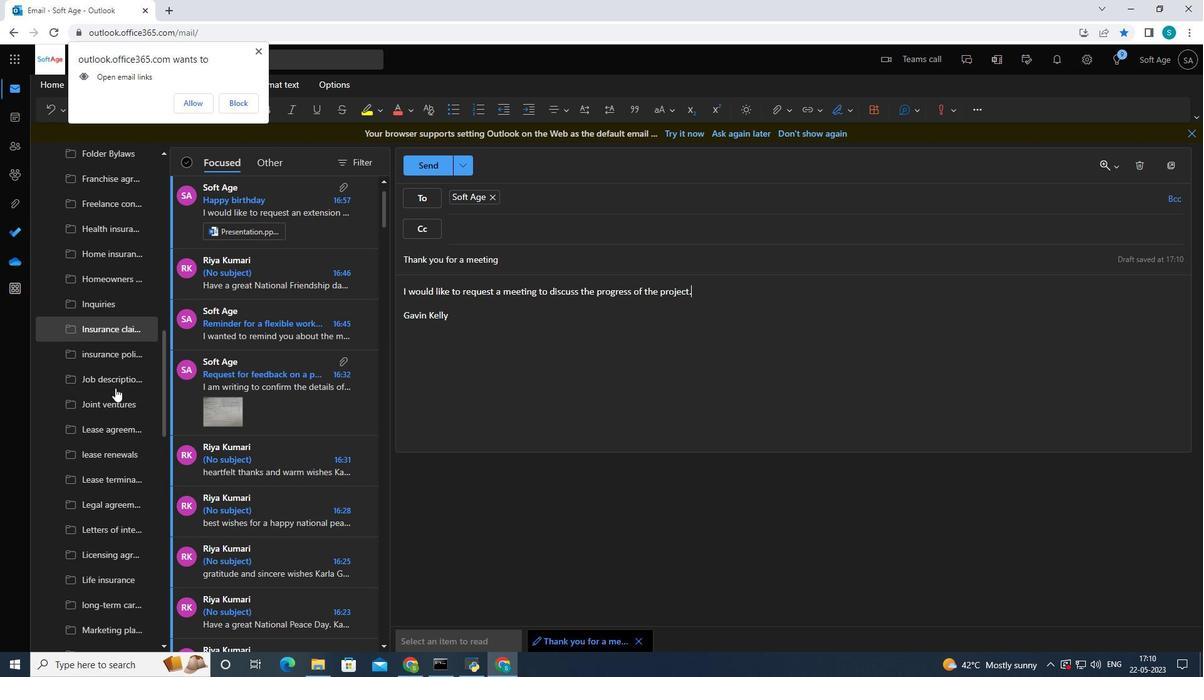 
Action: Mouse scrolled (119, 391) with delta (0, 0)
Screenshot: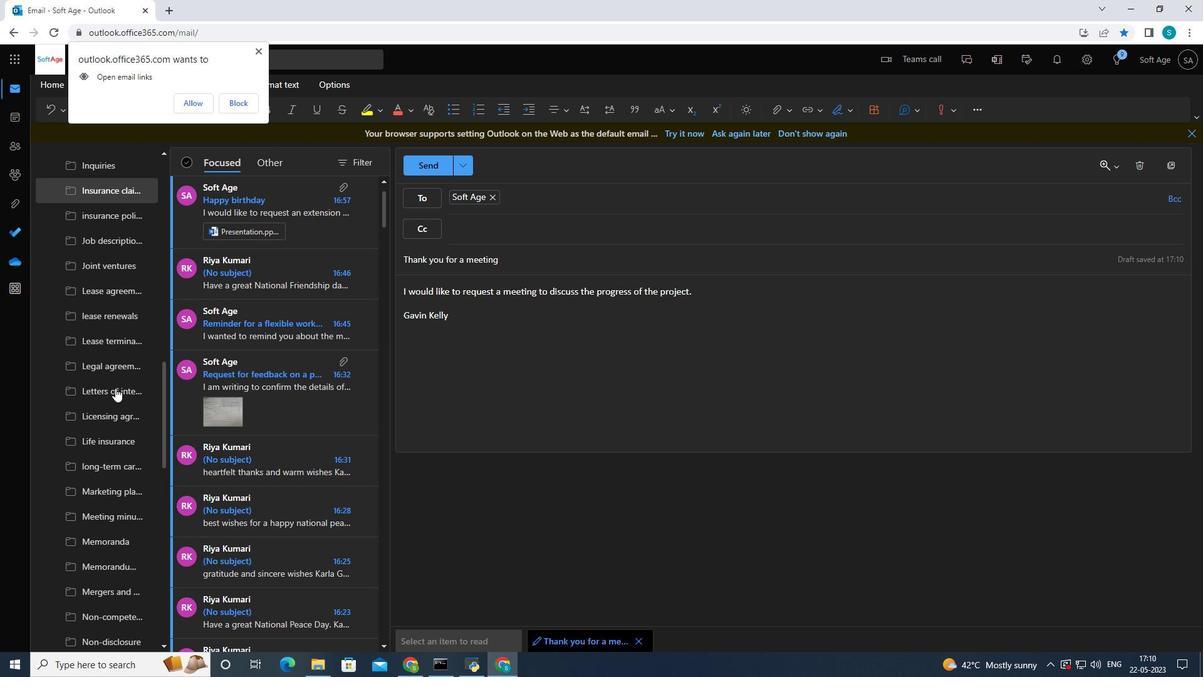 
Action: Mouse scrolled (119, 391) with delta (0, 0)
Screenshot: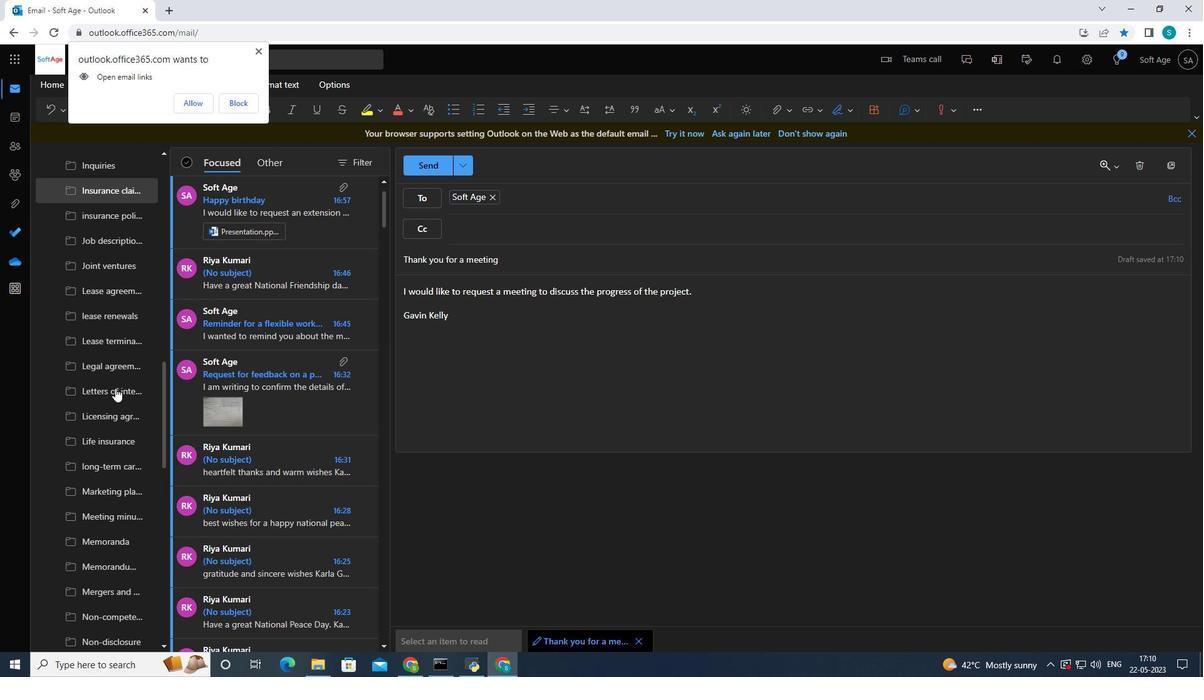 
Action: Mouse scrolled (119, 391) with delta (0, 0)
Screenshot: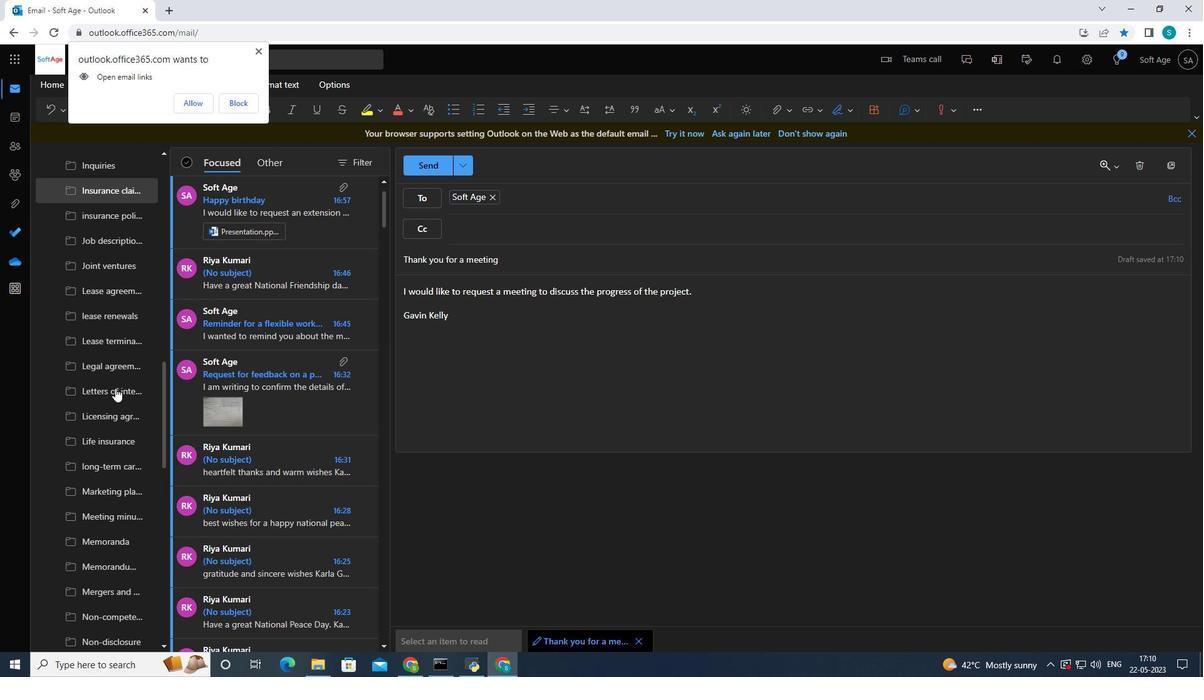 
Action: Mouse scrolled (119, 391) with delta (0, 0)
Screenshot: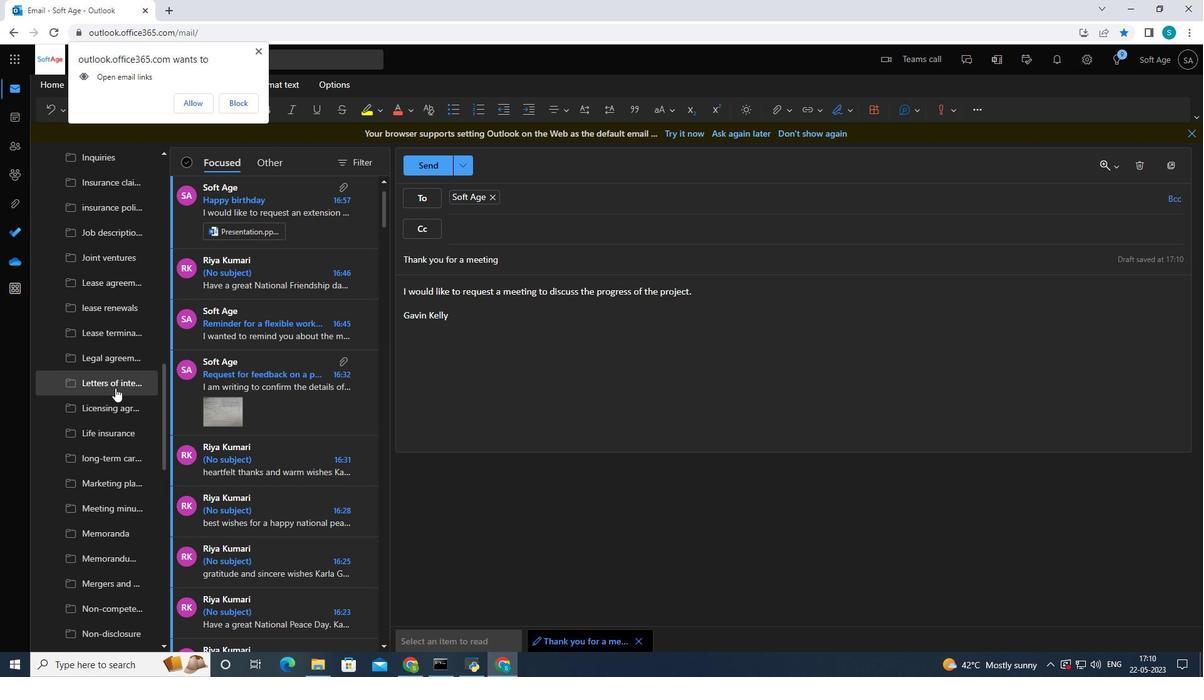 
Action: Mouse scrolled (119, 391) with delta (0, 0)
Screenshot: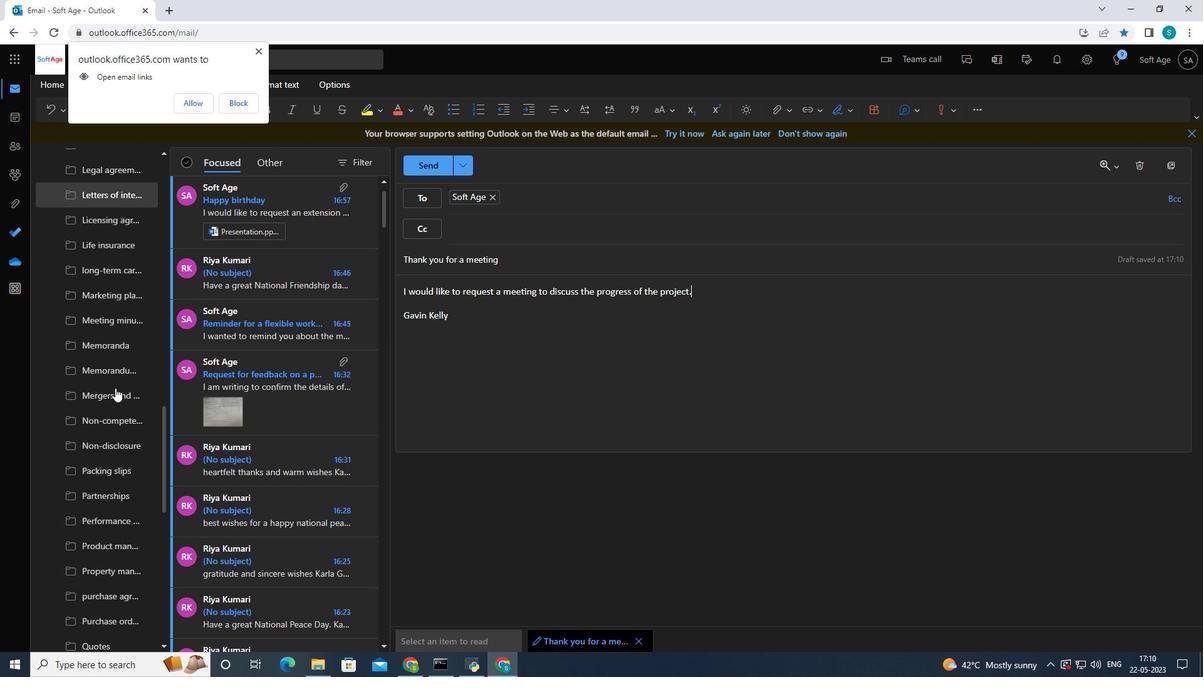 
Action: Mouse scrolled (119, 391) with delta (0, 0)
Screenshot: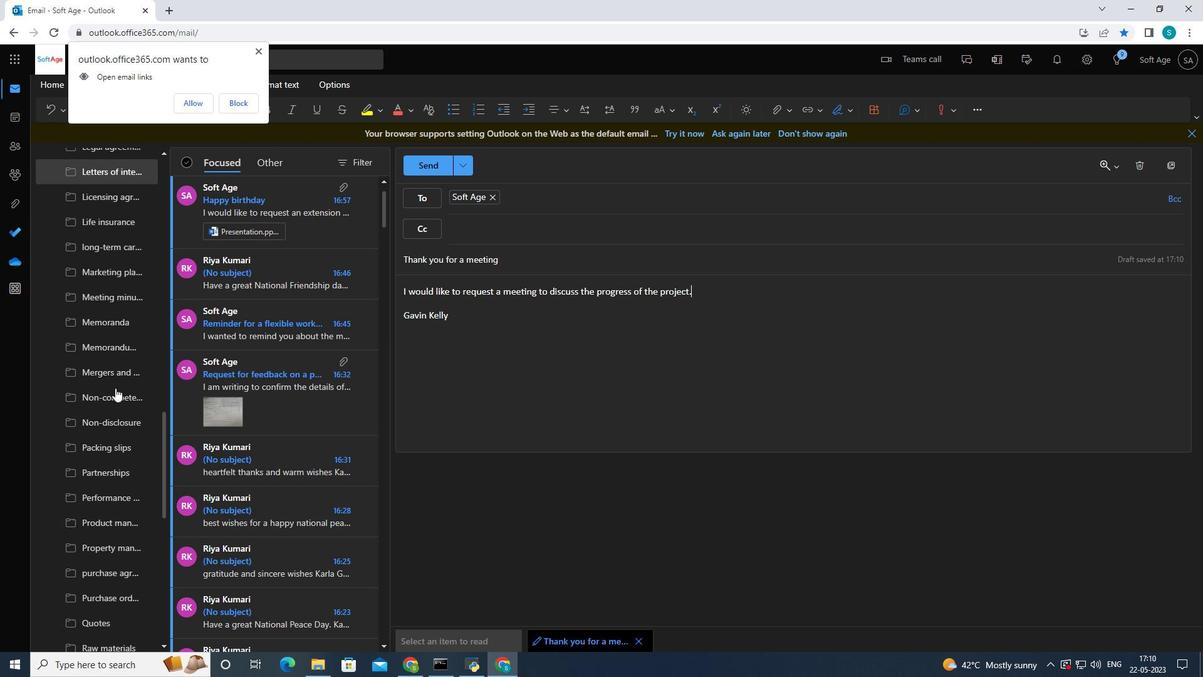
Action: Mouse scrolled (119, 391) with delta (0, 0)
Screenshot: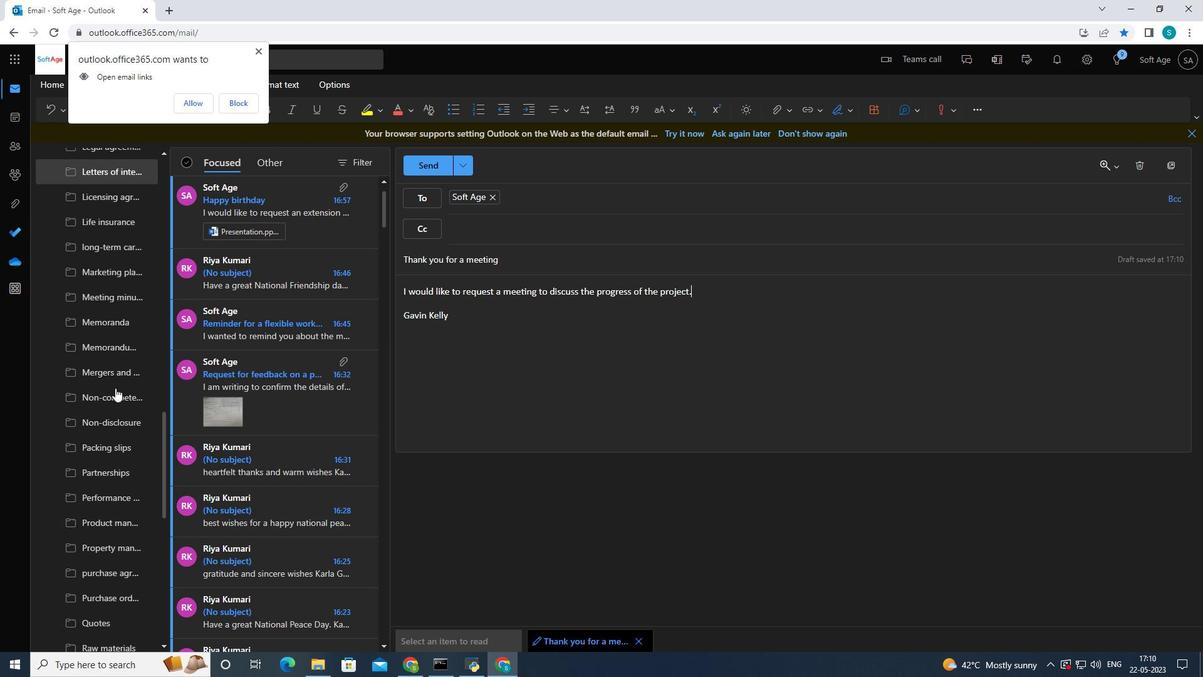 
Action: Mouse scrolled (119, 391) with delta (0, 0)
Screenshot: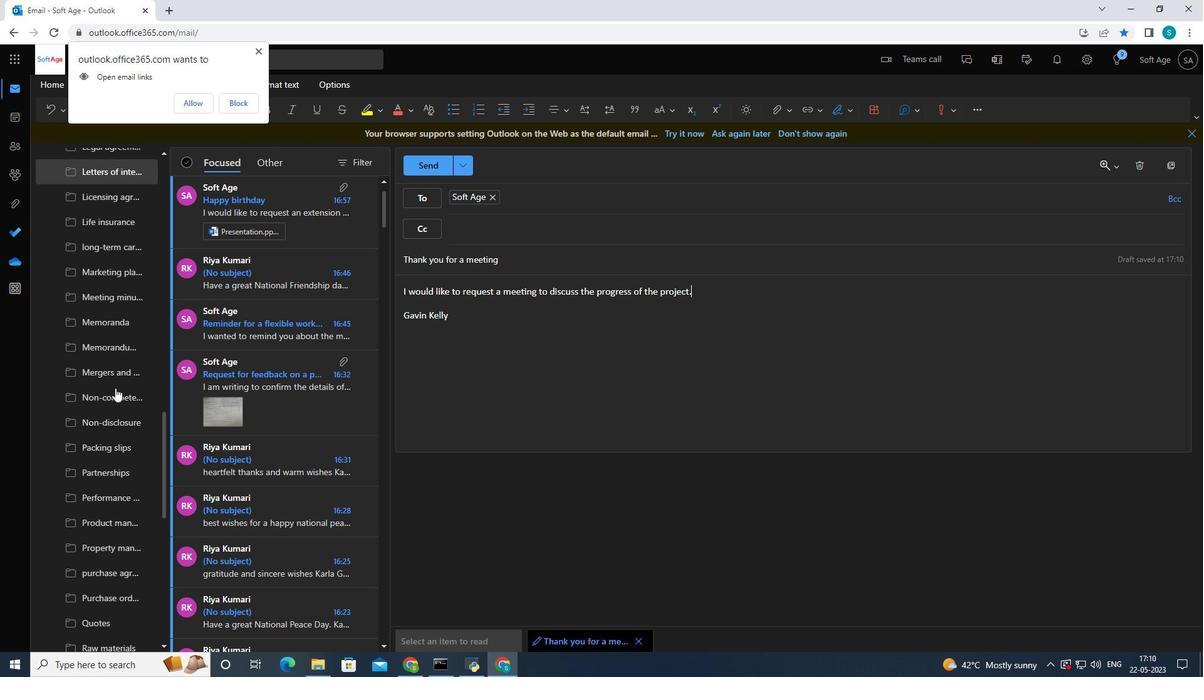
Action: Mouse scrolled (119, 391) with delta (0, 0)
Screenshot: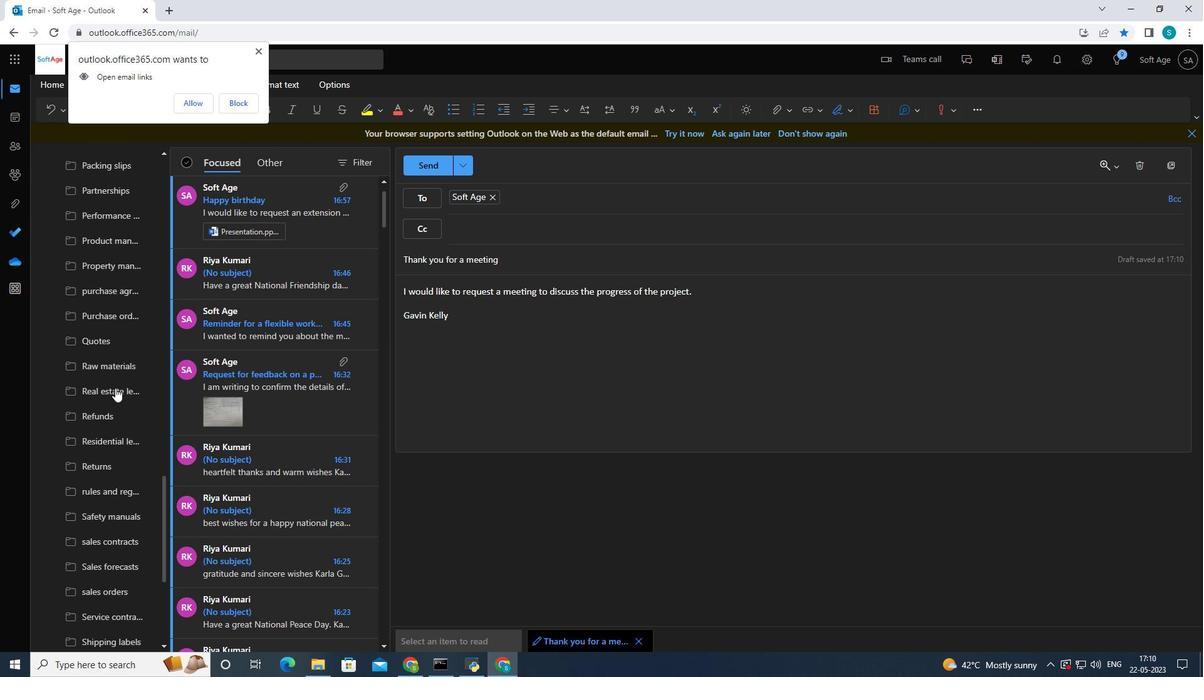 
Action: Mouse scrolled (119, 391) with delta (0, 0)
Screenshot: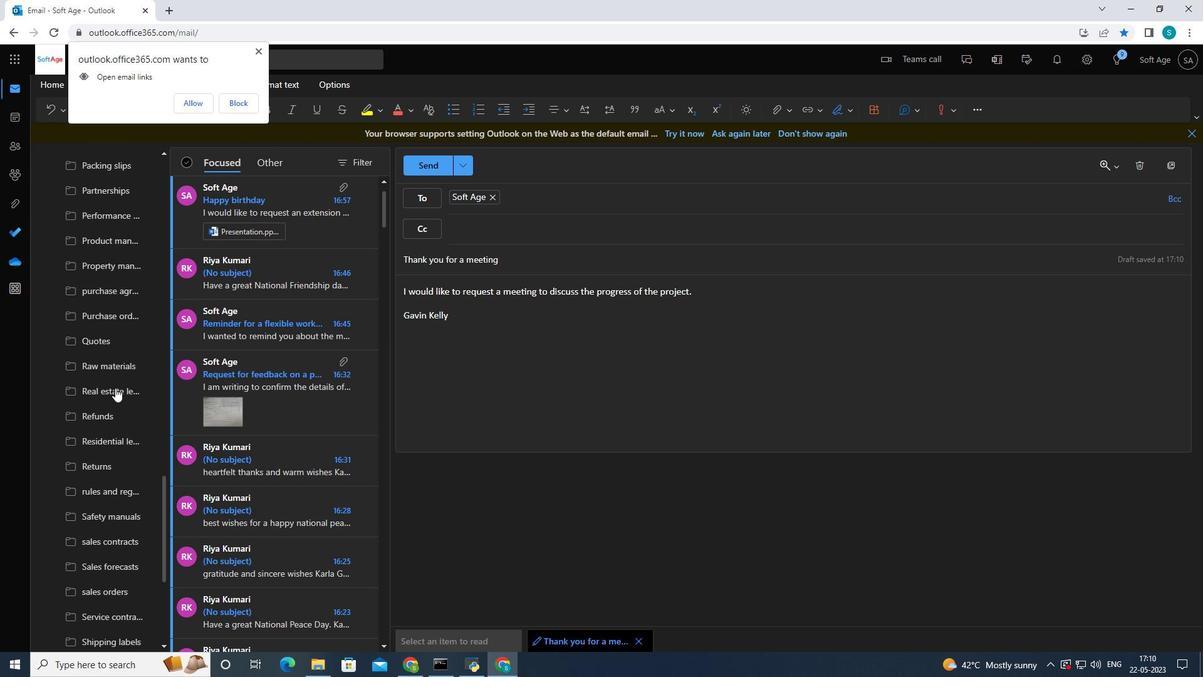 
Action: Mouse scrolled (119, 391) with delta (0, 0)
Screenshot: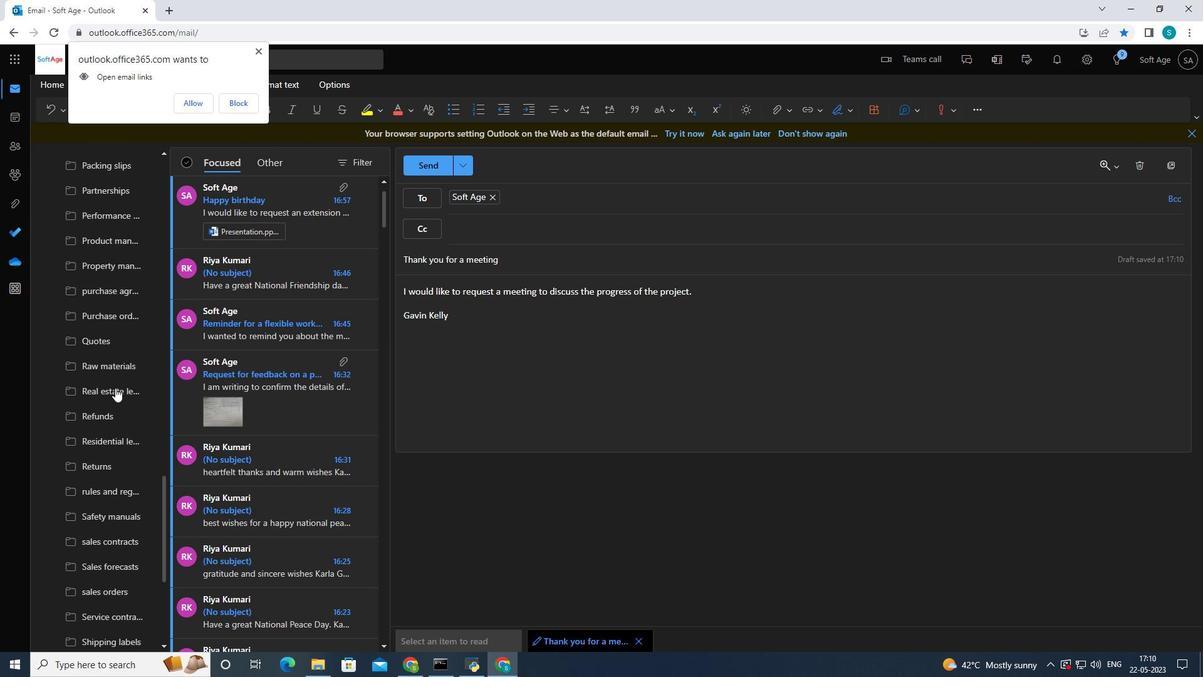 
Action: Mouse scrolled (119, 391) with delta (0, 0)
Screenshot: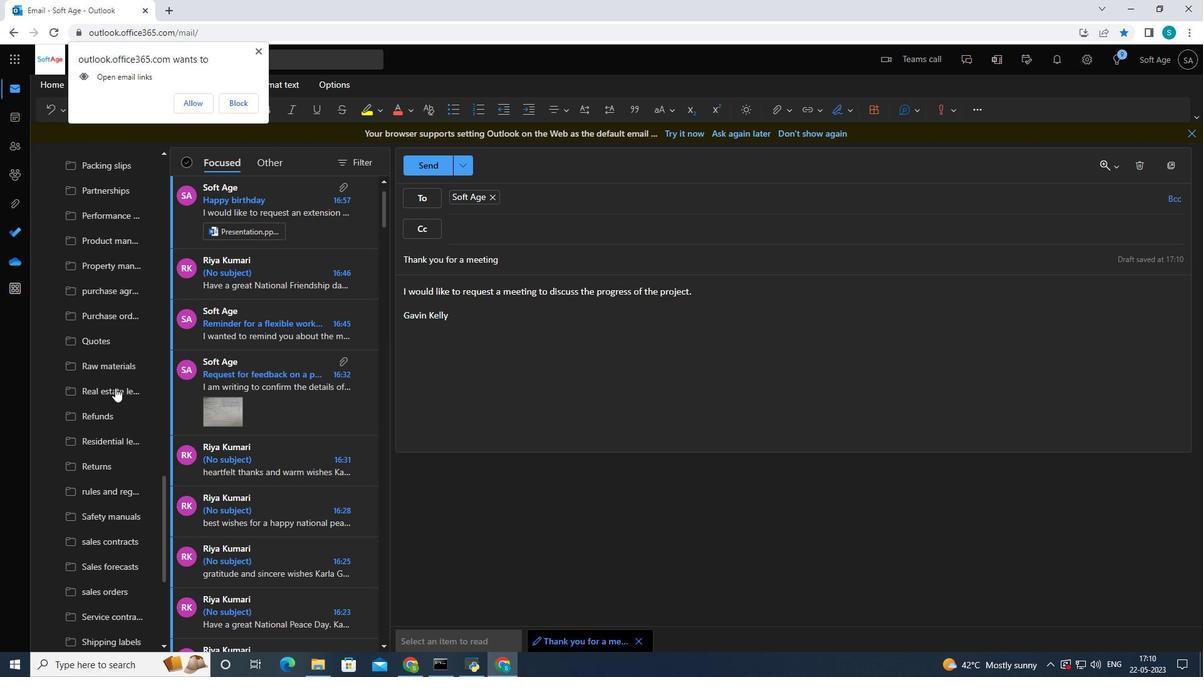 
Action: Mouse scrolled (119, 391) with delta (0, 0)
Screenshot: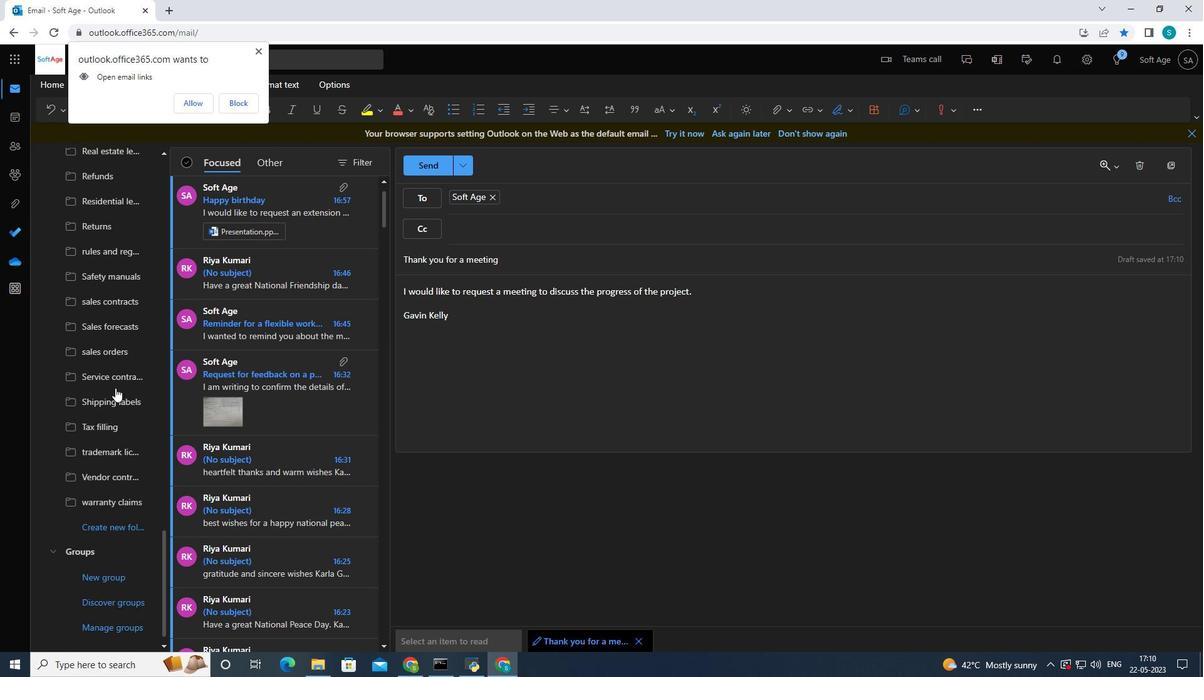 
Action: Mouse scrolled (119, 391) with delta (0, 0)
Screenshot: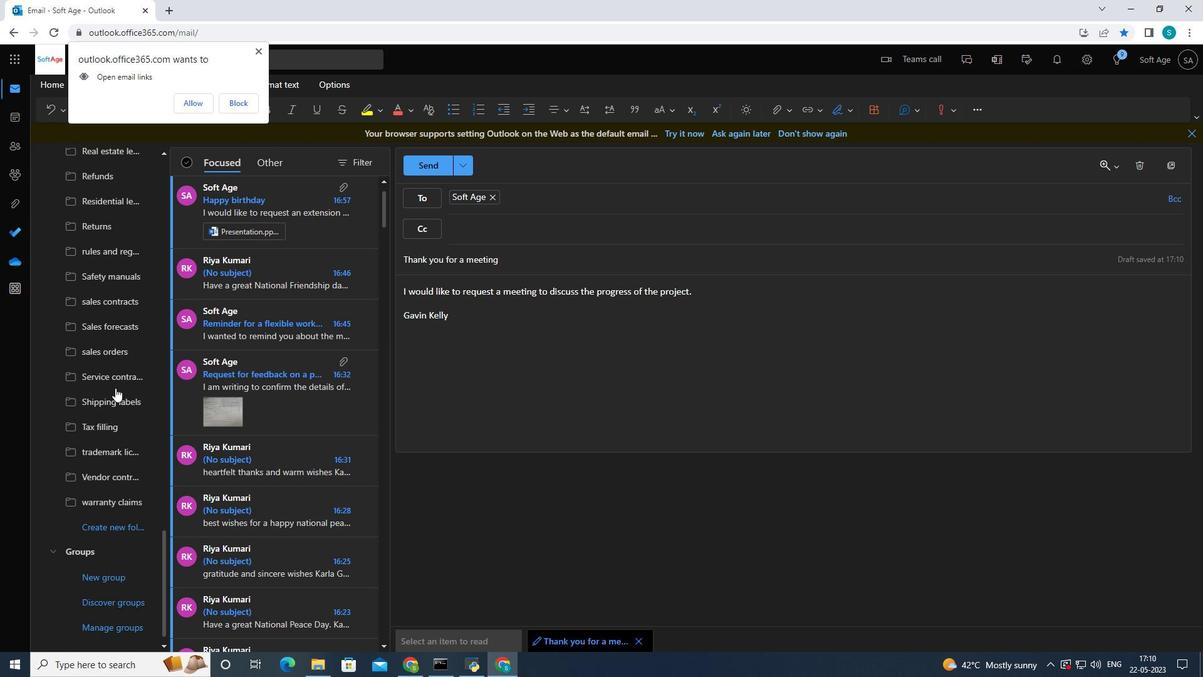
Action: Mouse scrolled (119, 391) with delta (0, 0)
Screenshot: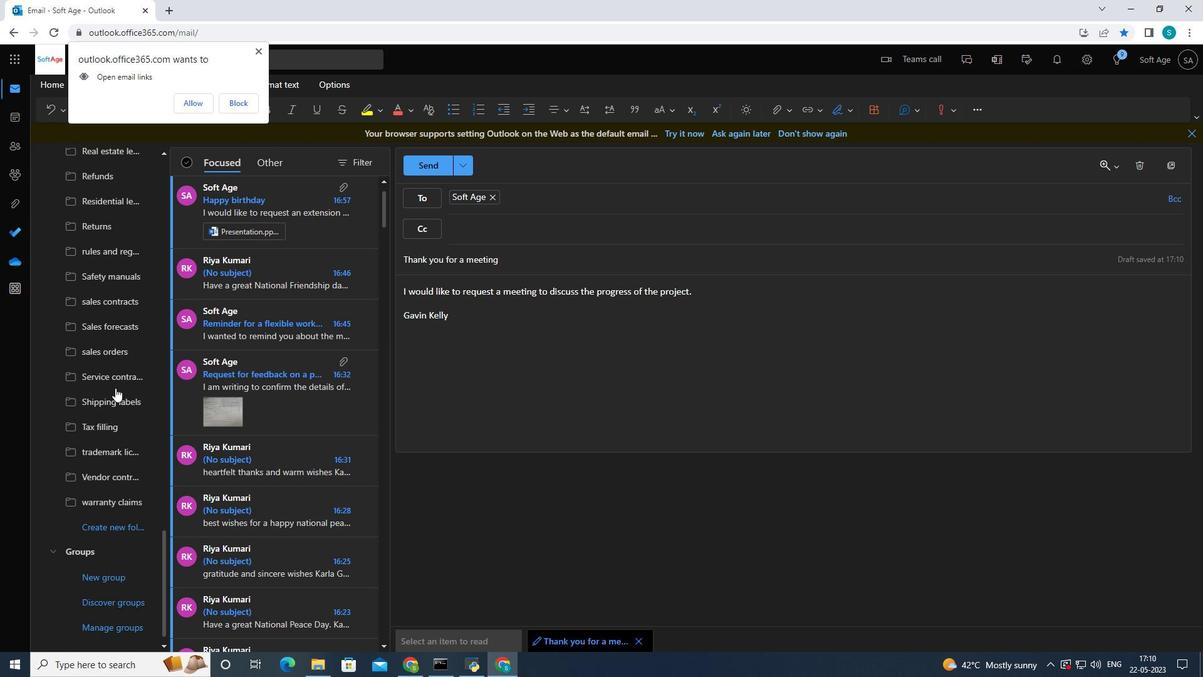 
Action: Mouse scrolled (119, 391) with delta (0, 0)
Screenshot: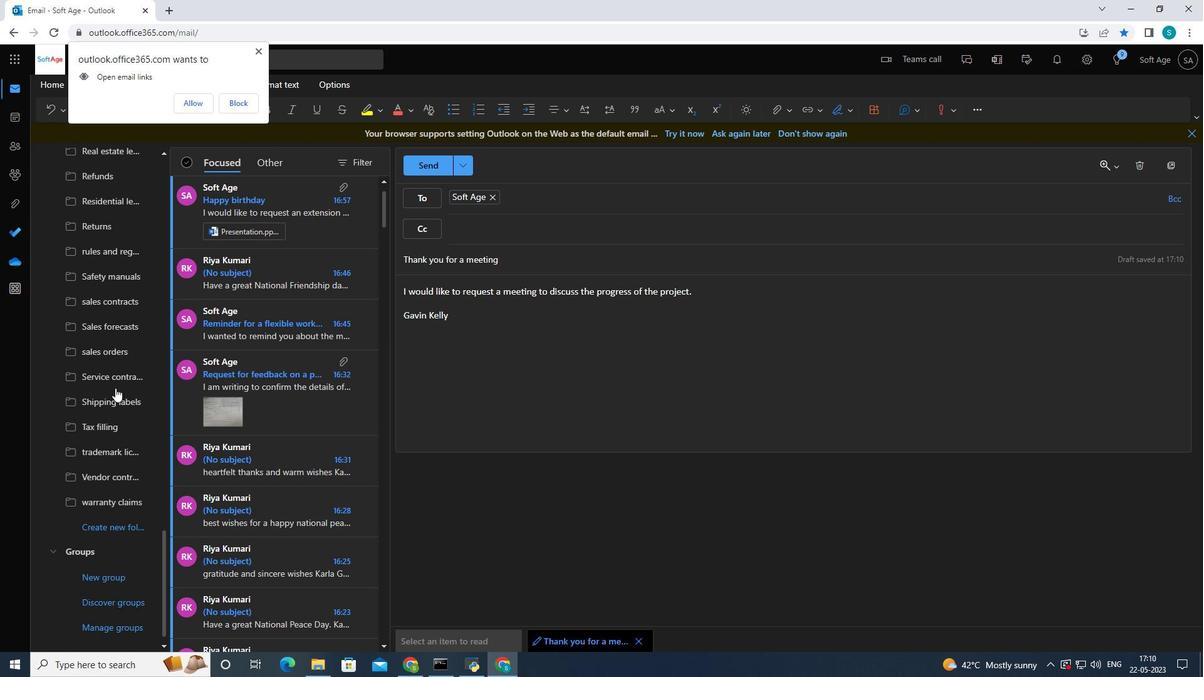 
Action: Mouse moved to (139, 535)
Screenshot: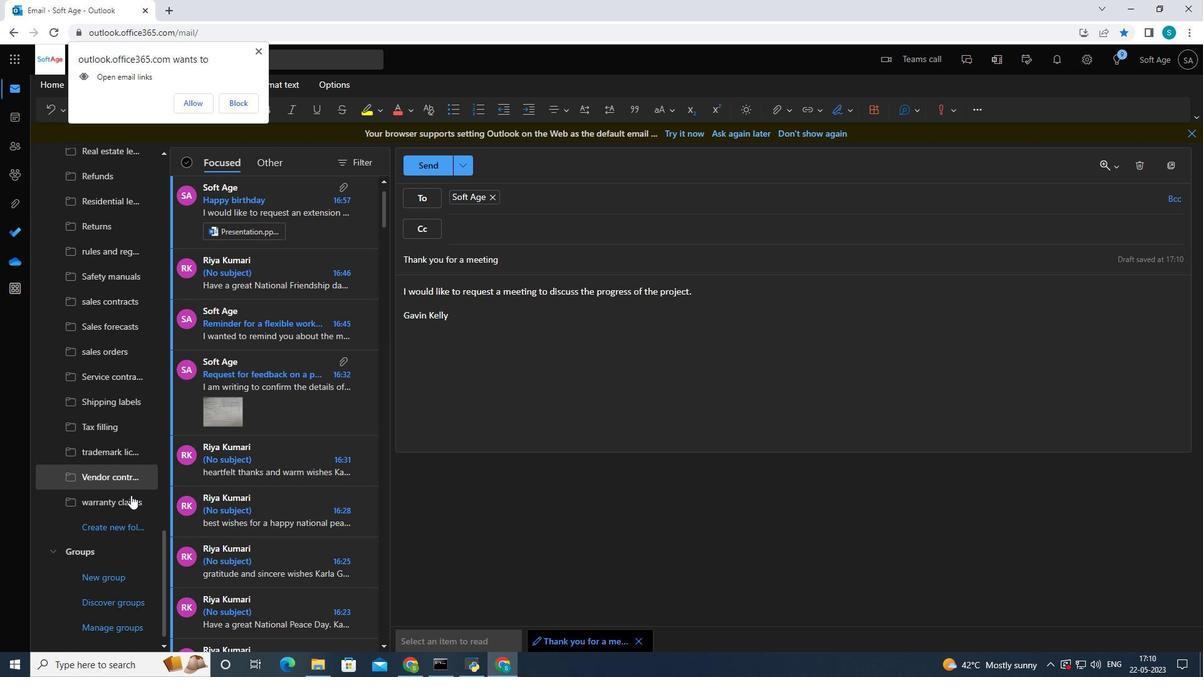 
Action: Mouse pressed left at (139, 535)
Screenshot: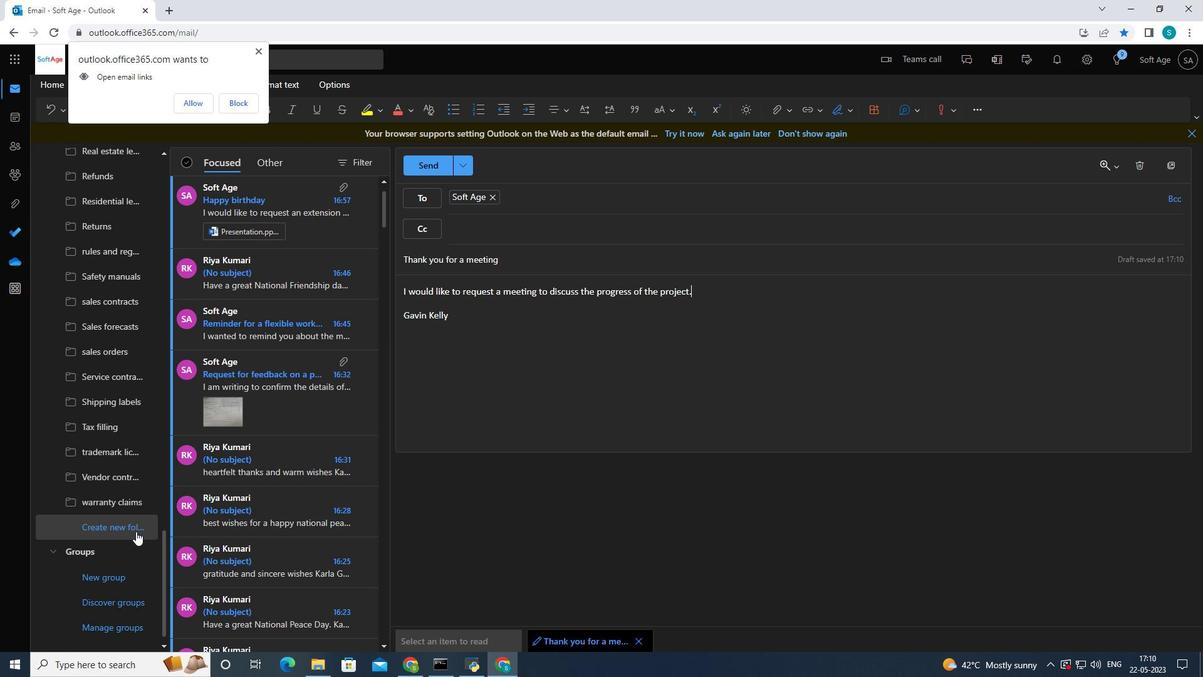 
Action: Mouse moved to (132, 524)
Screenshot: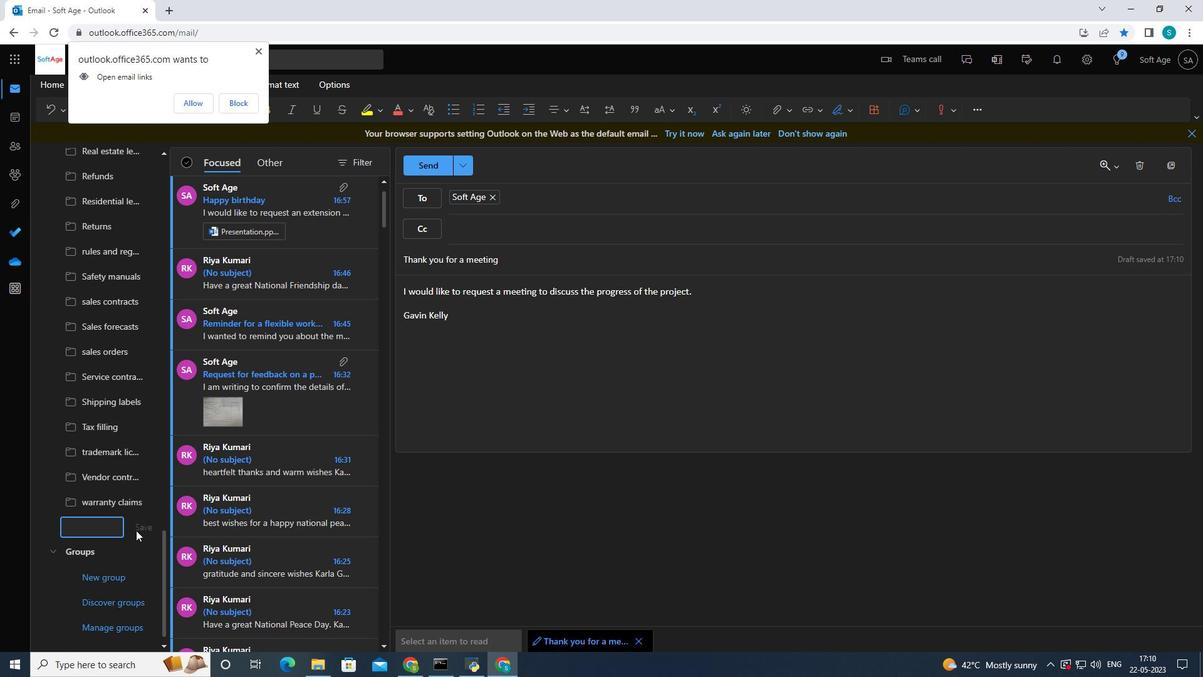 
Action: Key pressed <Key.shift>Beauty
Screenshot: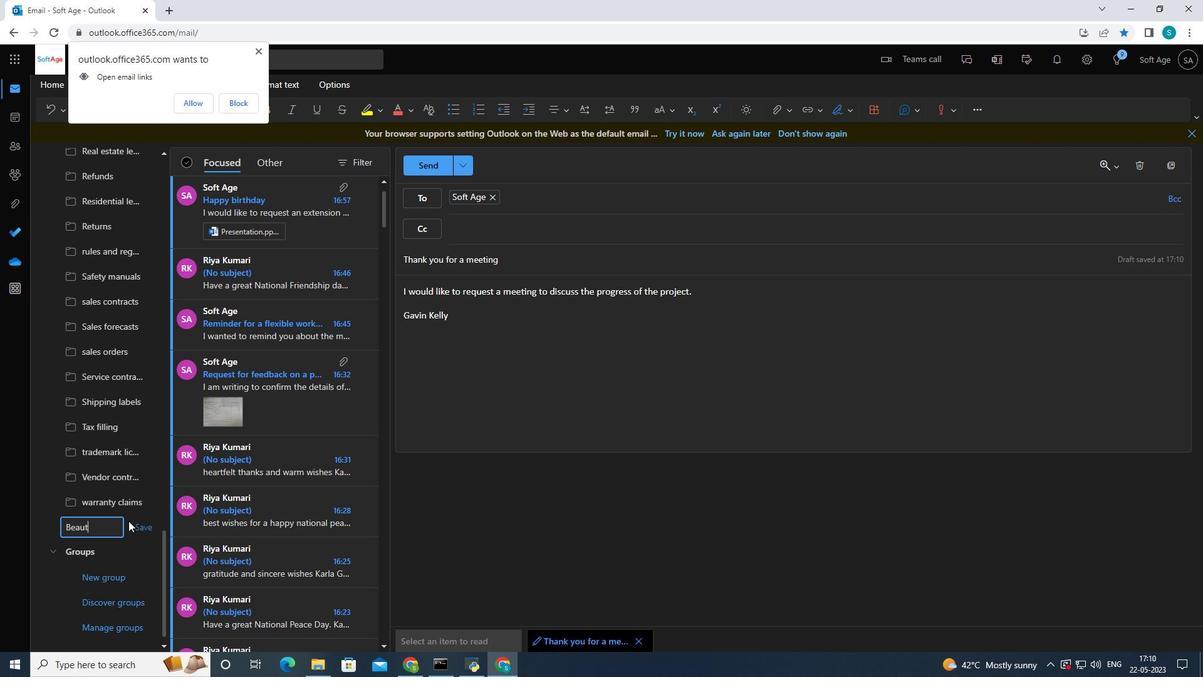
Action: Mouse moved to (141, 528)
Screenshot: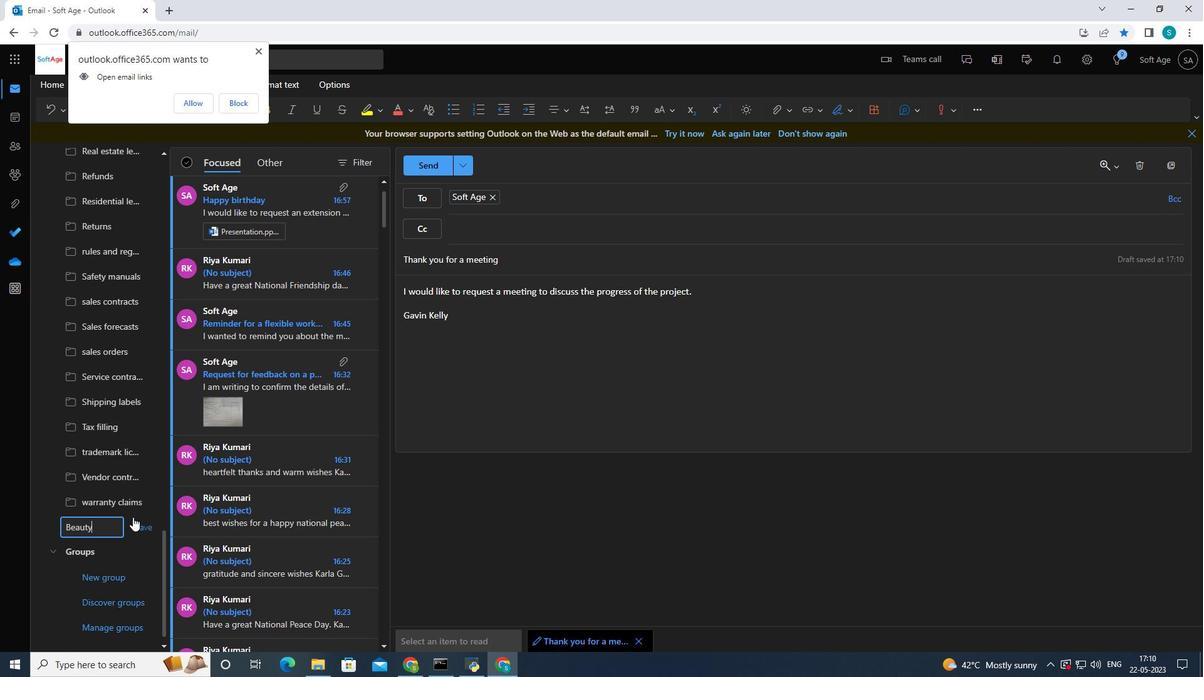 
Action: Mouse pressed left at (141, 528)
Screenshot: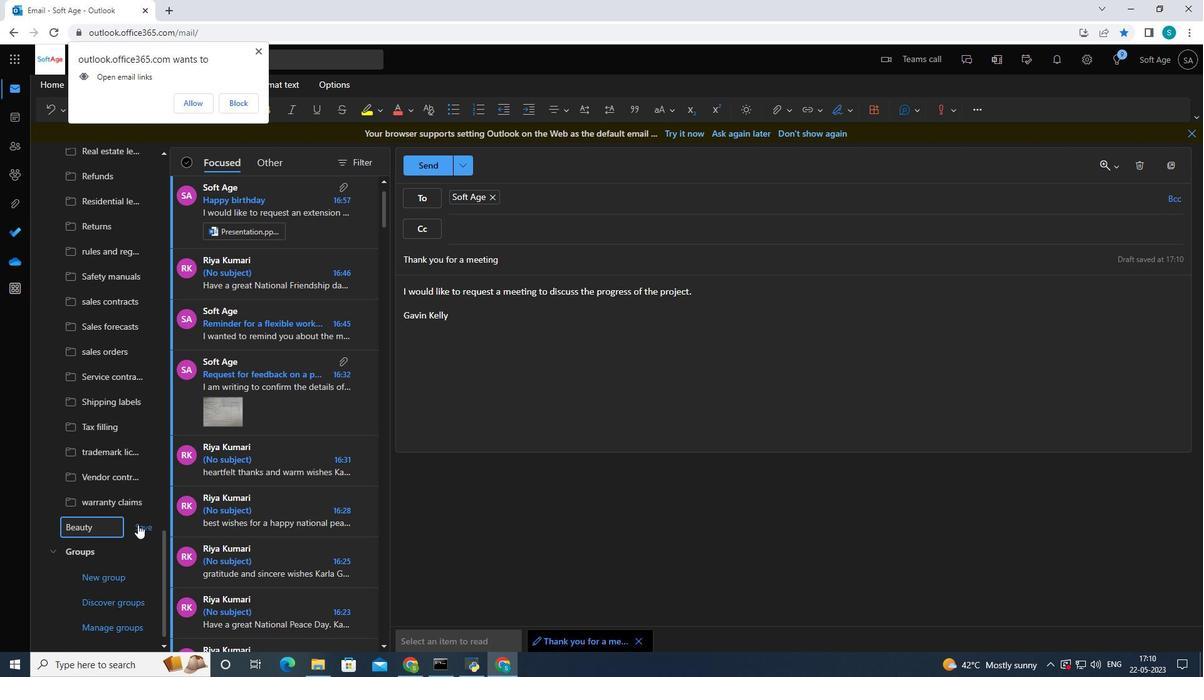 
Action: Mouse moved to (441, 170)
Screenshot: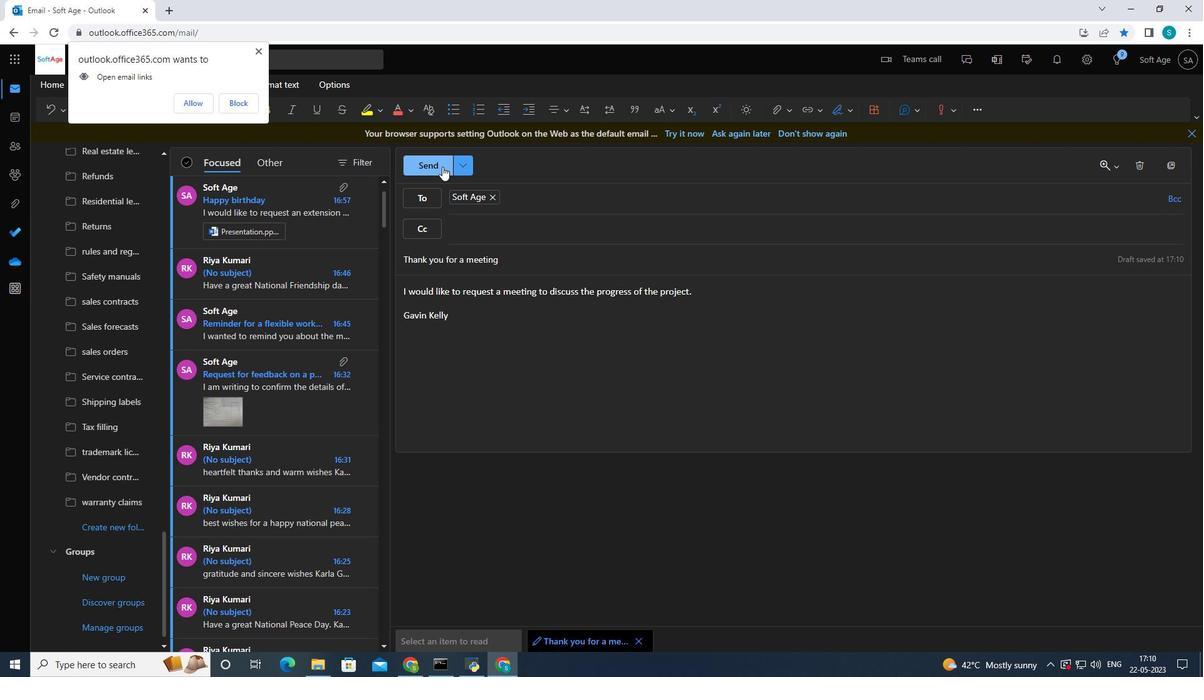 
Action: Mouse pressed left at (441, 170)
Screenshot: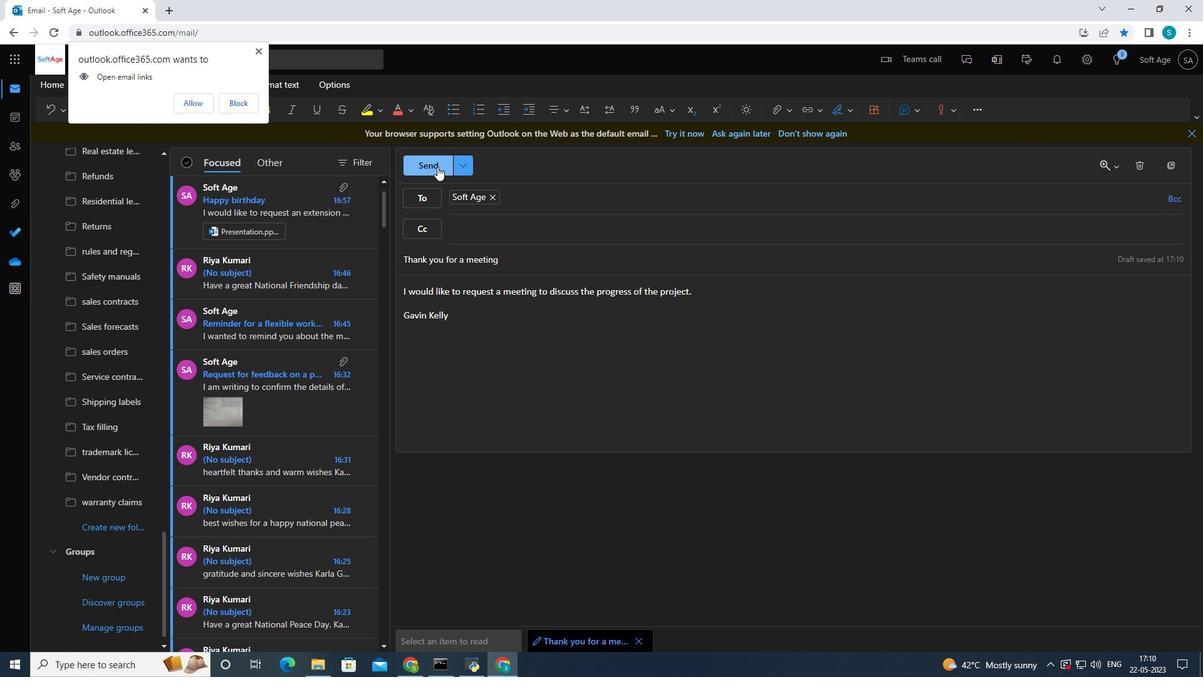 
Action: Mouse moved to (522, 251)
Screenshot: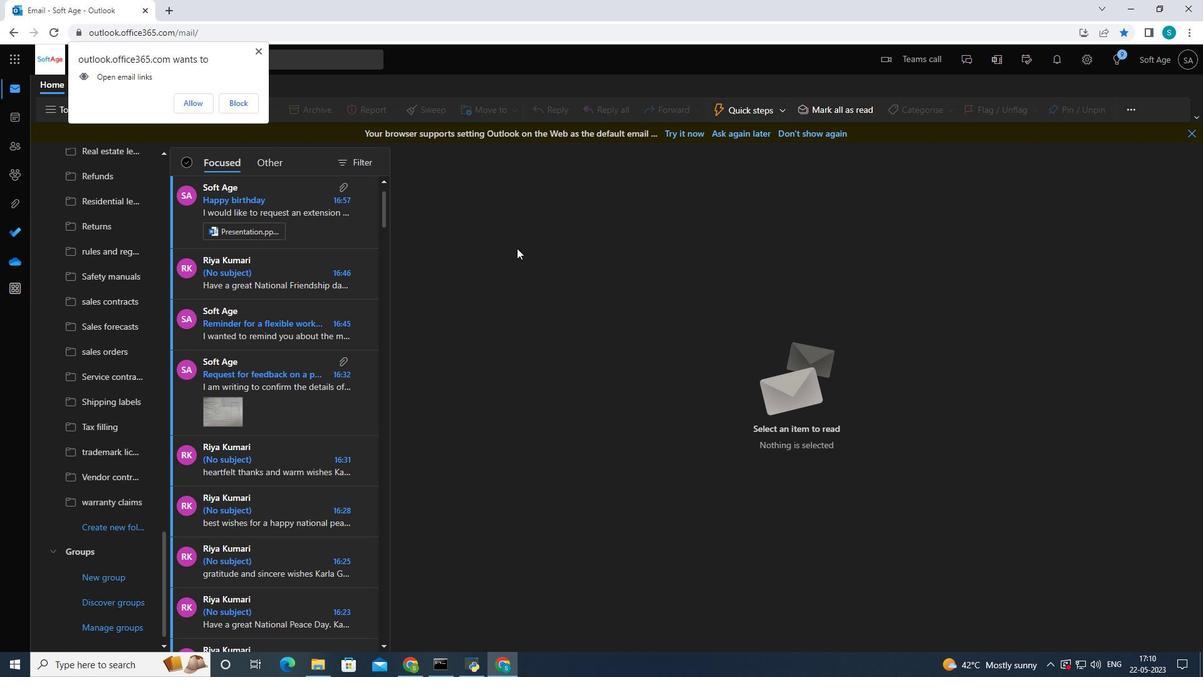 
